 Task: Compose an email with the signature Marianna Clark with the subject Feedback on a business model canvas and the message Could you provide me with the technical specifications for the new software program? from softage.3@softage.net to softage.5@softage.net with an attached audio file Audio_news_report.mp3, change the font of the message to Garamond and change the font typography to bold and italics Send the email. Finally, move the email from Sent Items to the label Sales contracts
Action: Mouse moved to (102, 136)
Screenshot: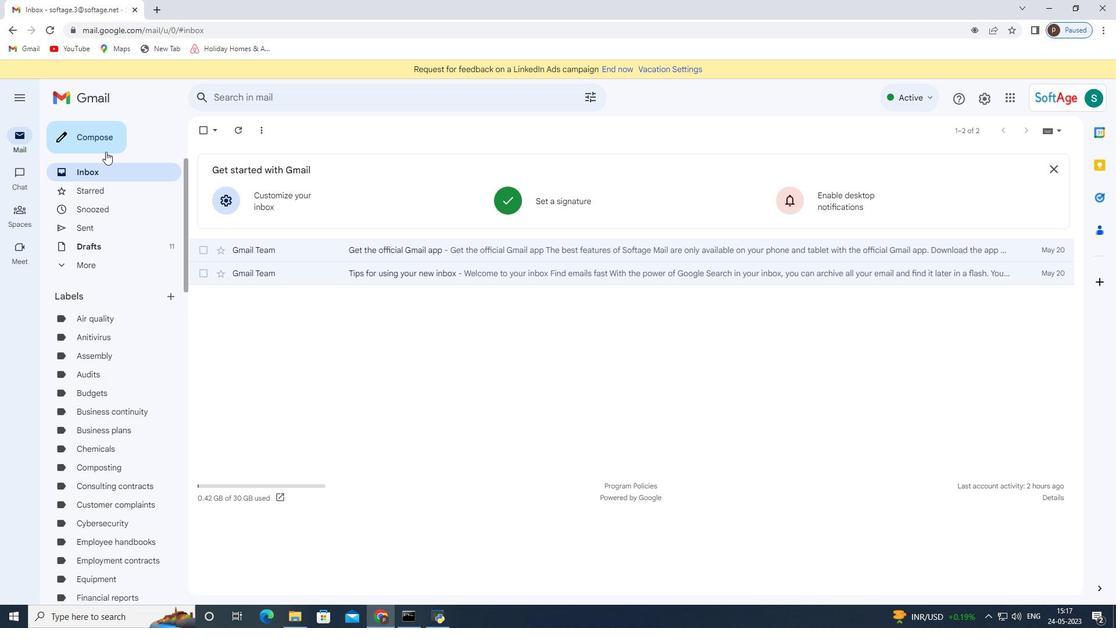 
Action: Mouse pressed left at (102, 136)
Screenshot: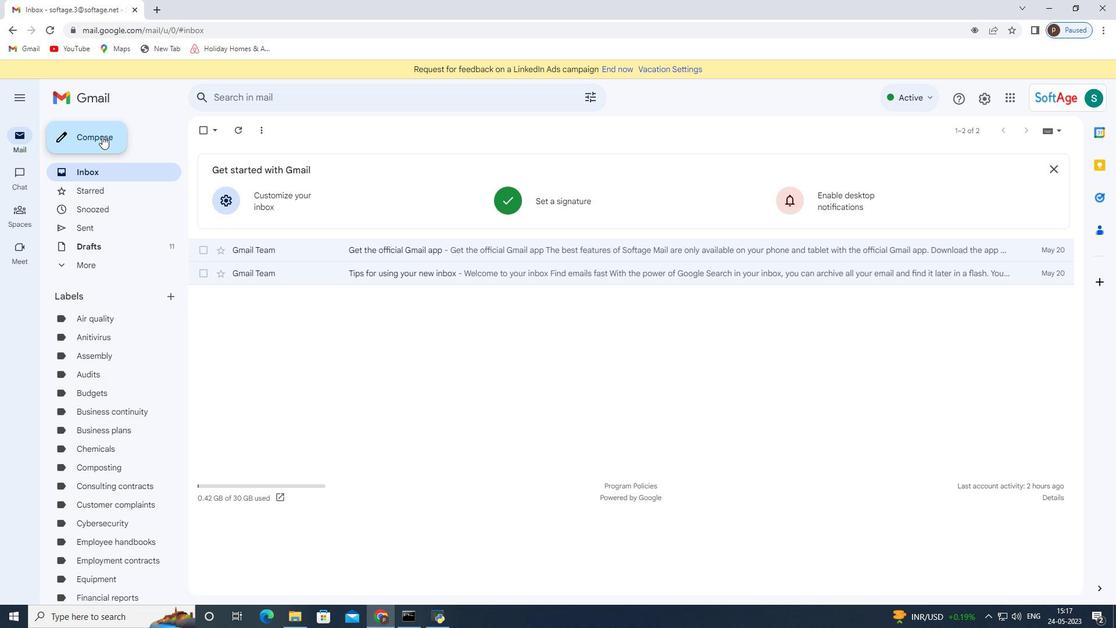 
Action: Mouse moved to (936, 588)
Screenshot: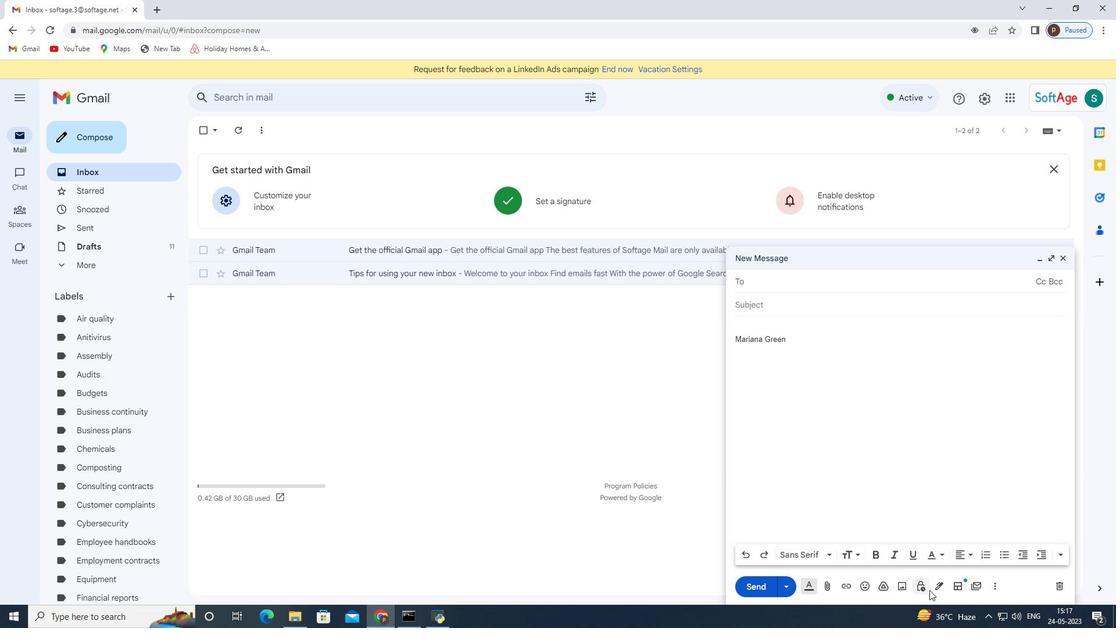 
Action: Mouse pressed left at (936, 588)
Screenshot: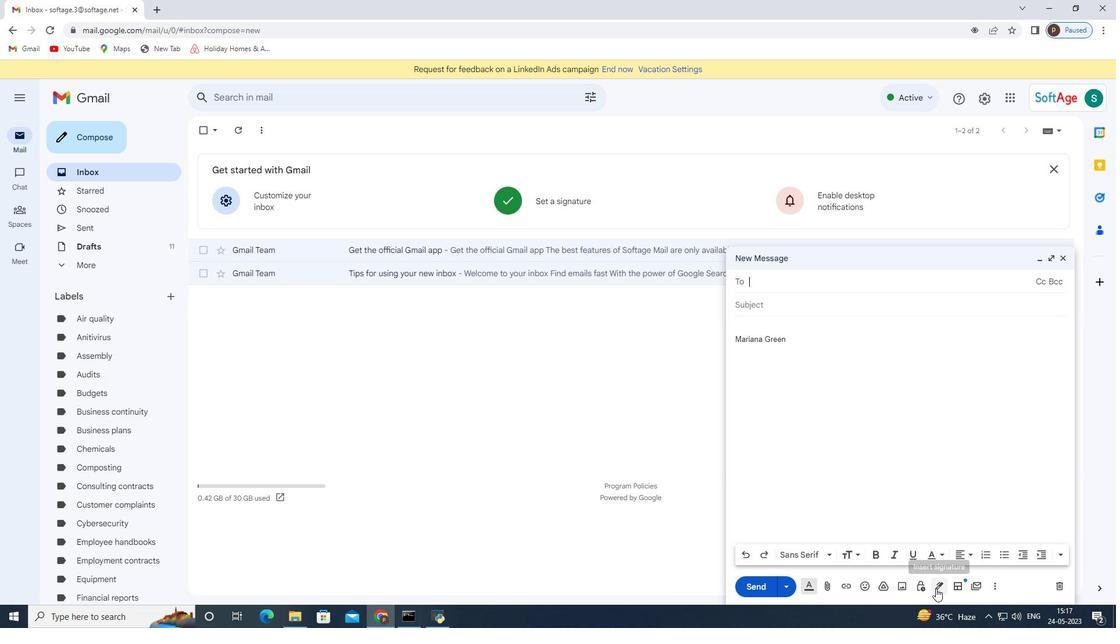 
Action: Mouse moved to (984, 525)
Screenshot: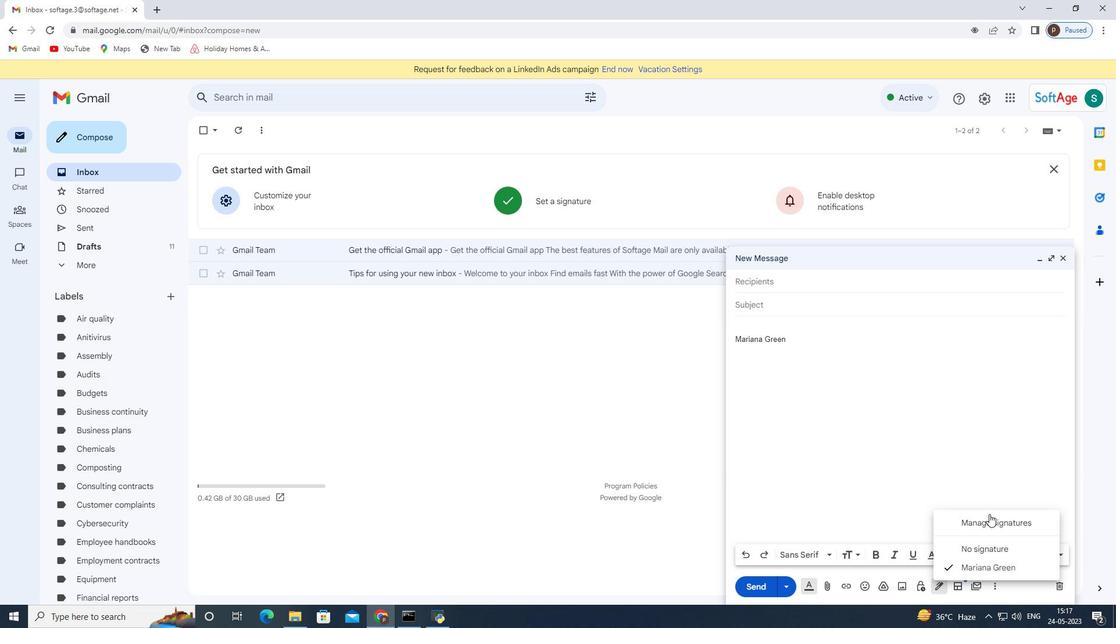 
Action: Mouse pressed left at (984, 525)
Screenshot: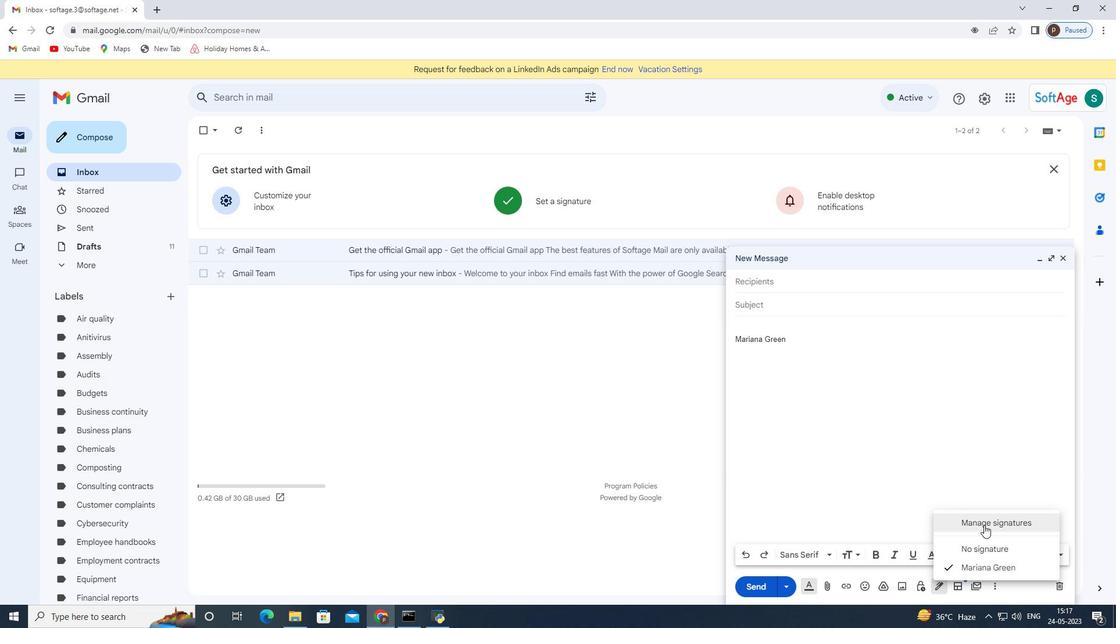 
Action: Mouse moved to (1064, 253)
Screenshot: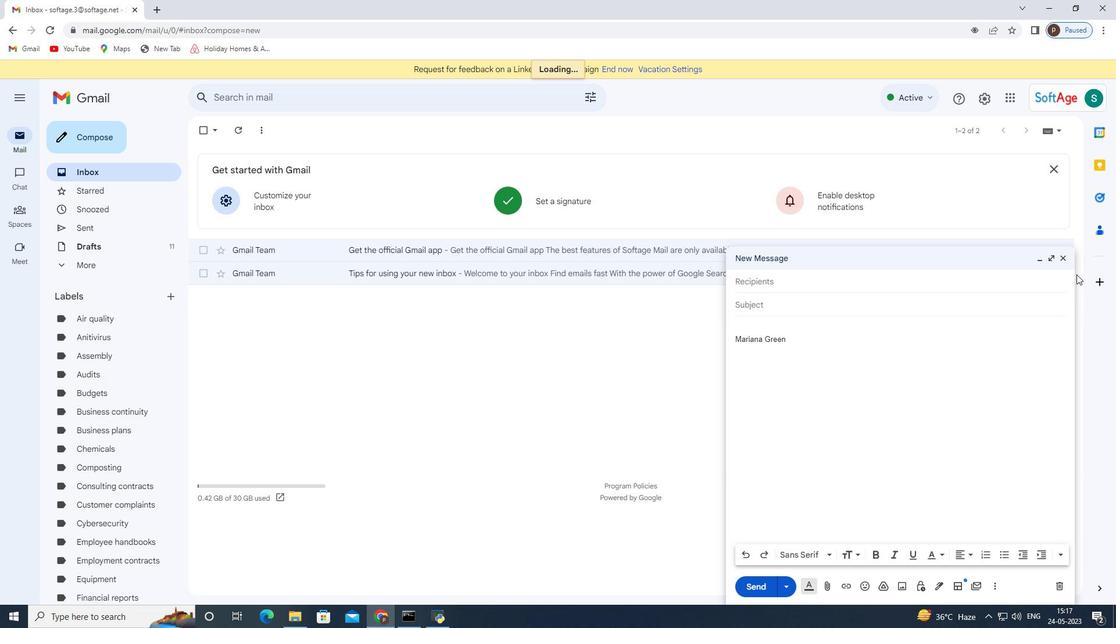 
Action: Mouse pressed left at (1064, 253)
Screenshot: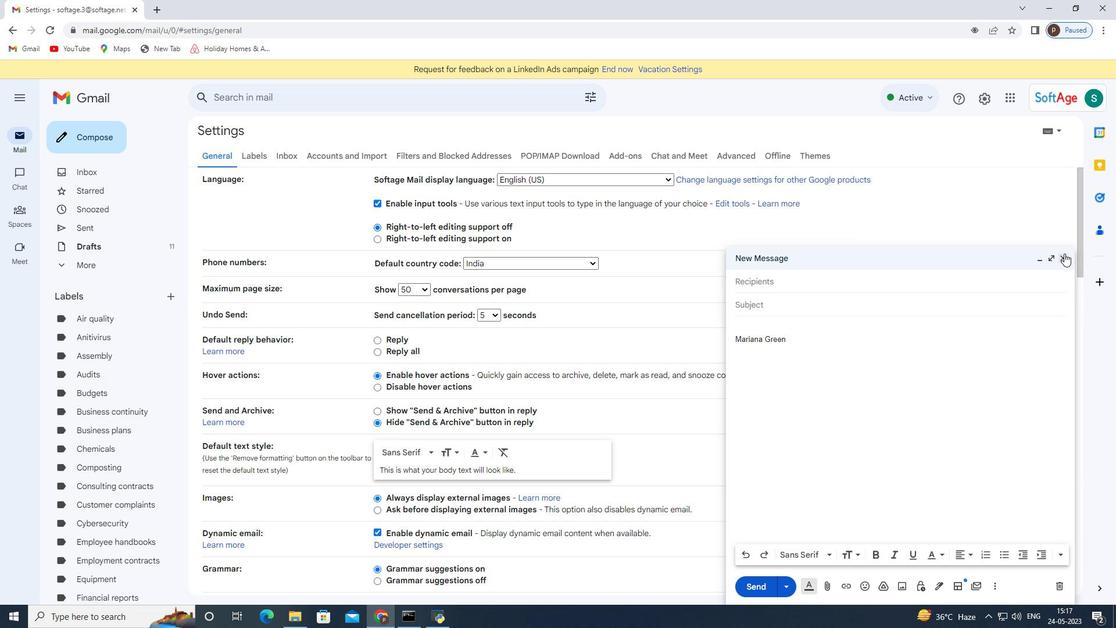 
Action: Mouse moved to (628, 346)
Screenshot: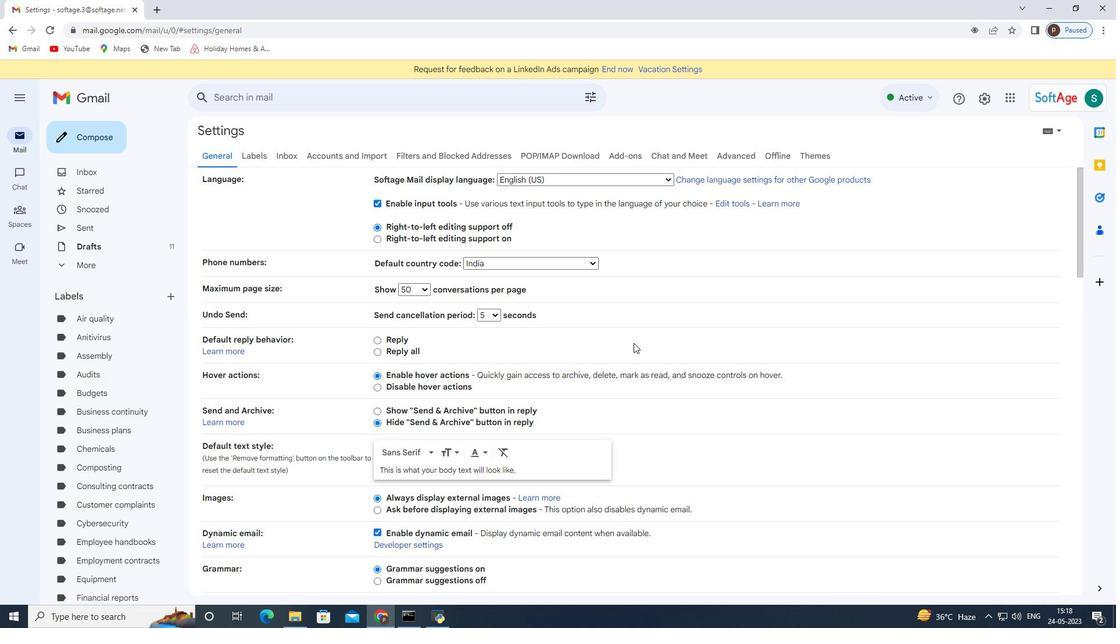 
Action: Mouse scrolled (628, 346) with delta (0, 0)
Screenshot: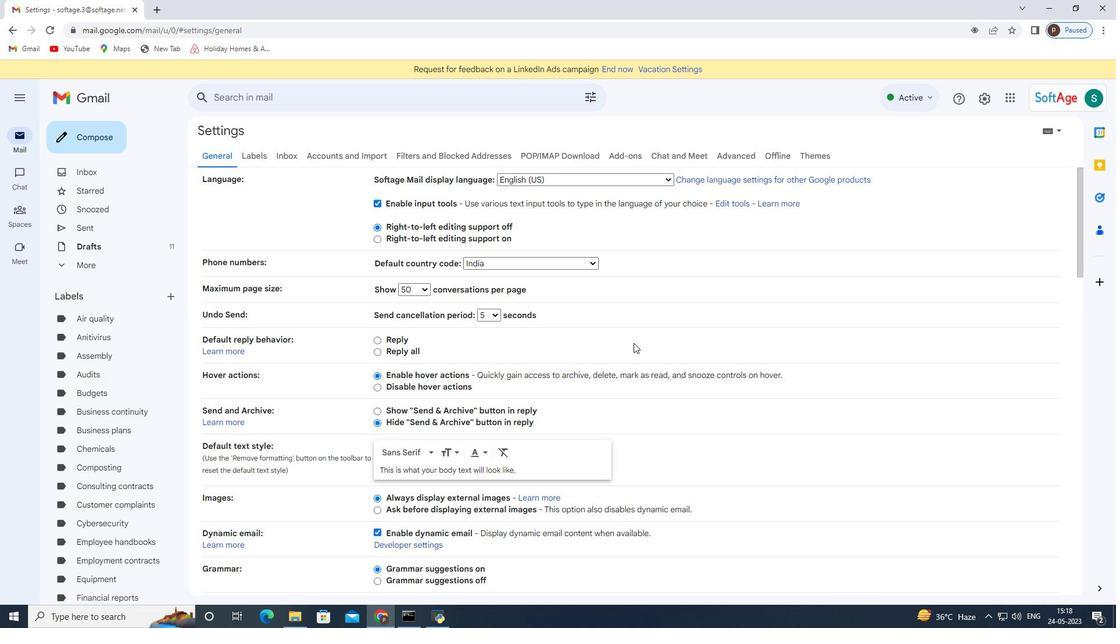 
Action: Mouse moved to (625, 348)
Screenshot: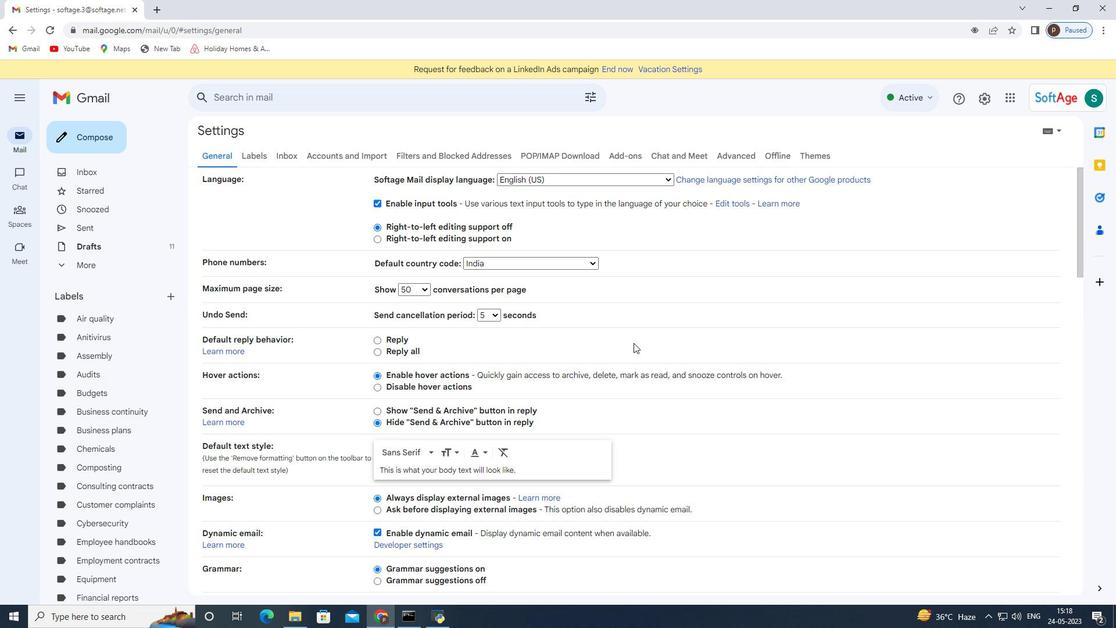 
Action: Mouse scrolled (625, 348) with delta (0, 0)
Screenshot: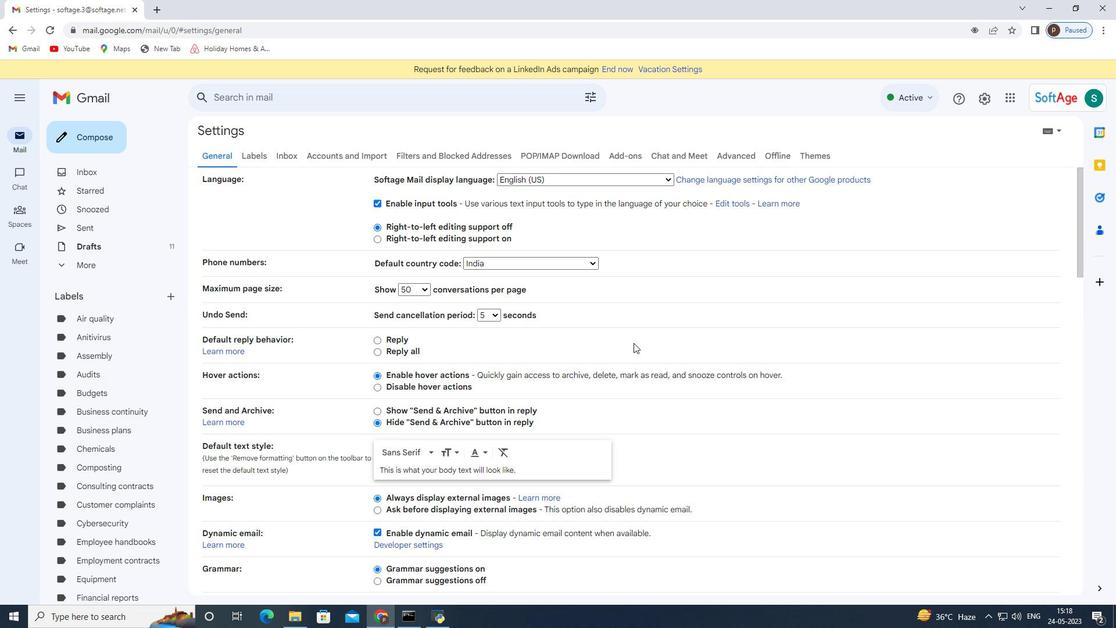
Action: Mouse moved to (624, 350)
Screenshot: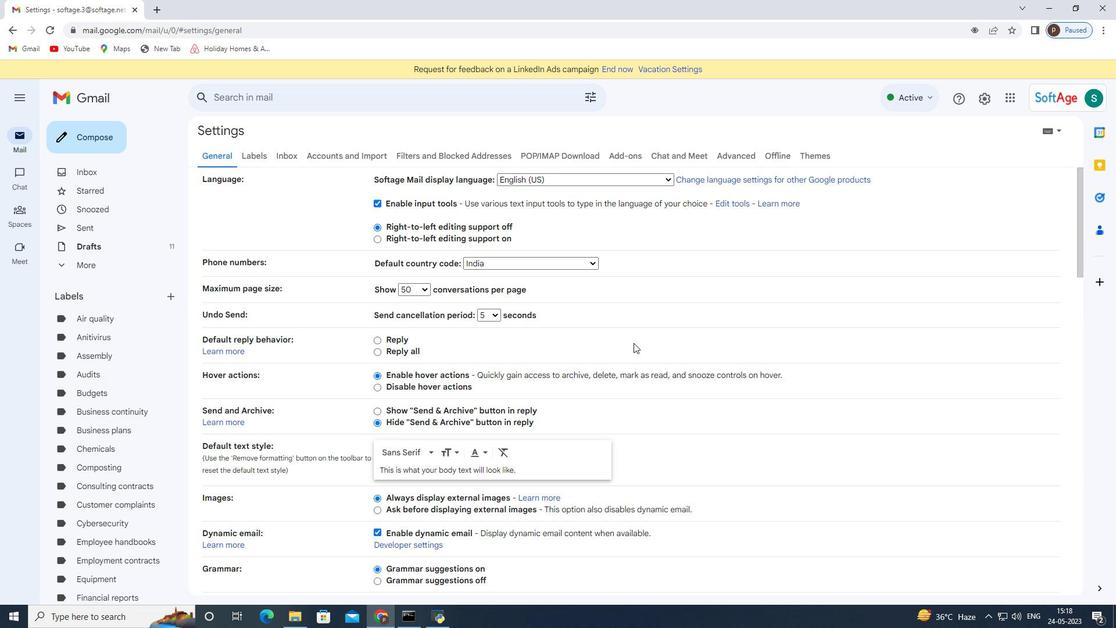 
Action: Mouse scrolled (624, 349) with delta (0, 0)
Screenshot: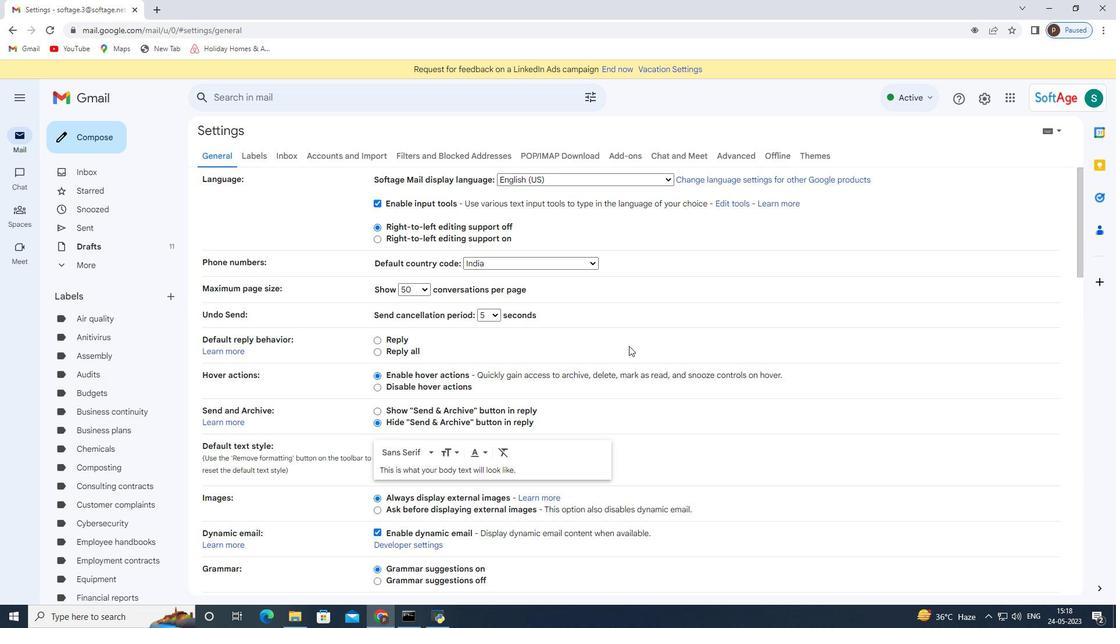 
Action: Mouse moved to (620, 353)
Screenshot: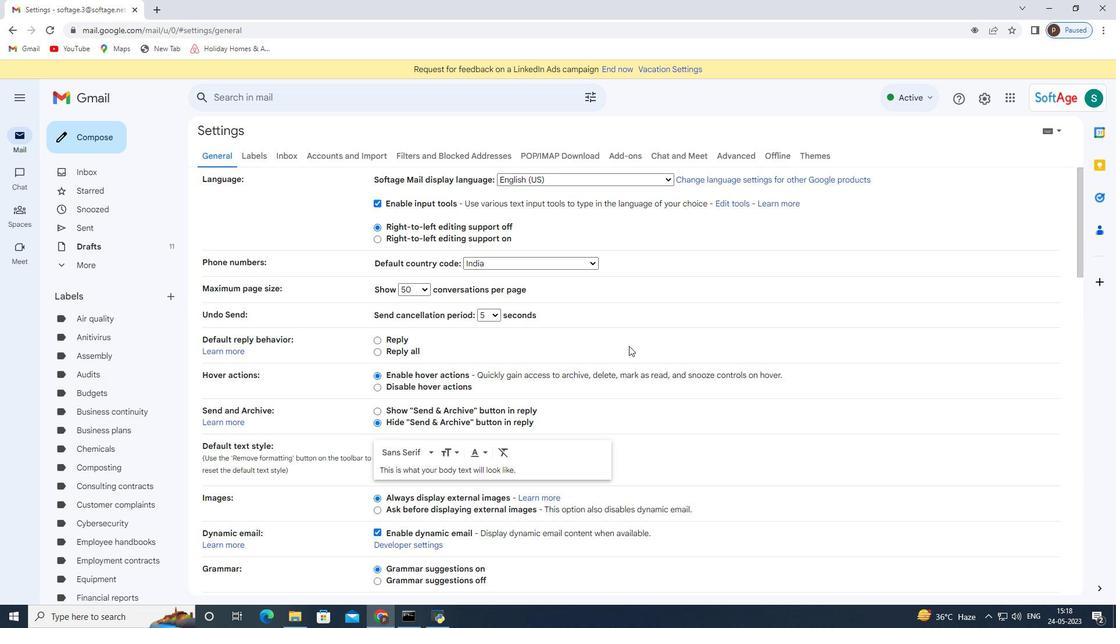 
Action: Mouse scrolled (620, 352) with delta (0, 0)
Screenshot: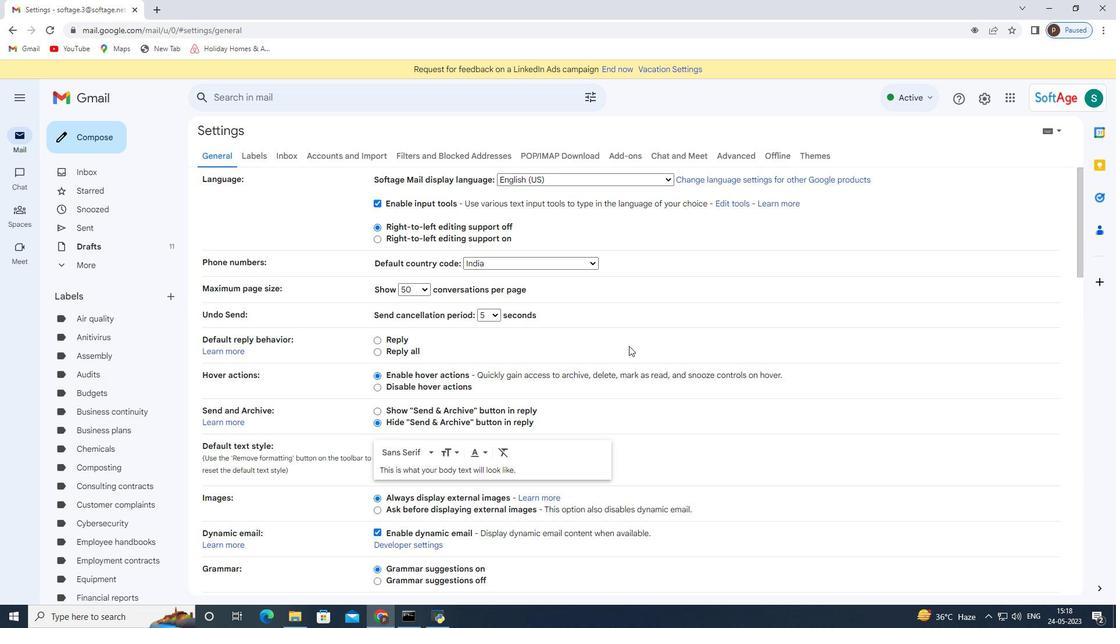 
Action: Mouse moved to (549, 366)
Screenshot: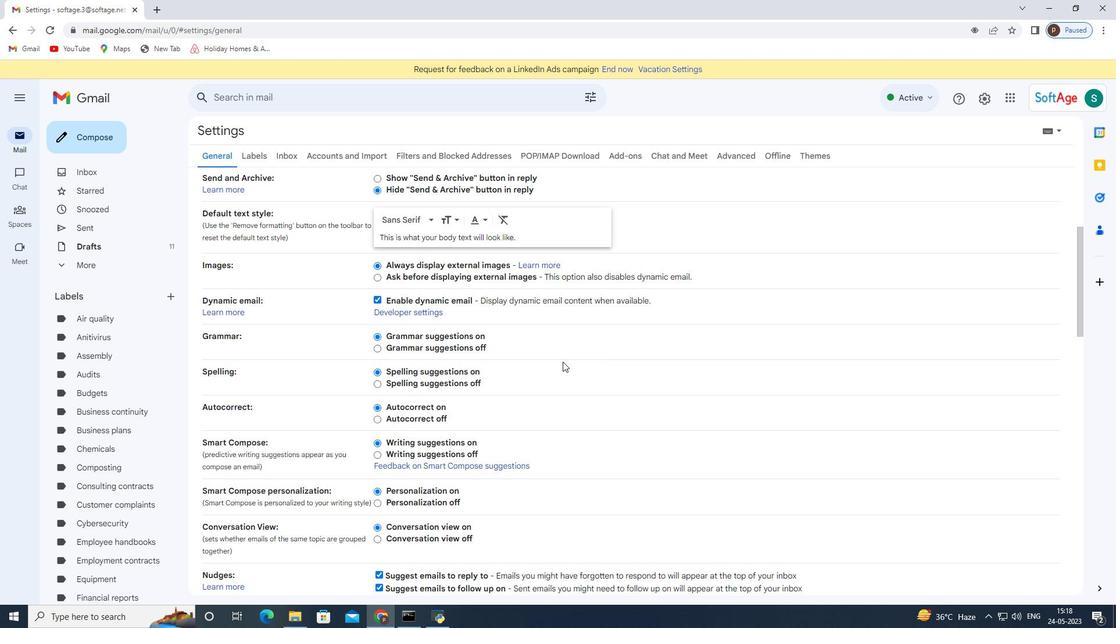 
Action: Mouse scrolled (558, 361) with delta (0, 0)
Screenshot: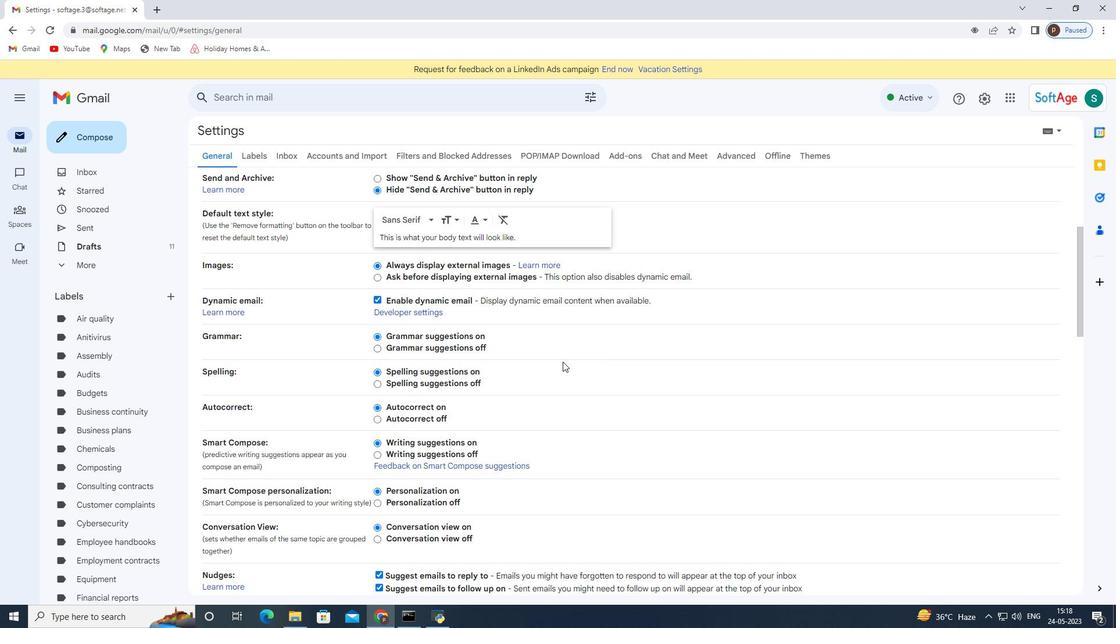 
Action: Mouse scrolled (557, 362) with delta (0, 0)
Screenshot: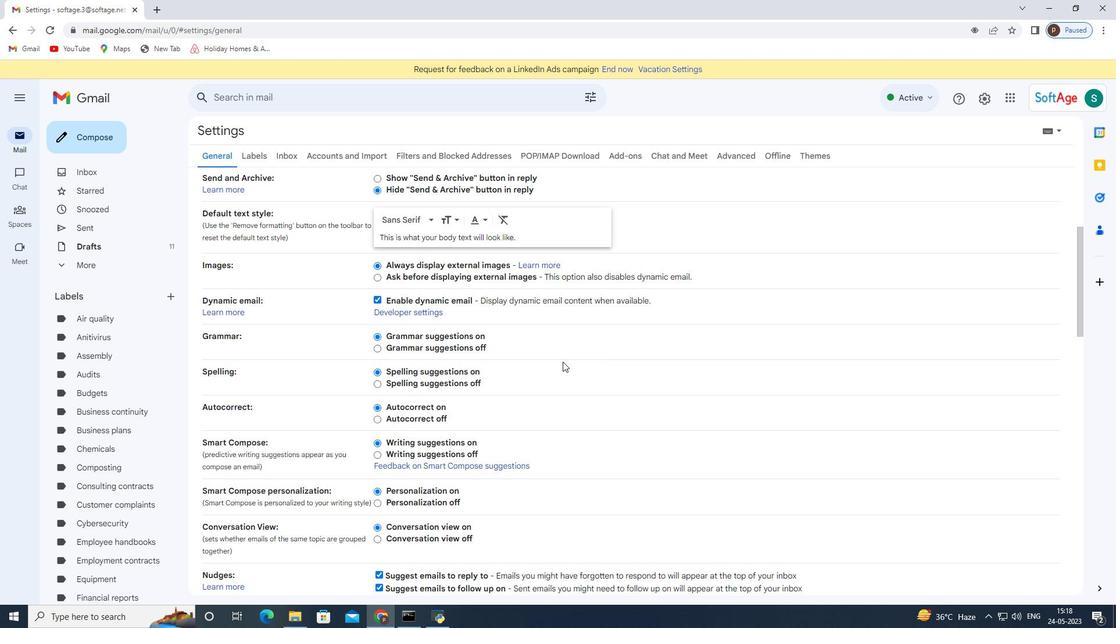
Action: Mouse scrolled (554, 363) with delta (0, 0)
Screenshot: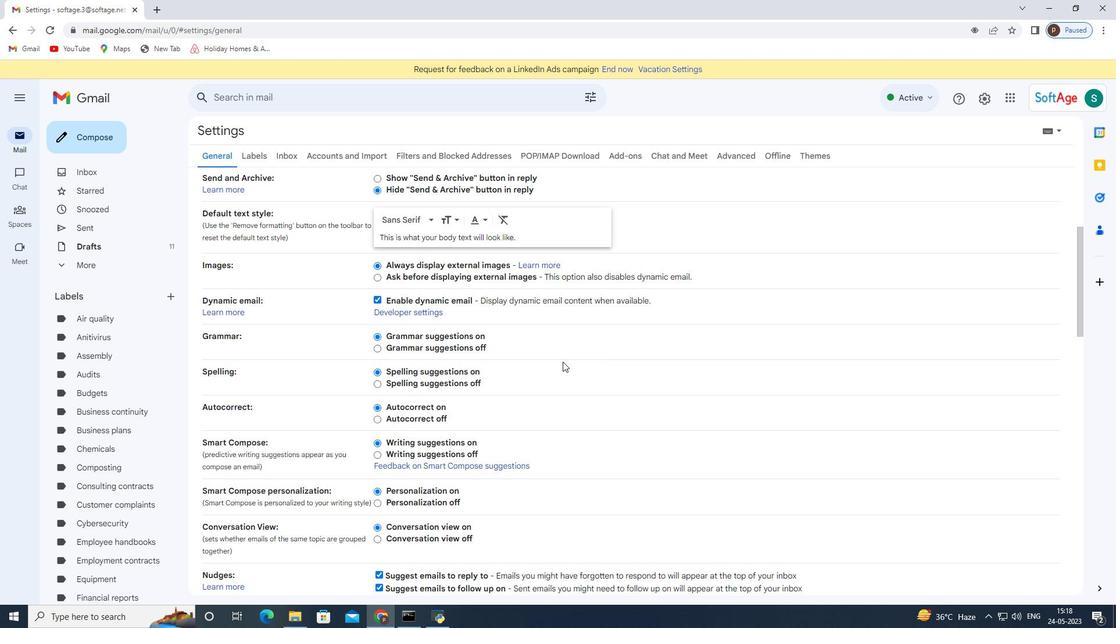 
Action: Mouse scrolled (552, 364) with delta (0, 0)
Screenshot: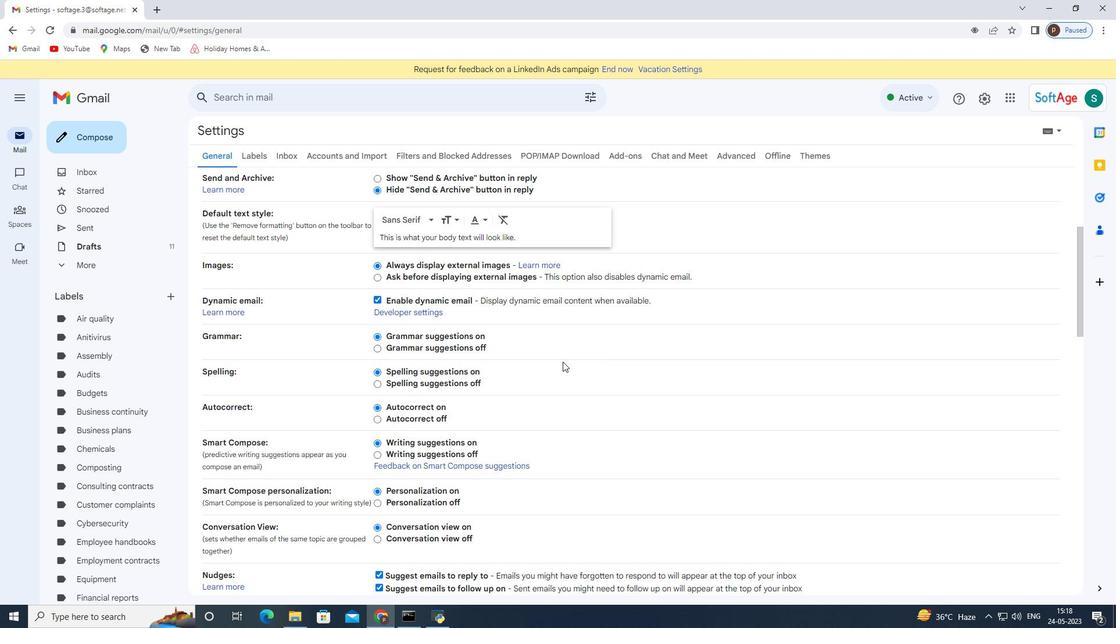 
Action: Mouse scrolled (550, 364) with delta (0, 0)
Screenshot: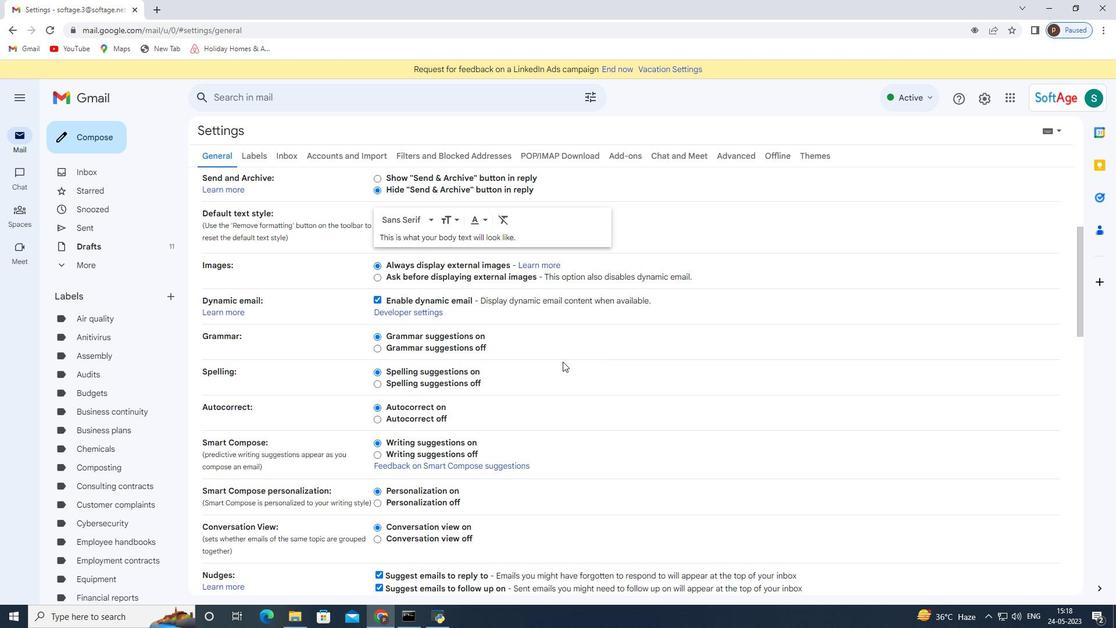 
Action: Mouse scrolled (549, 365) with delta (0, 0)
Screenshot: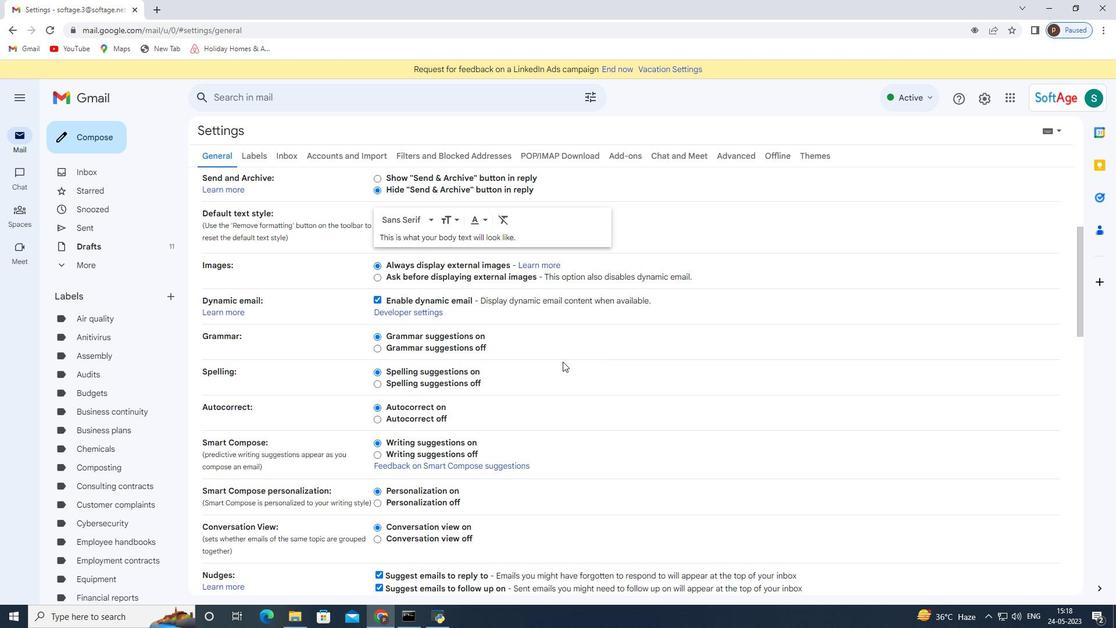 
Action: Mouse scrolled (549, 365) with delta (0, 0)
Screenshot: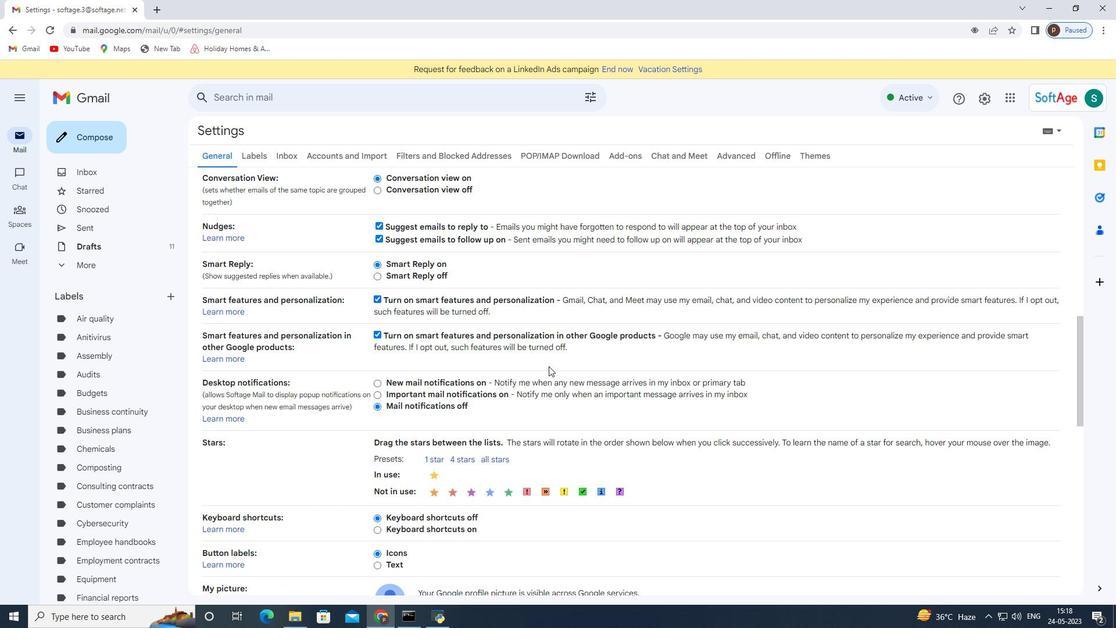 
Action: Mouse scrolled (549, 365) with delta (0, 0)
Screenshot: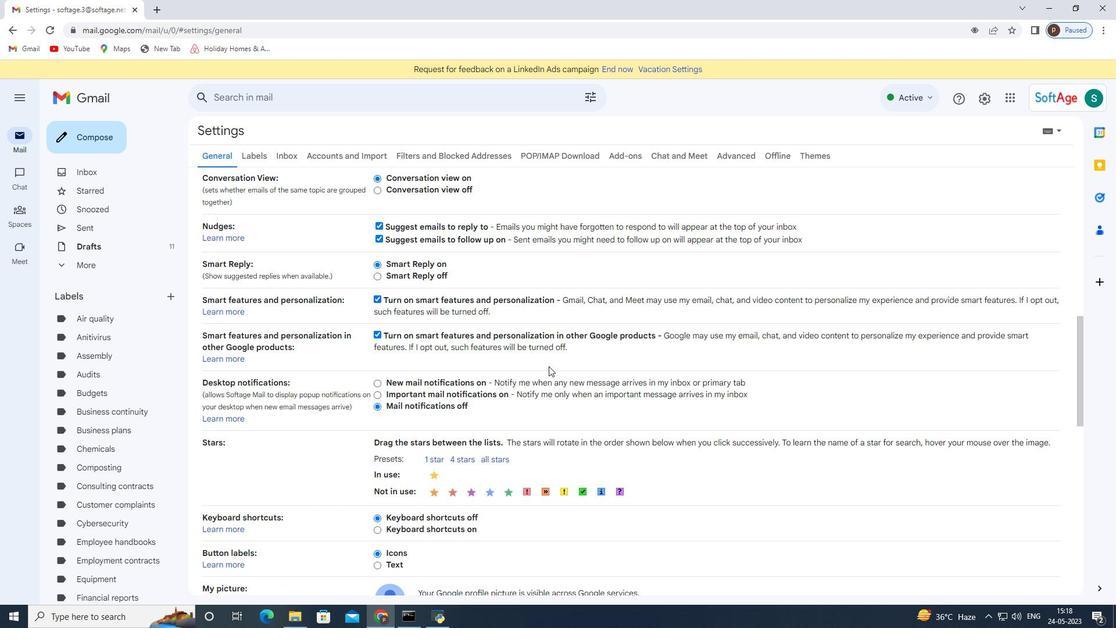 
Action: Mouse scrolled (549, 365) with delta (0, 0)
Screenshot: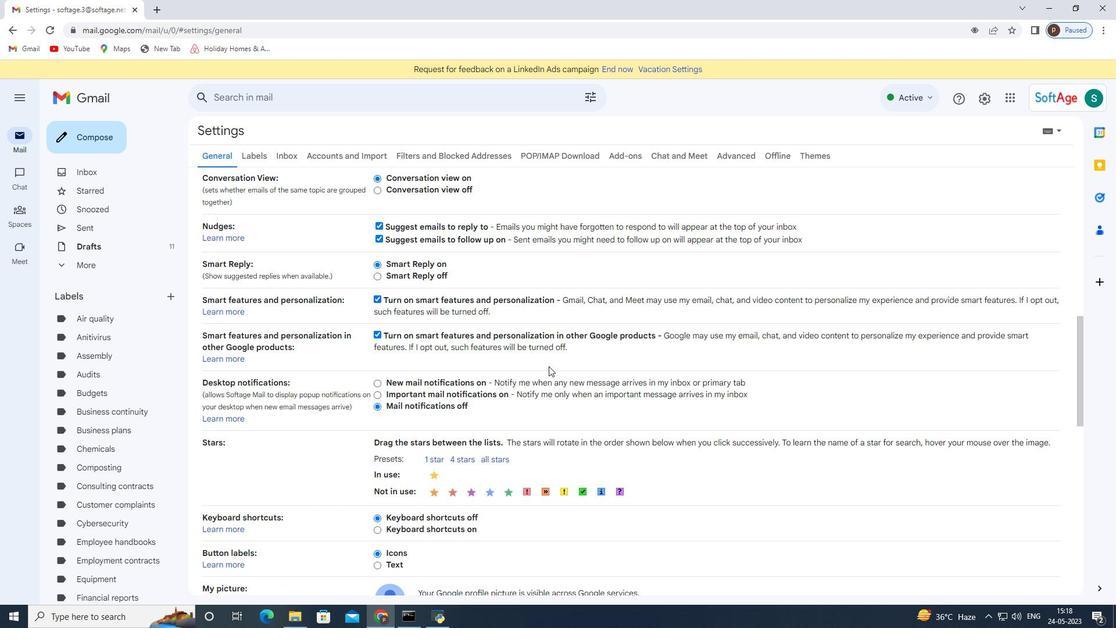 
Action: Mouse scrolled (549, 365) with delta (0, 0)
Screenshot: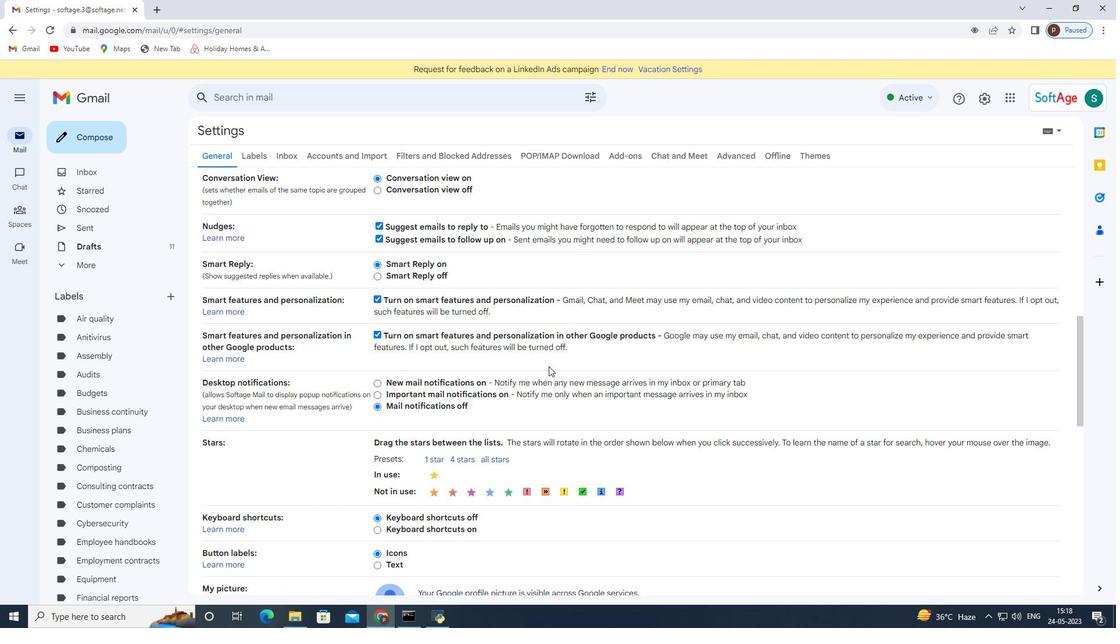 
Action: Mouse scrolled (549, 365) with delta (0, 0)
Screenshot: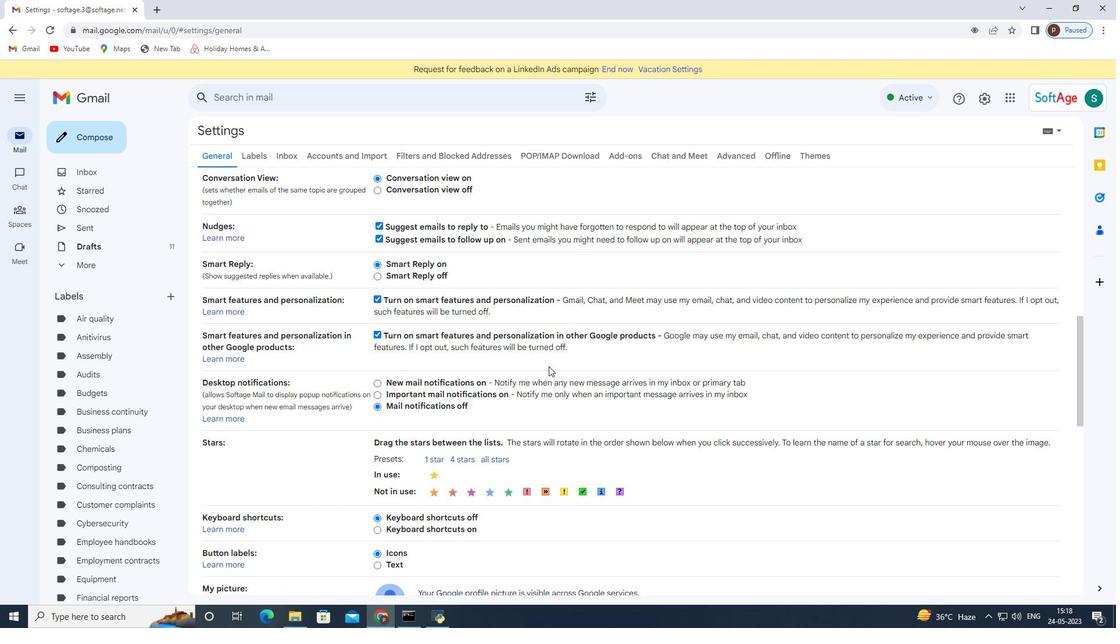 
Action: Mouse scrolled (549, 365) with delta (0, 0)
Screenshot: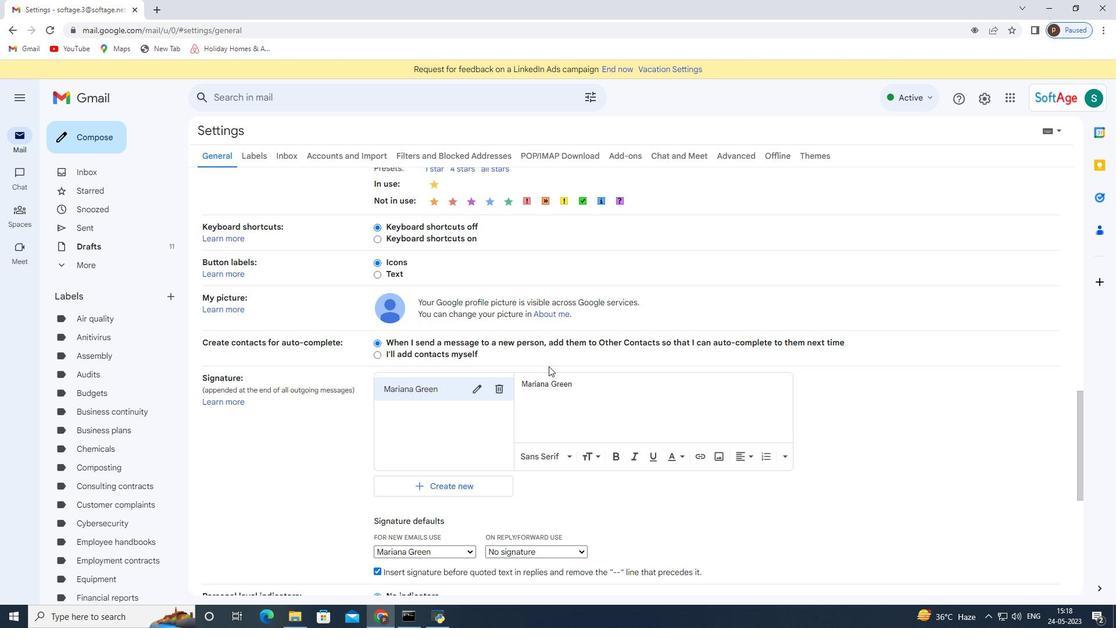 
Action: Mouse scrolled (549, 365) with delta (0, 0)
Screenshot: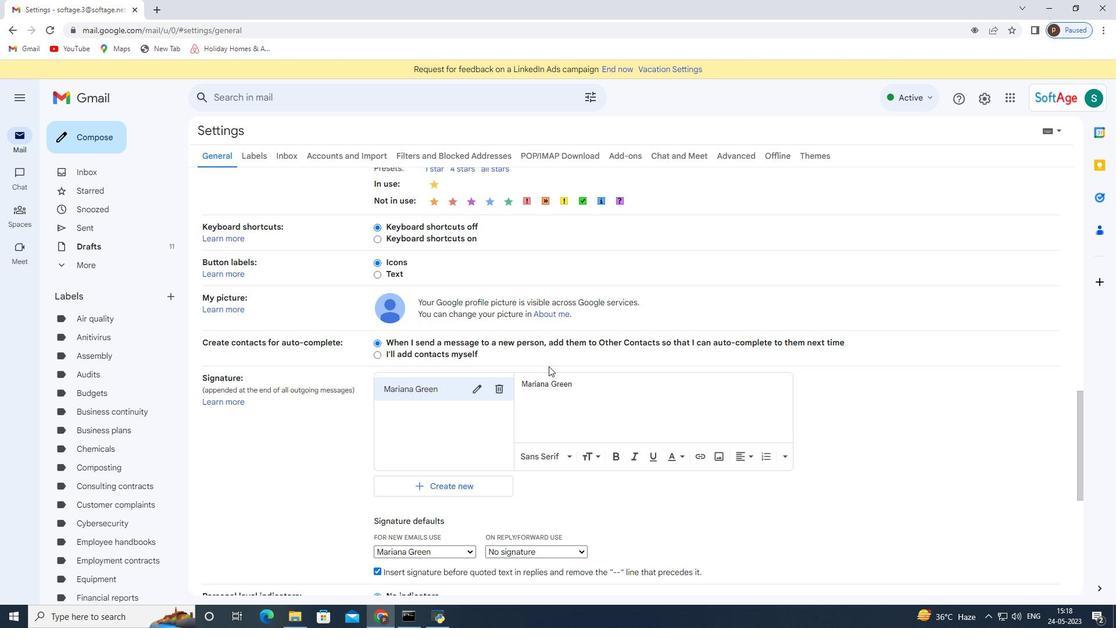 
Action: Mouse moved to (507, 272)
Screenshot: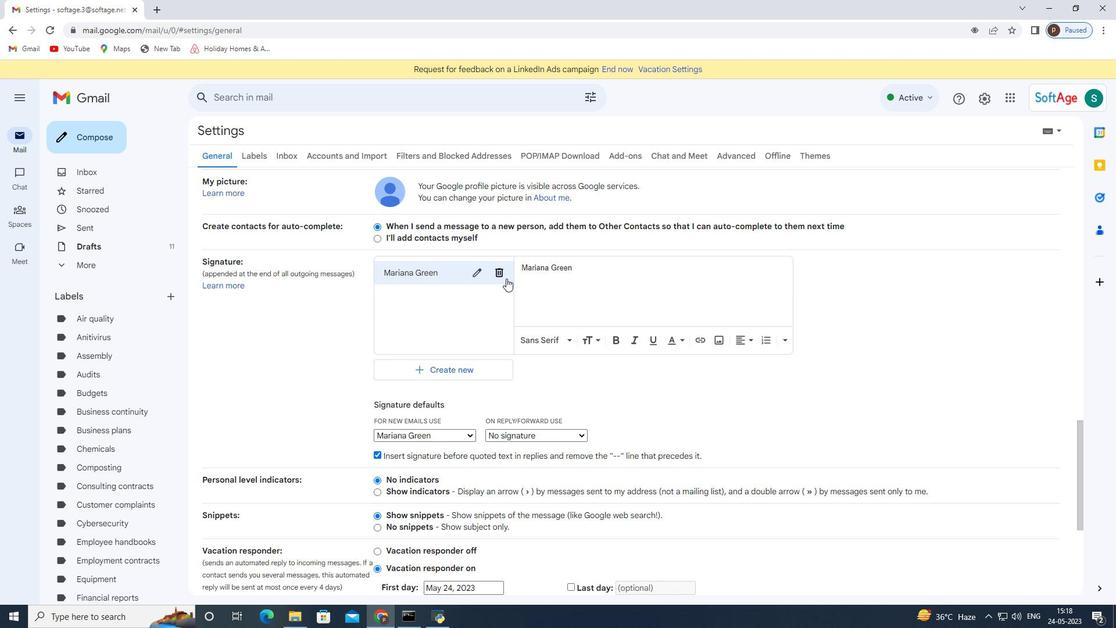 
Action: Mouse pressed left at (507, 272)
Screenshot: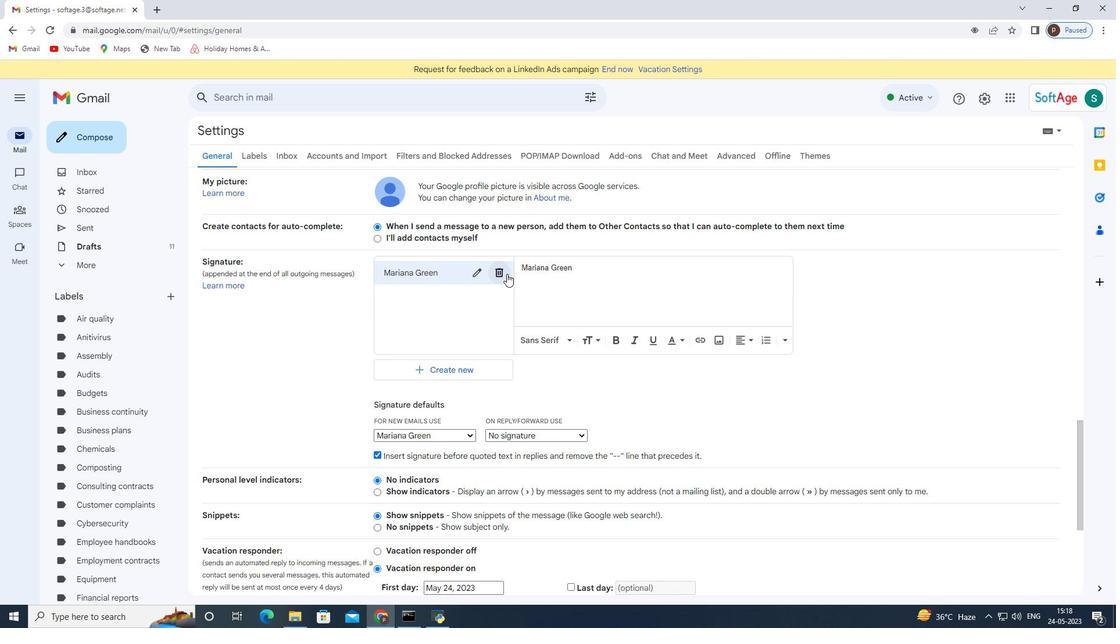 
Action: Mouse moved to (667, 350)
Screenshot: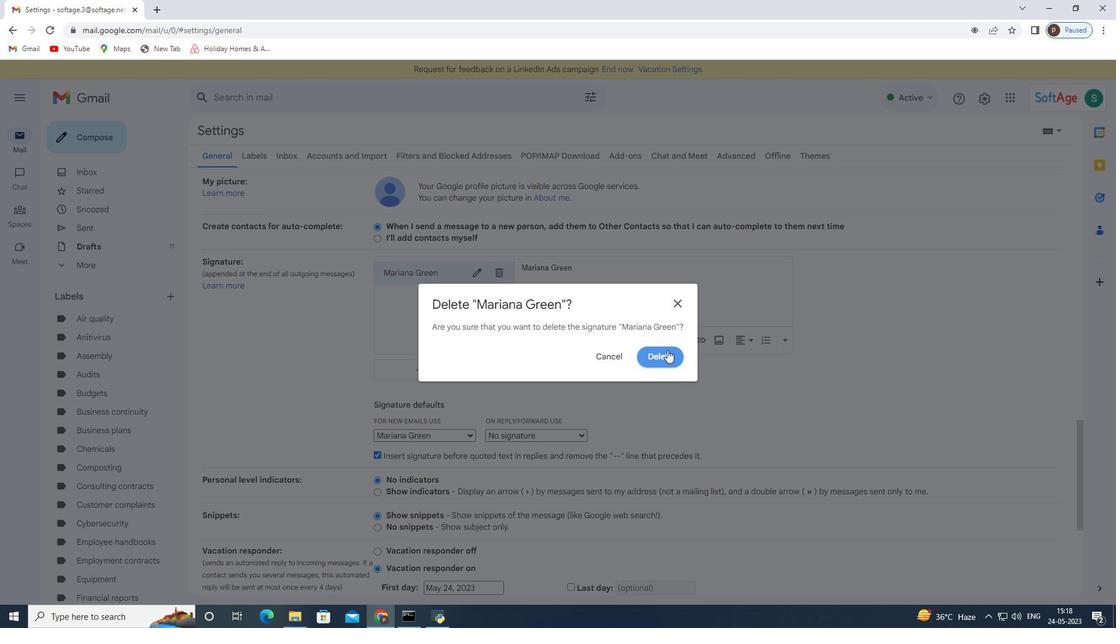 
Action: Mouse pressed left at (667, 350)
Screenshot: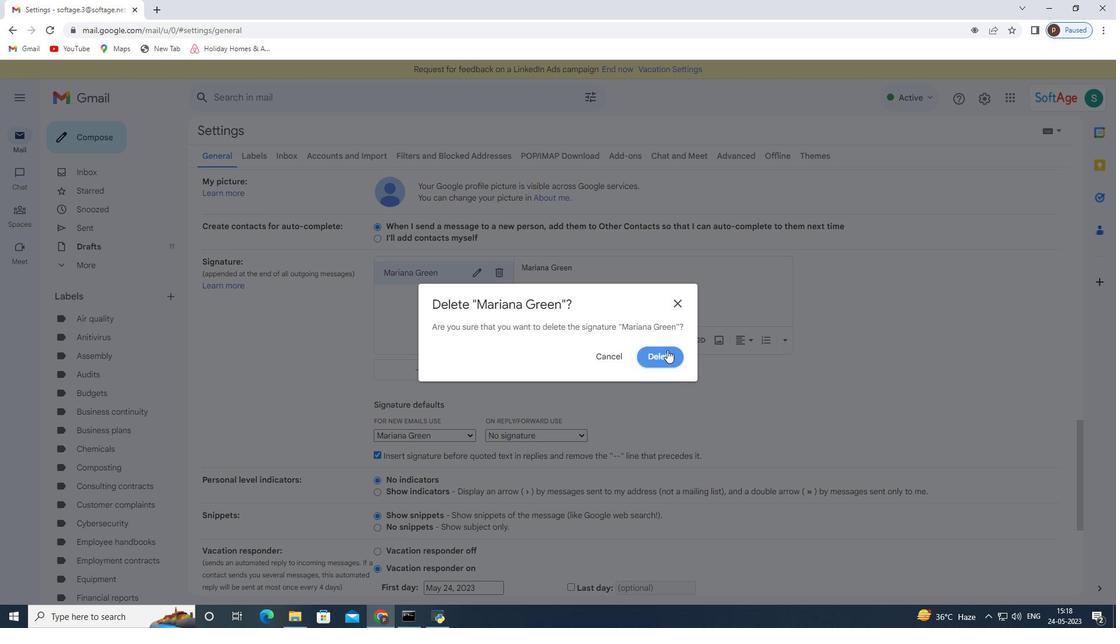 
Action: Mouse moved to (415, 281)
Screenshot: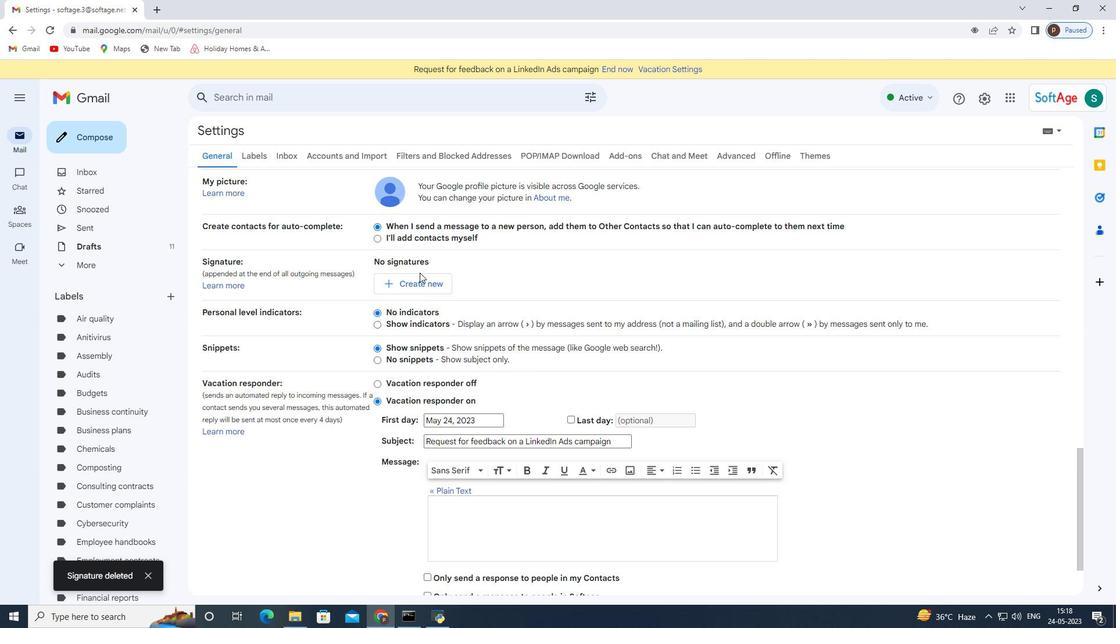 
Action: Mouse pressed left at (415, 281)
Screenshot: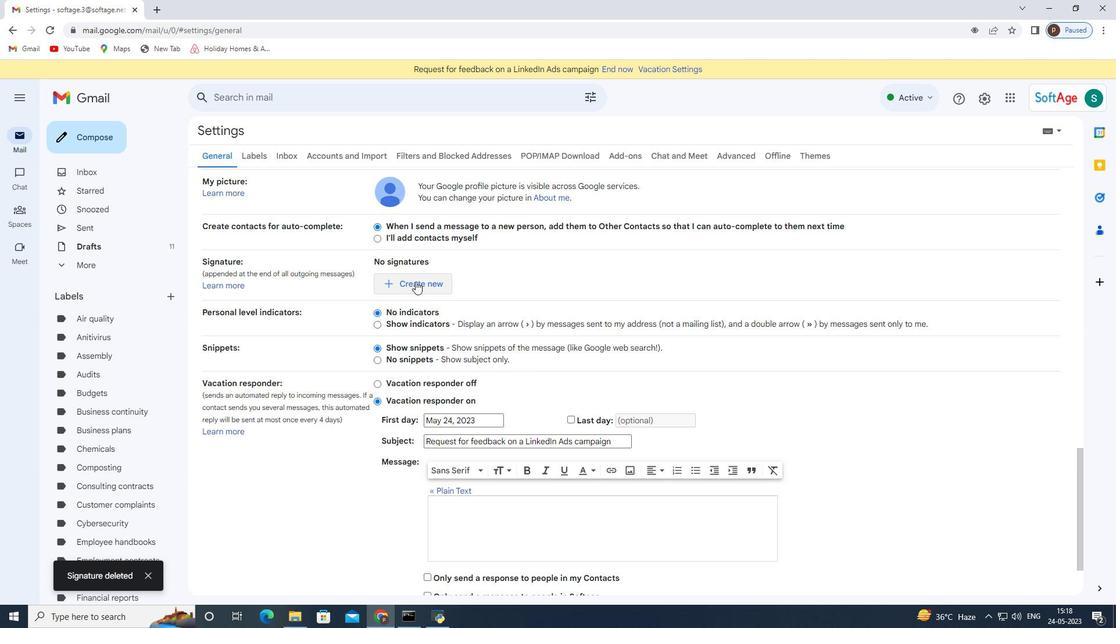 
Action: Mouse moved to (471, 327)
Screenshot: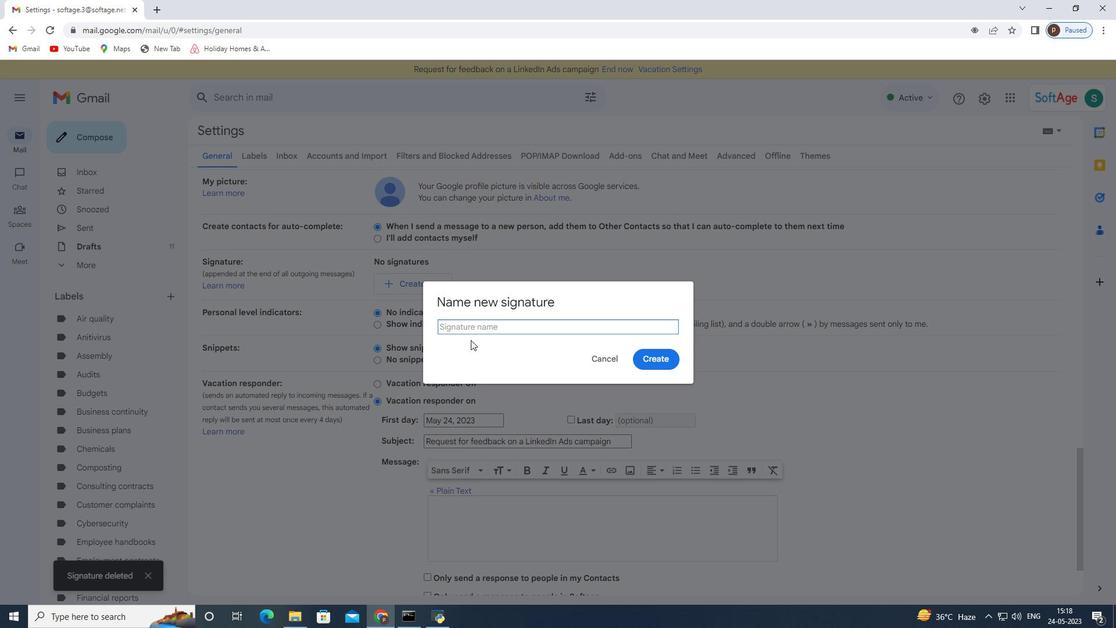 
Action: Mouse pressed left at (471, 327)
Screenshot: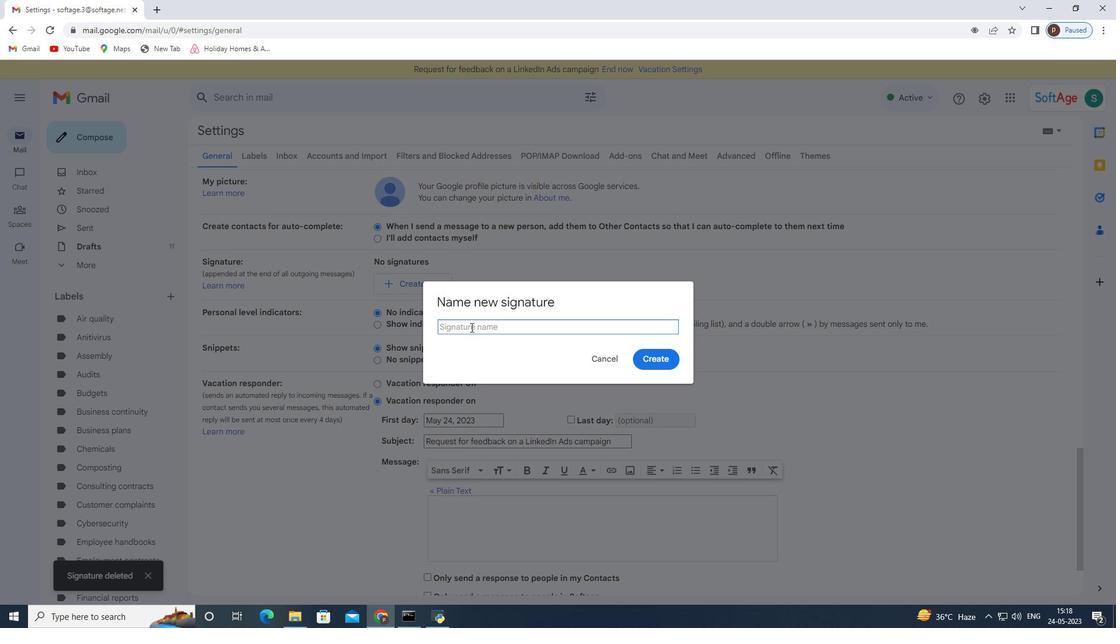 
Action: Key pressed <Key.shift><Key.shift>Marianna<Key.space><Key.shift>Clark
Screenshot: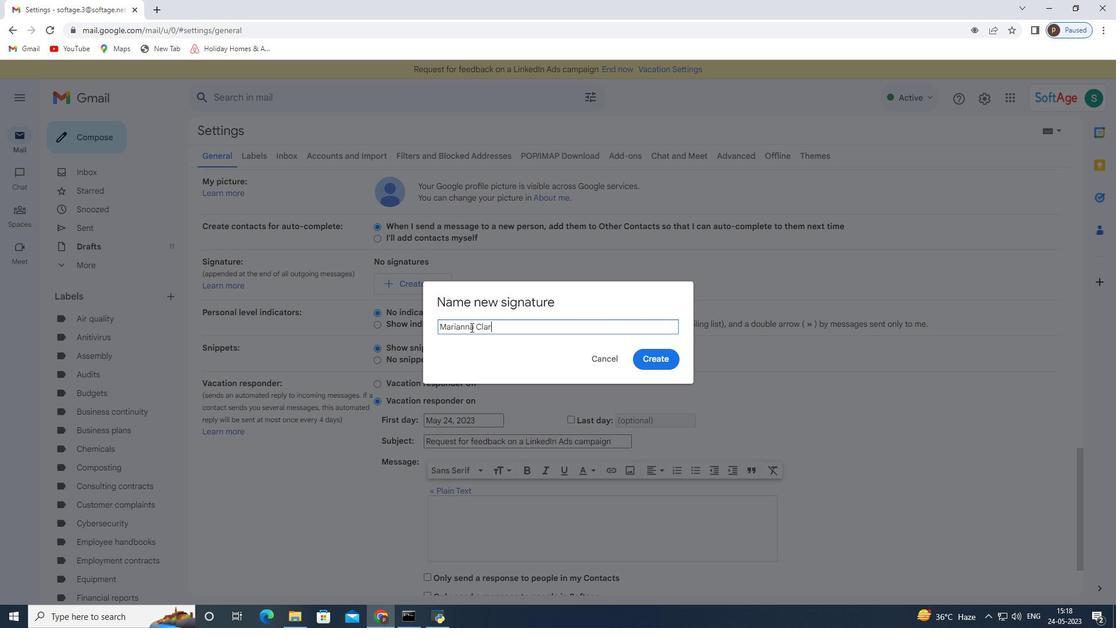 
Action: Mouse moved to (672, 355)
Screenshot: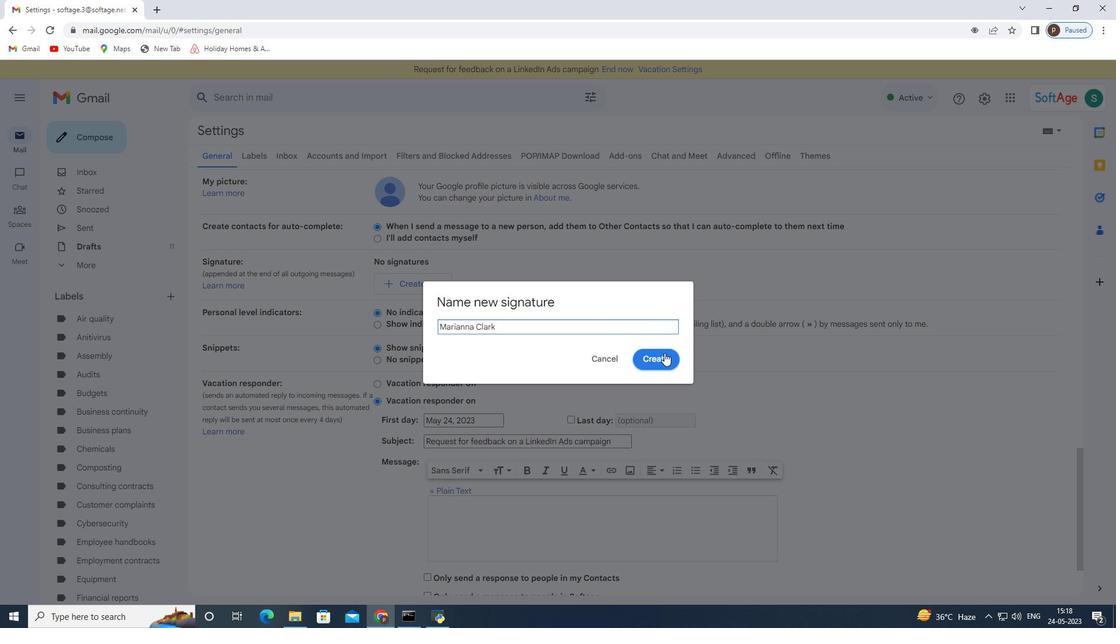 
Action: Mouse pressed left at (672, 355)
Screenshot: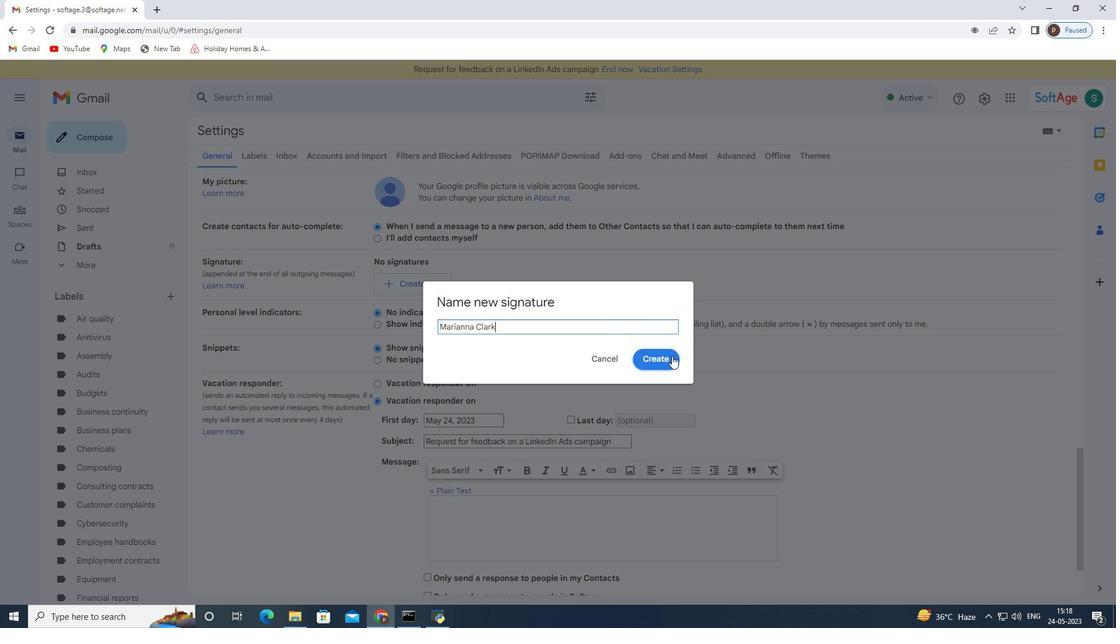 
Action: Mouse moved to (542, 272)
Screenshot: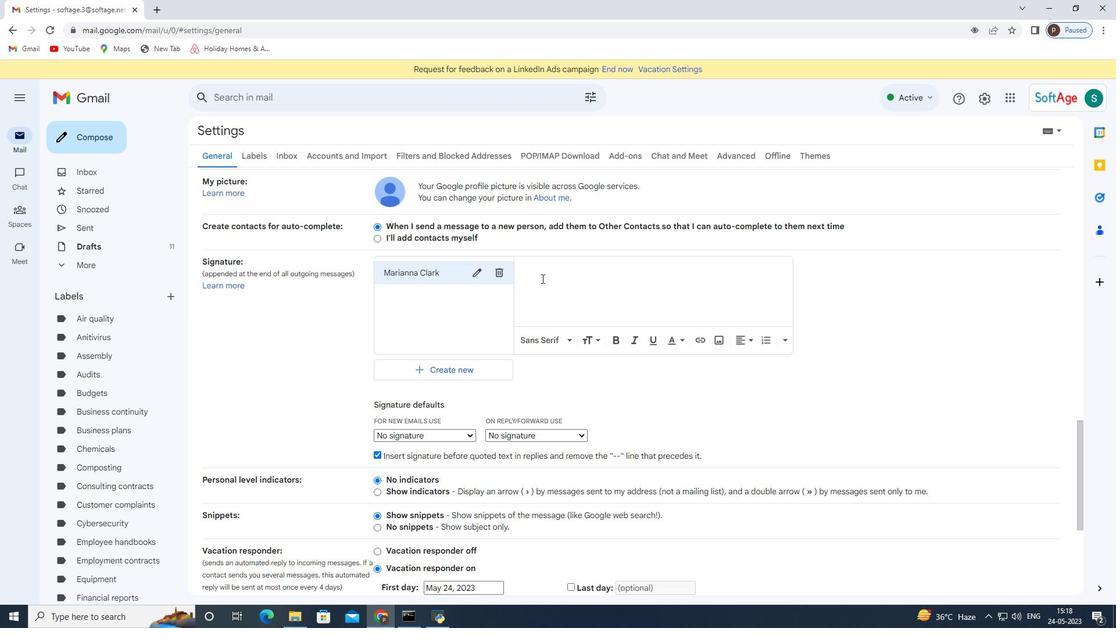 
Action: Mouse pressed left at (542, 272)
Screenshot: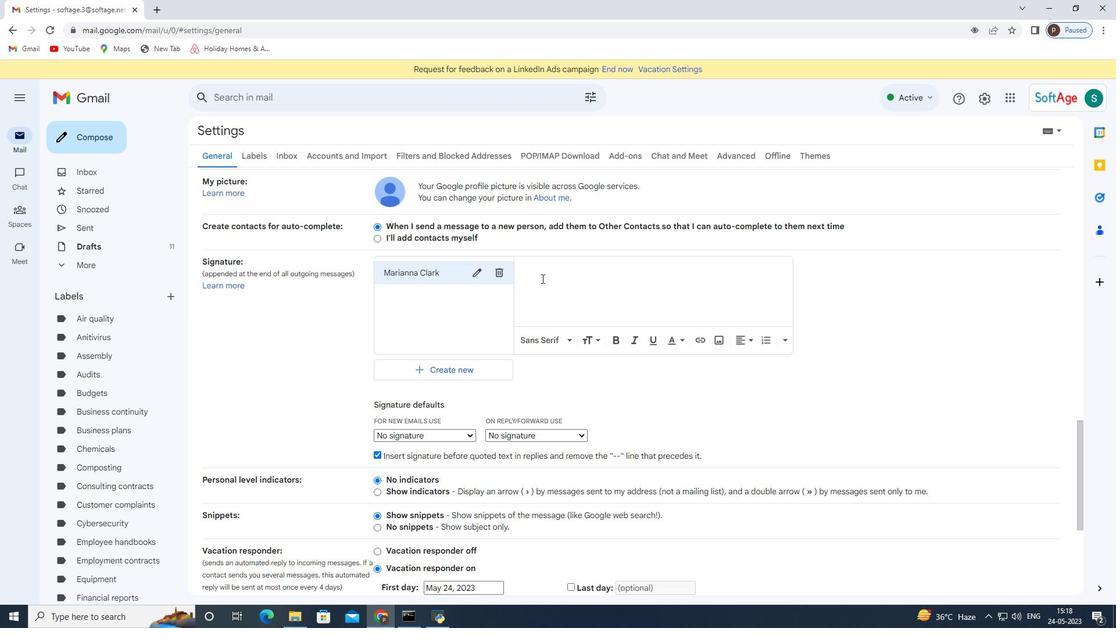 
Action: Key pressed <Key.shift>Marianna<Key.space><Key.shift>Clark
Screenshot: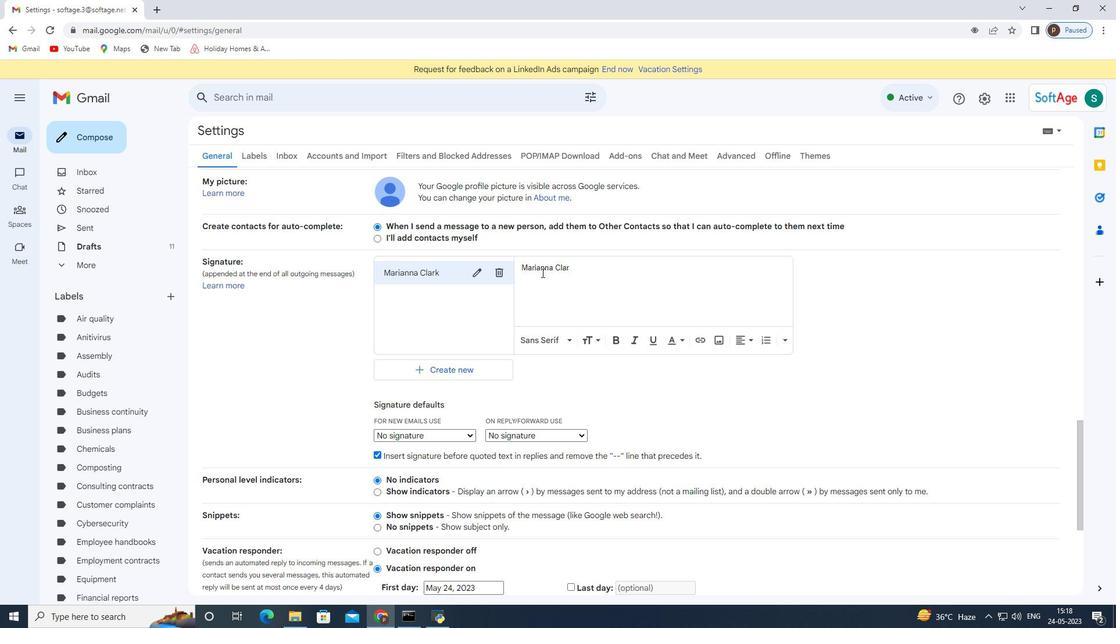 
Action: Mouse moved to (548, 268)
Screenshot: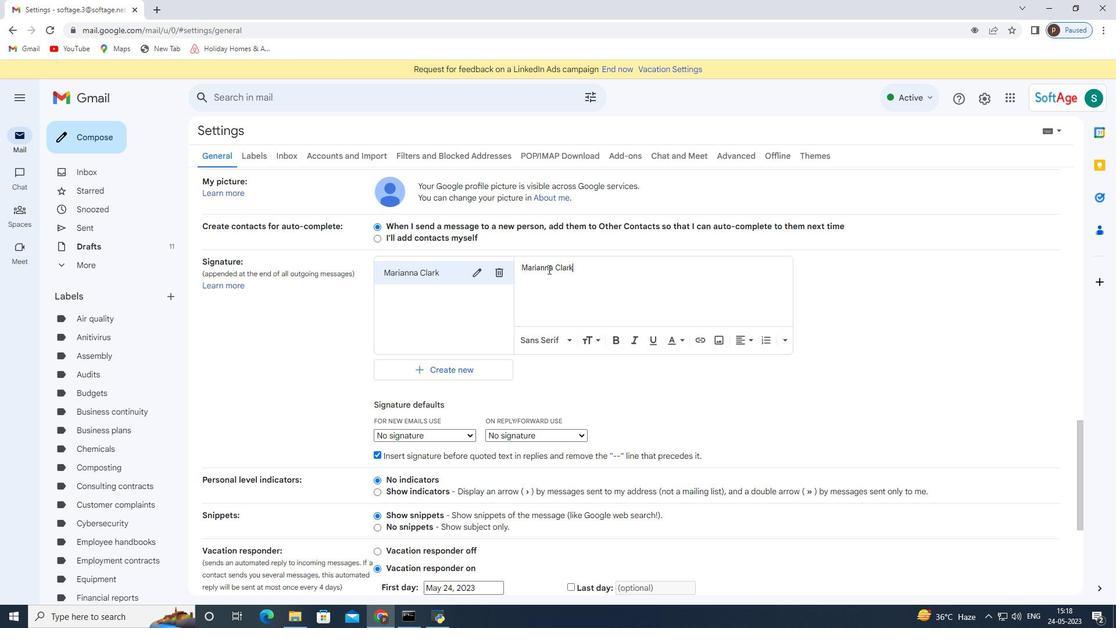 
Action: Mouse scrolled (548, 268) with delta (0, 0)
Screenshot: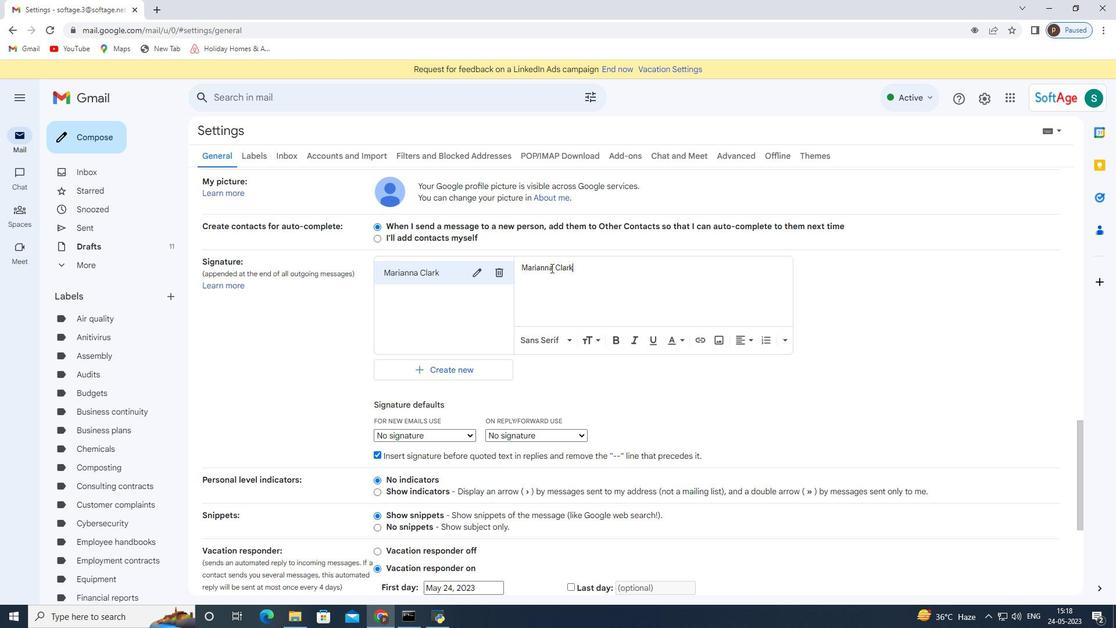 
Action: Mouse moved to (422, 375)
Screenshot: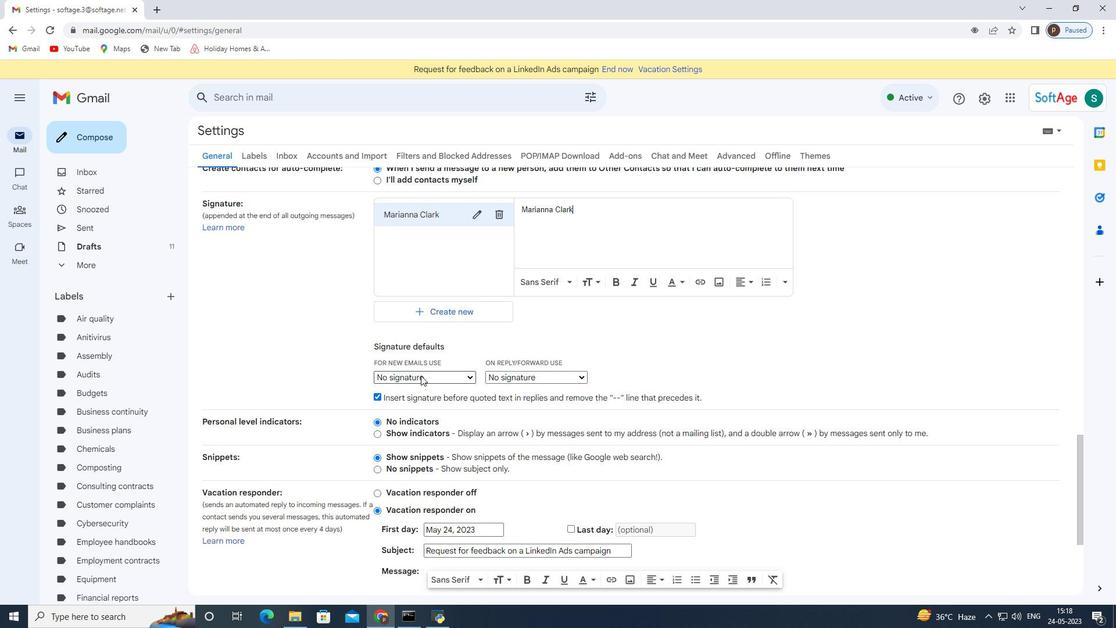 
Action: Mouse pressed left at (422, 375)
Screenshot: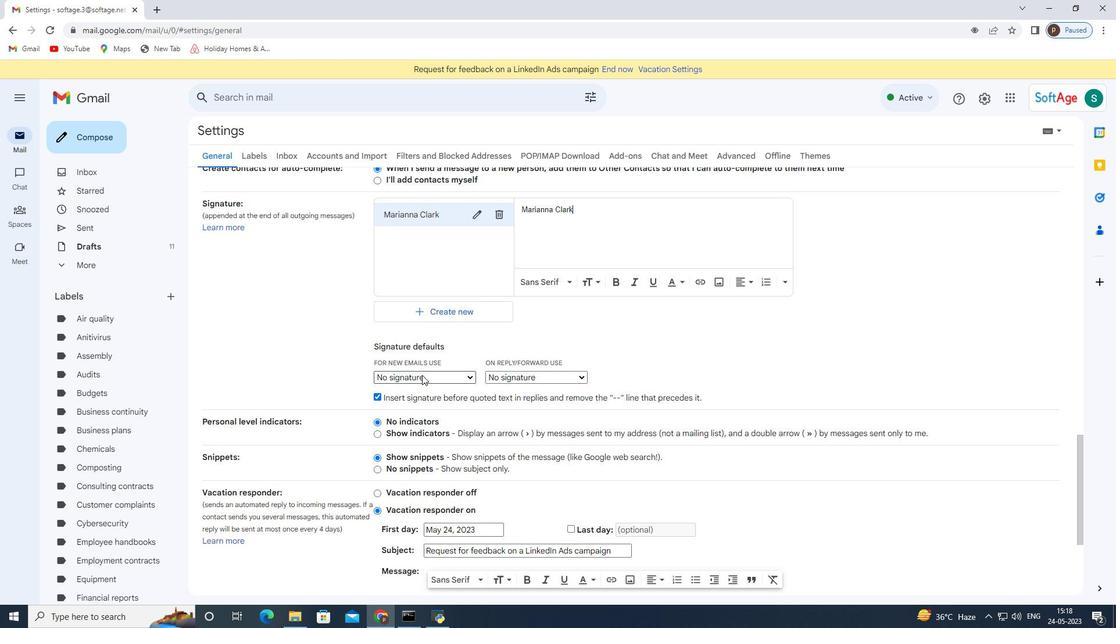 
Action: Mouse moved to (410, 402)
Screenshot: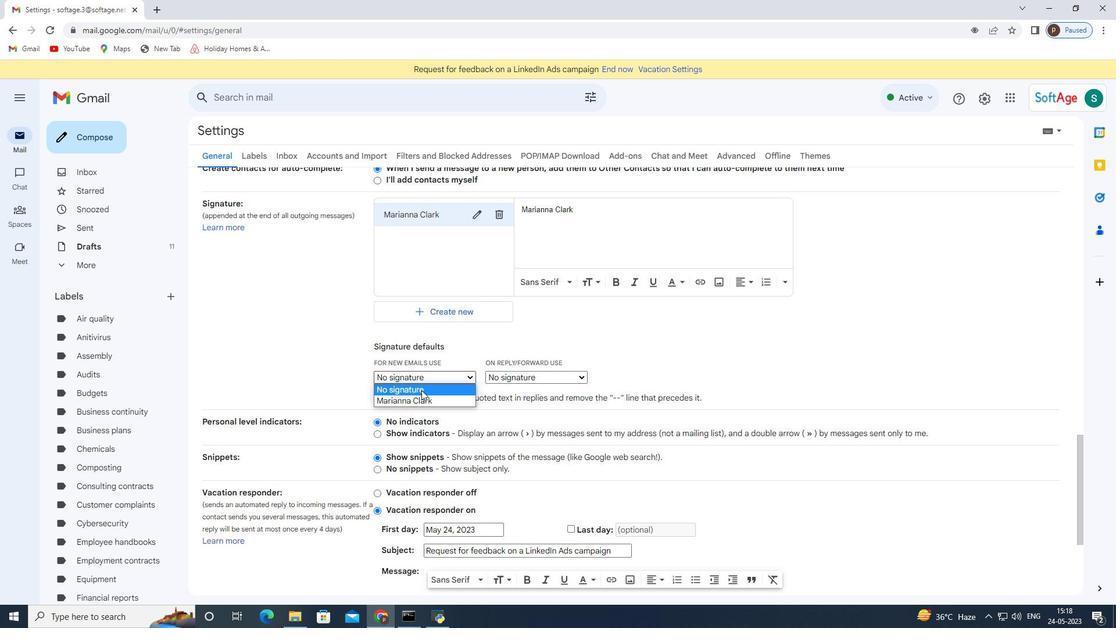
Action: Mouse pressed left at (410, 402)
Screenshot: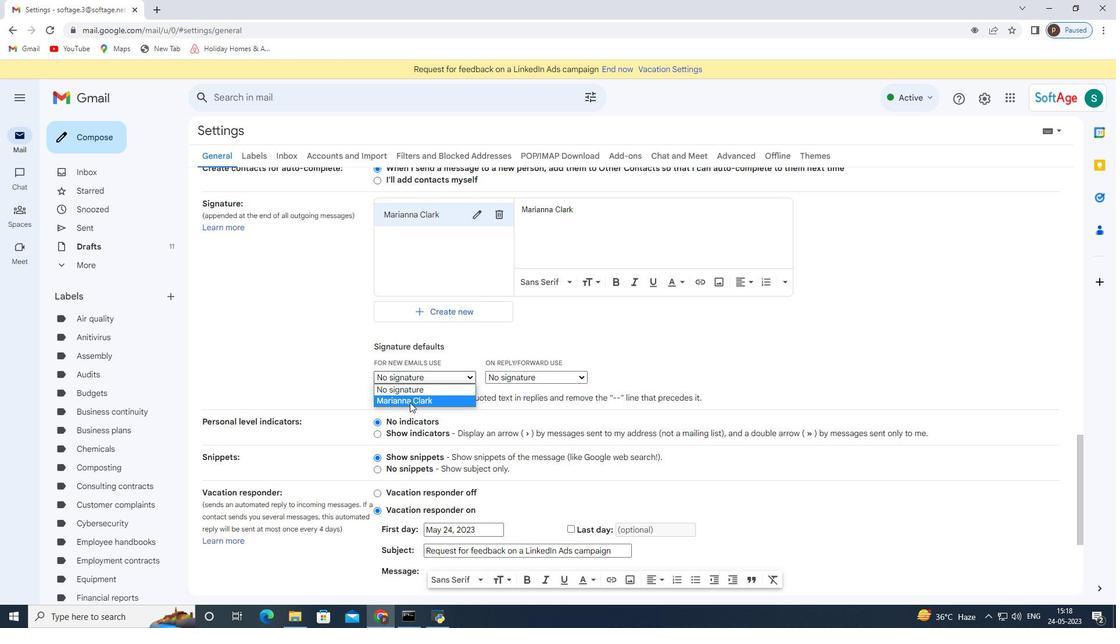 
Action: Mouse scrolled (410, 401) with delta (0, 0)
Screenshot: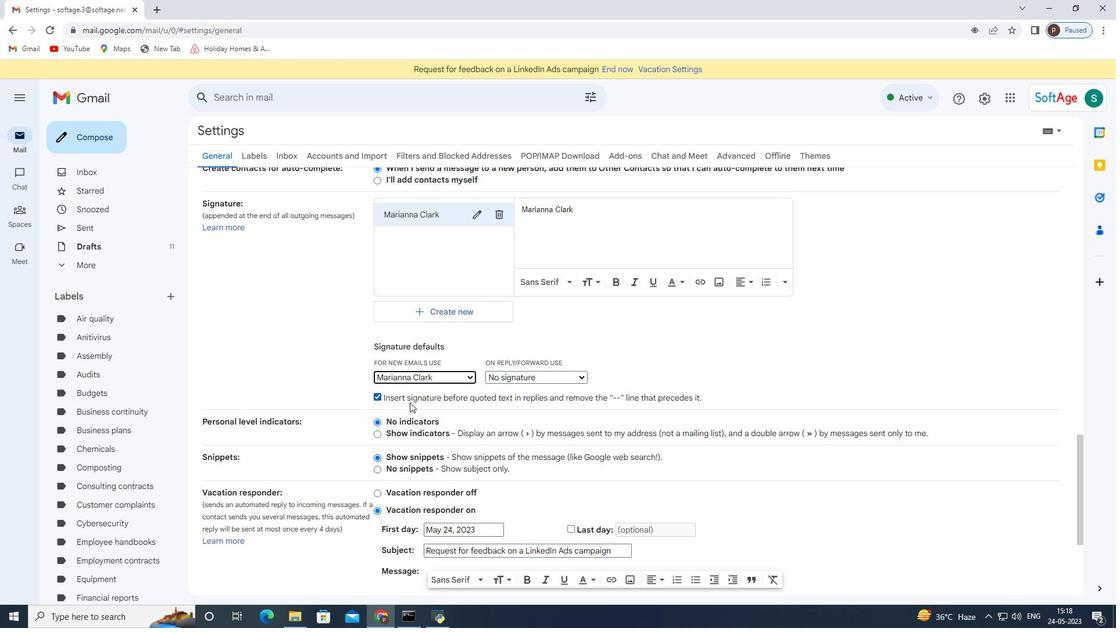 
Action: Mouse scrolled (410, 401) with delta (0, 0)
Screenshot: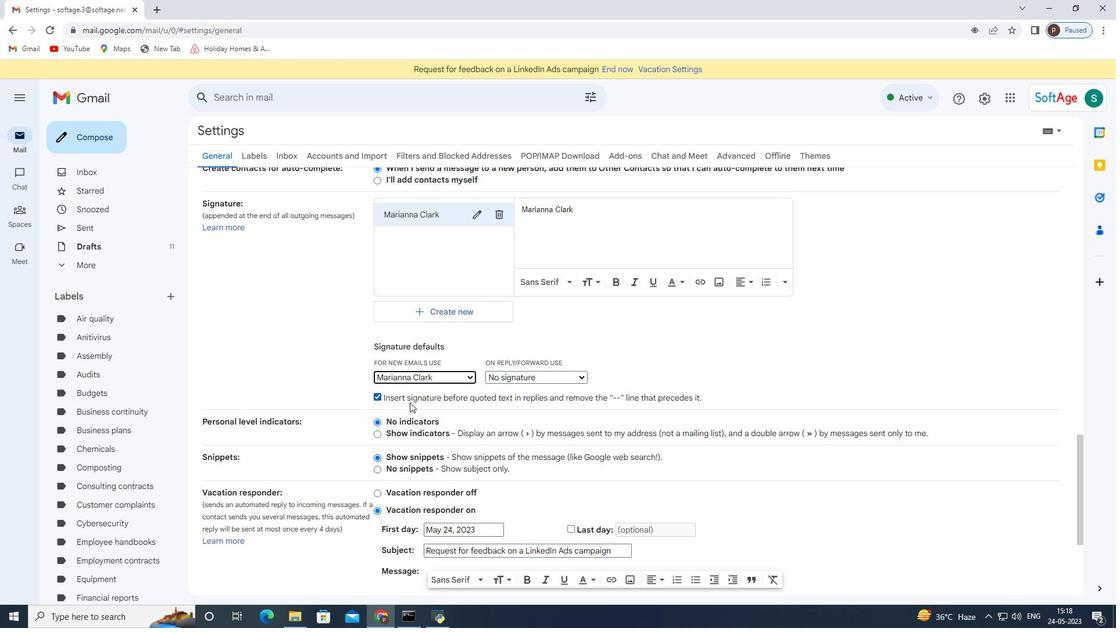
Action: Mouse scrolled (410, 401) with delta (0, 0)
Screenshot: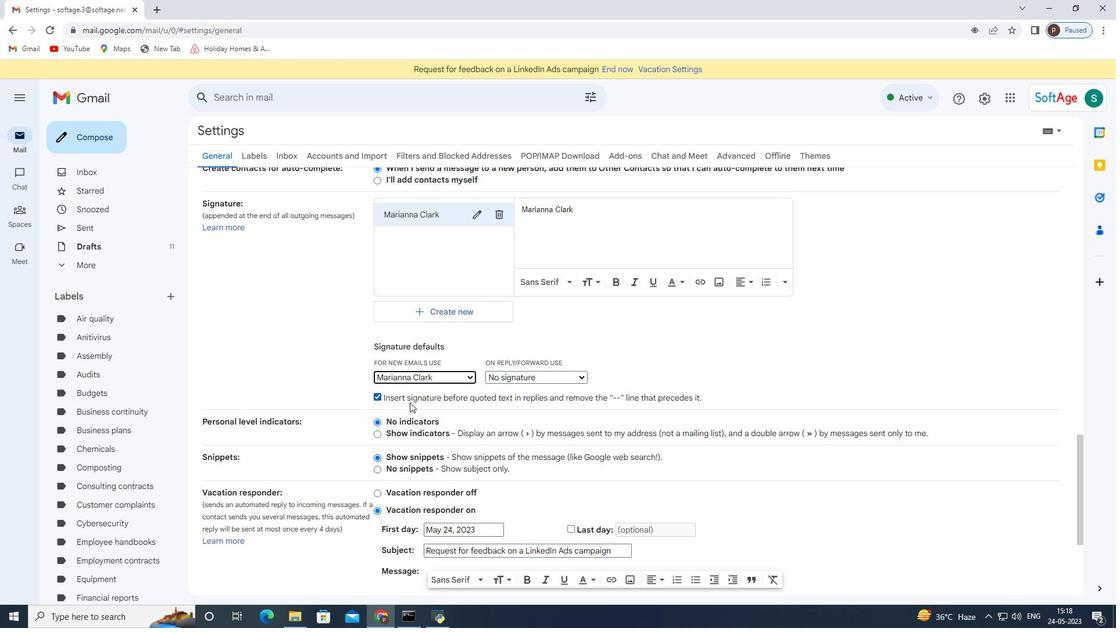 
Action: Mouse scrolled (410, 401) with delta (0, 0)
Screenshot: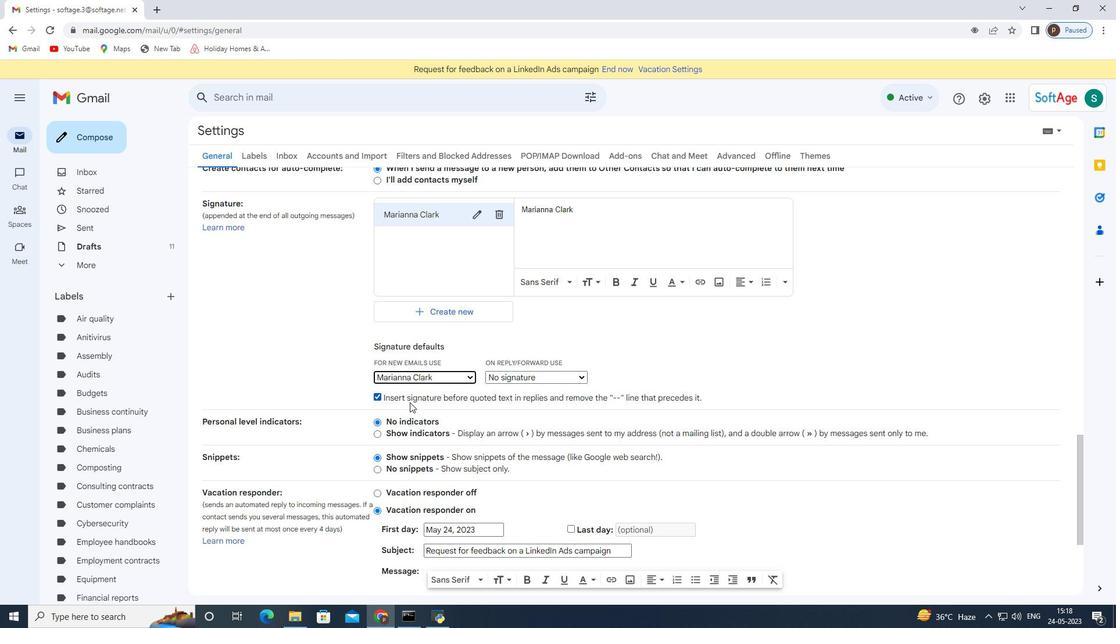 
Action: Mouse scrolled (410, 401) with delta (0, 0)
Screenshot: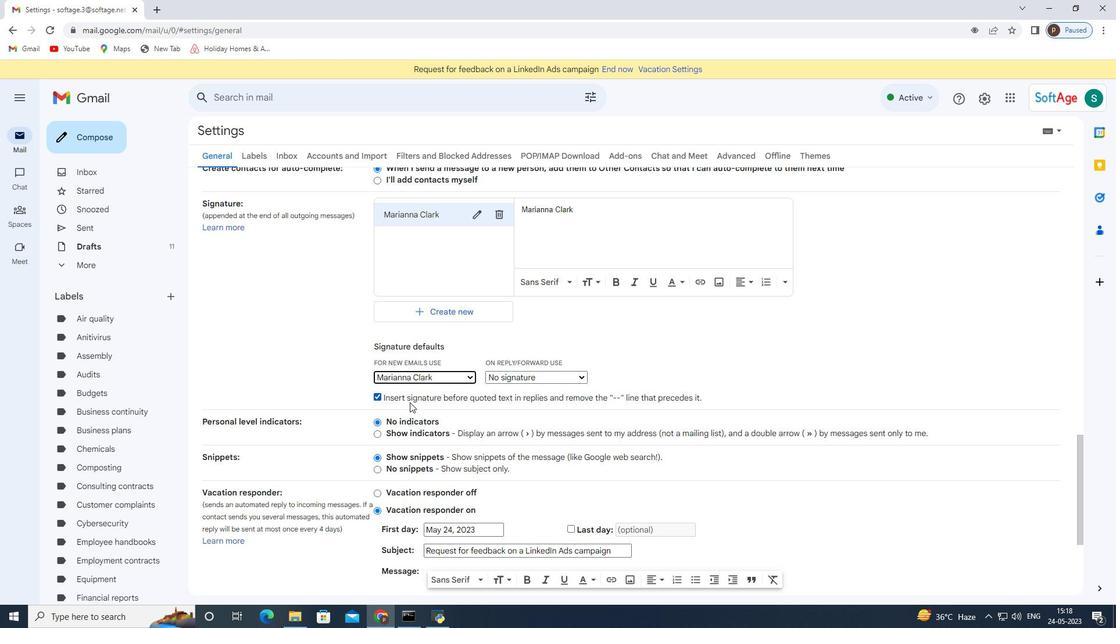 
Action: Mouse scrolled (410, 401) with delta (0, 0)
Screenshot: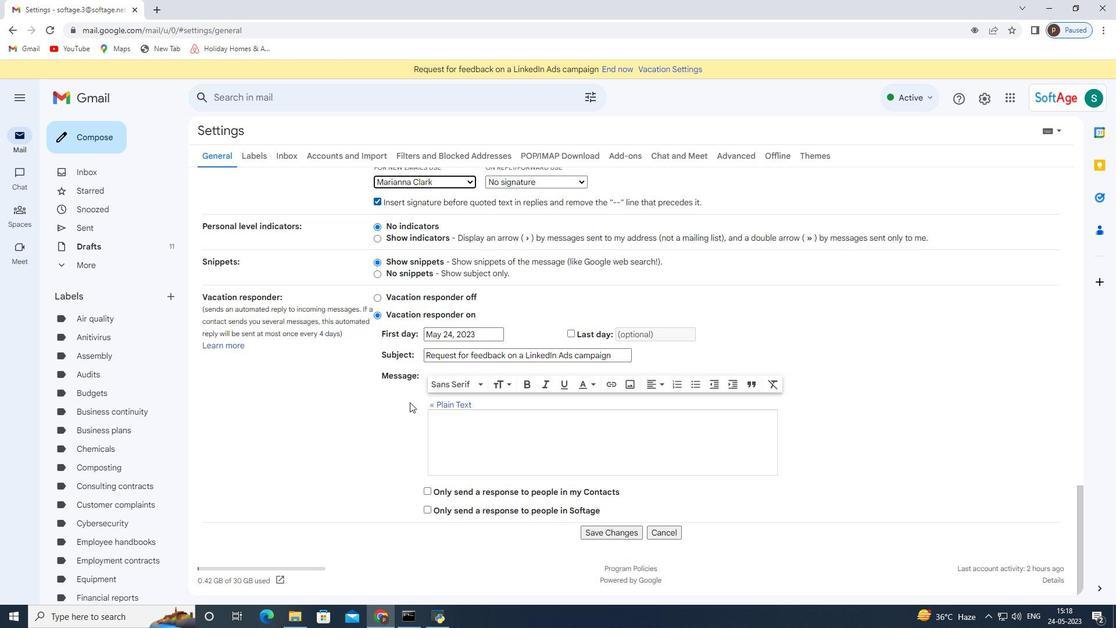 
Action: Mouse scrolled (410, 401) with delta (0, 0)
Screenshot: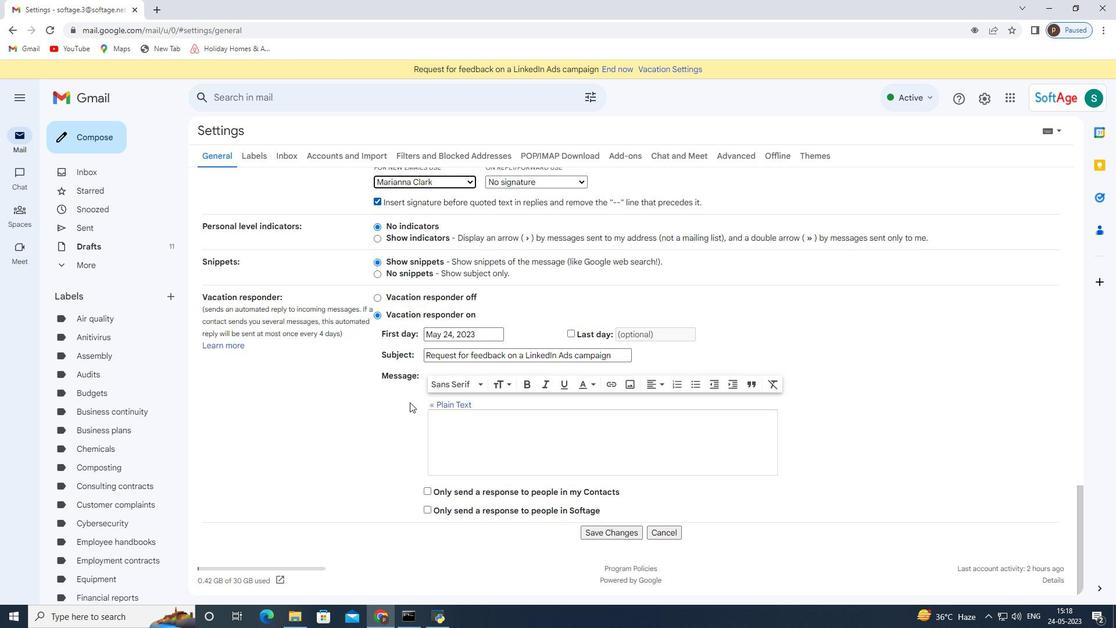 
Action: Mouse scrolled (410, 401) with delta (0, 0)
Screenshot: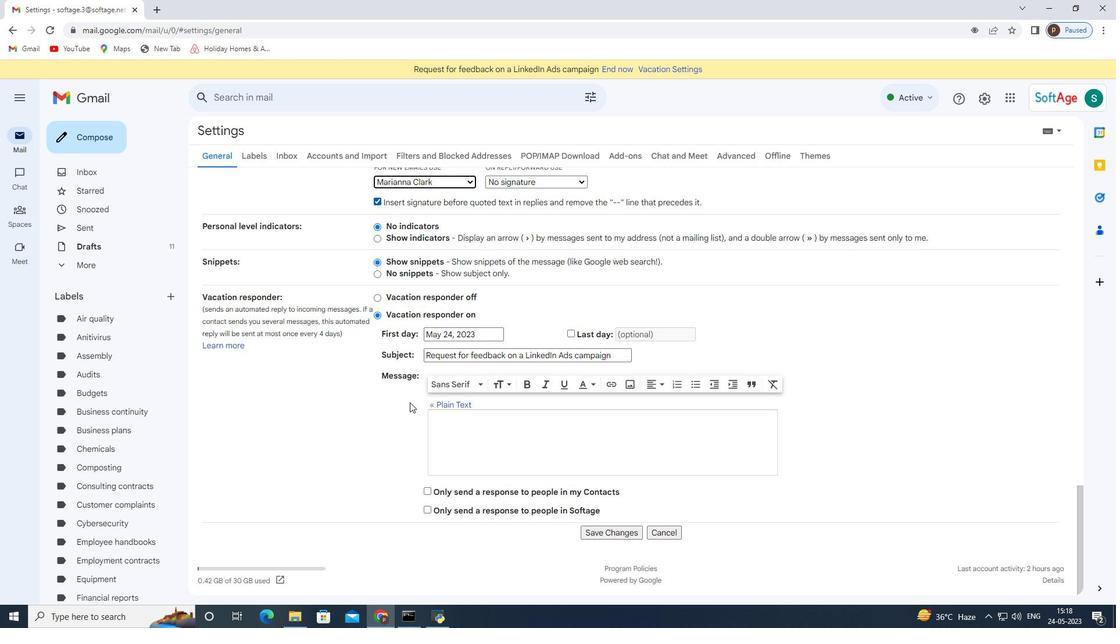 
Action: Mouse scrolled (410, 401) with delta (0, 0)
Screenshot: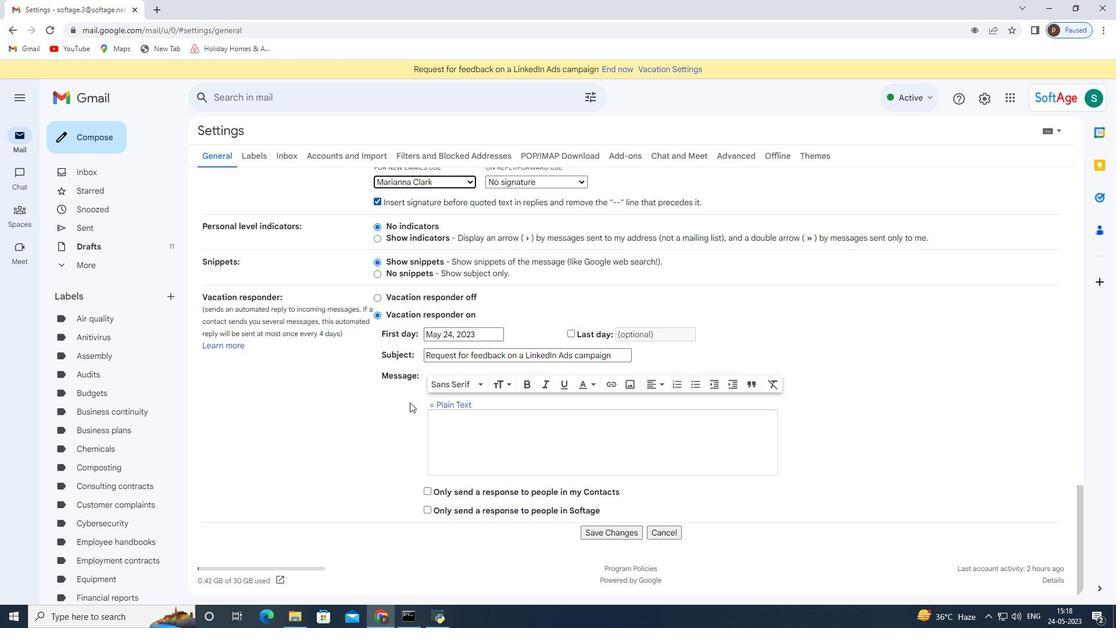 
Action: Mouse moved to (616, 530)
Screenshot: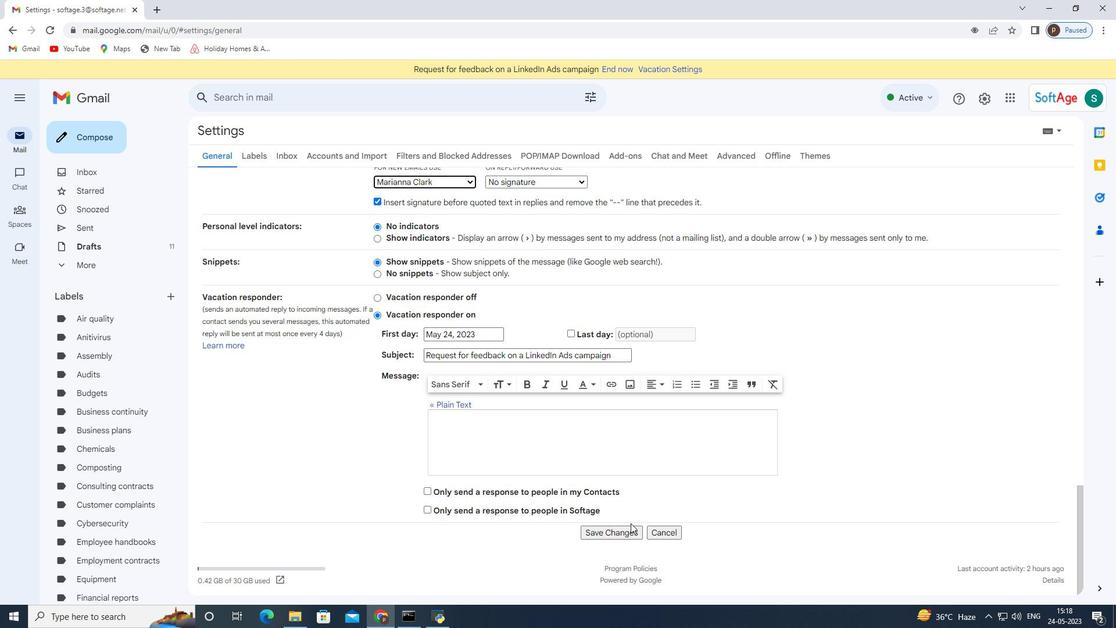 
Action: Mouse pressed left at (616, 530)
Screenshot: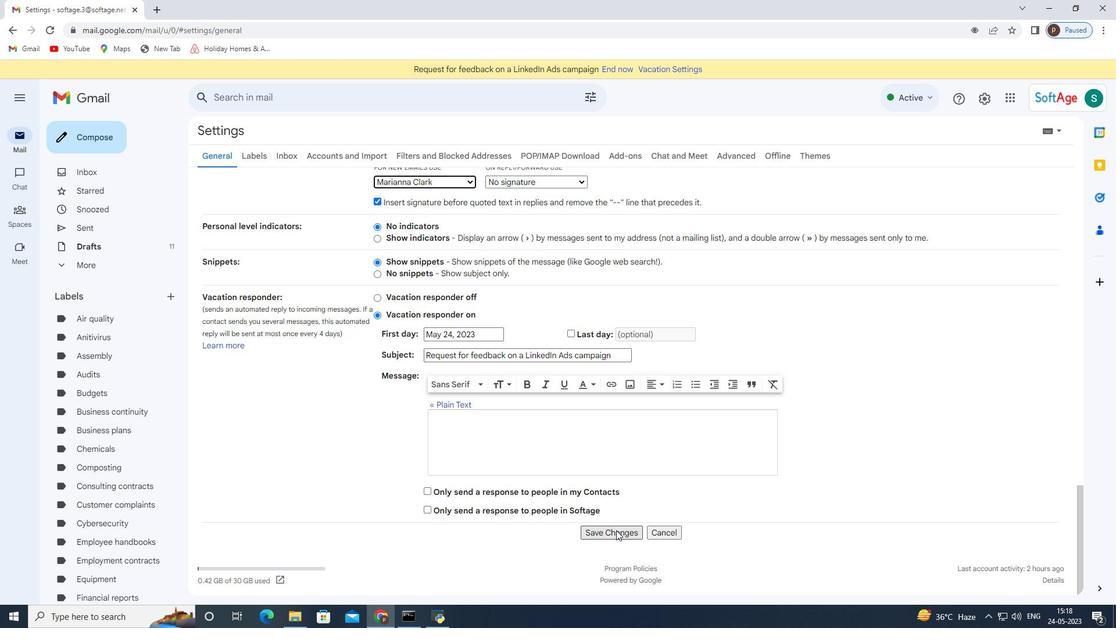 
Action: Mouse moved to (502, 469)
Screenshot: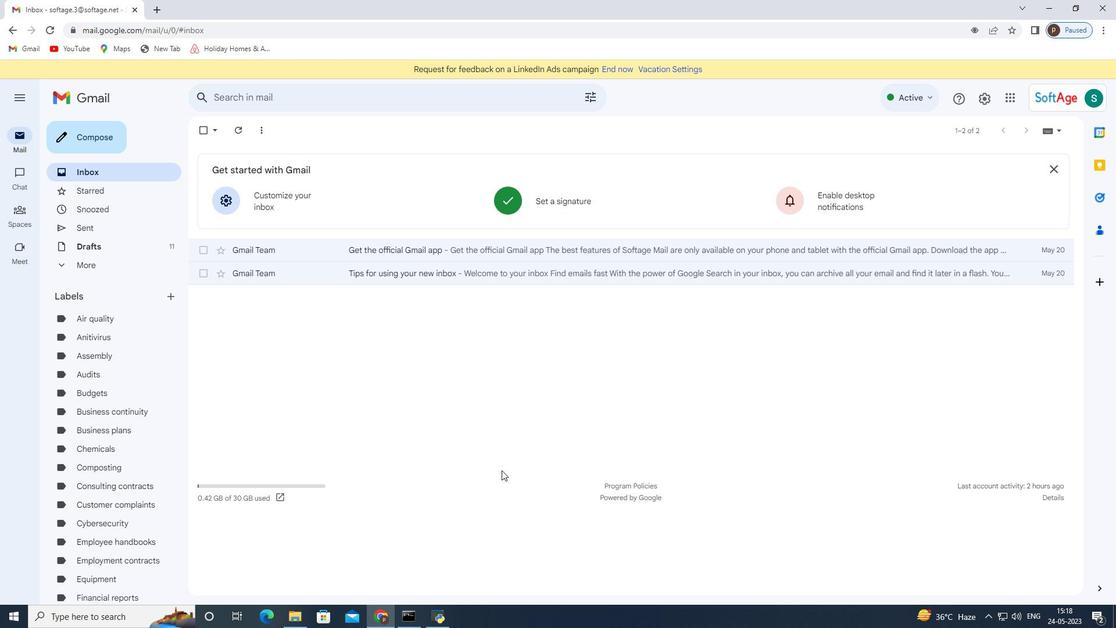 
Action: Mouse scrolled (502, 470) with delta (0, 0)
Screenshot: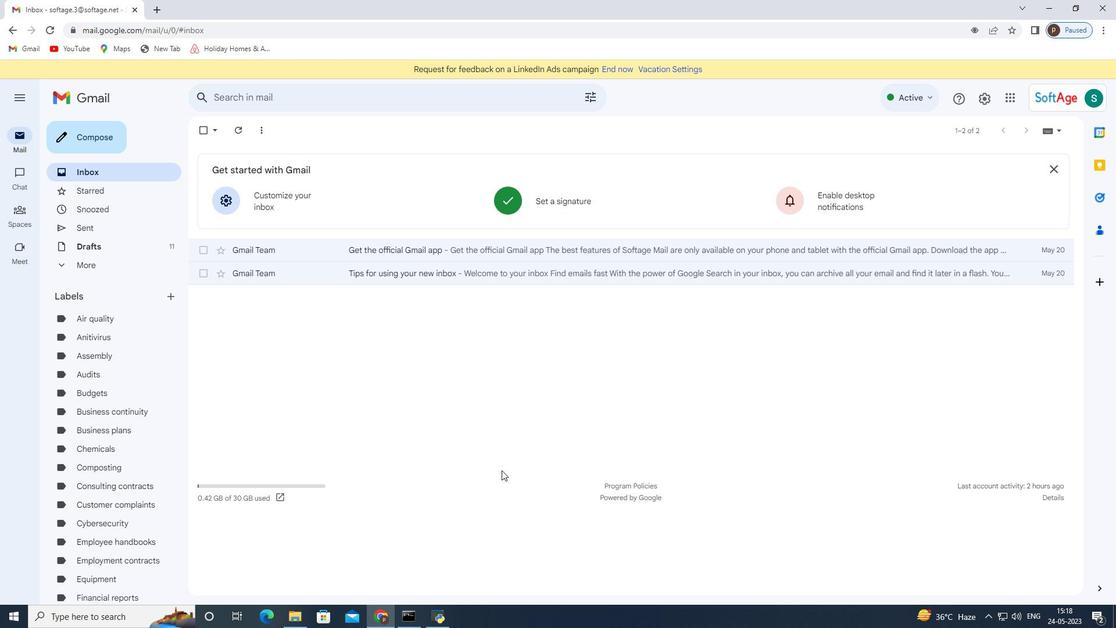 
Action: Mouse scrolled (502, 470) with delta (0, 0)
Screenshot: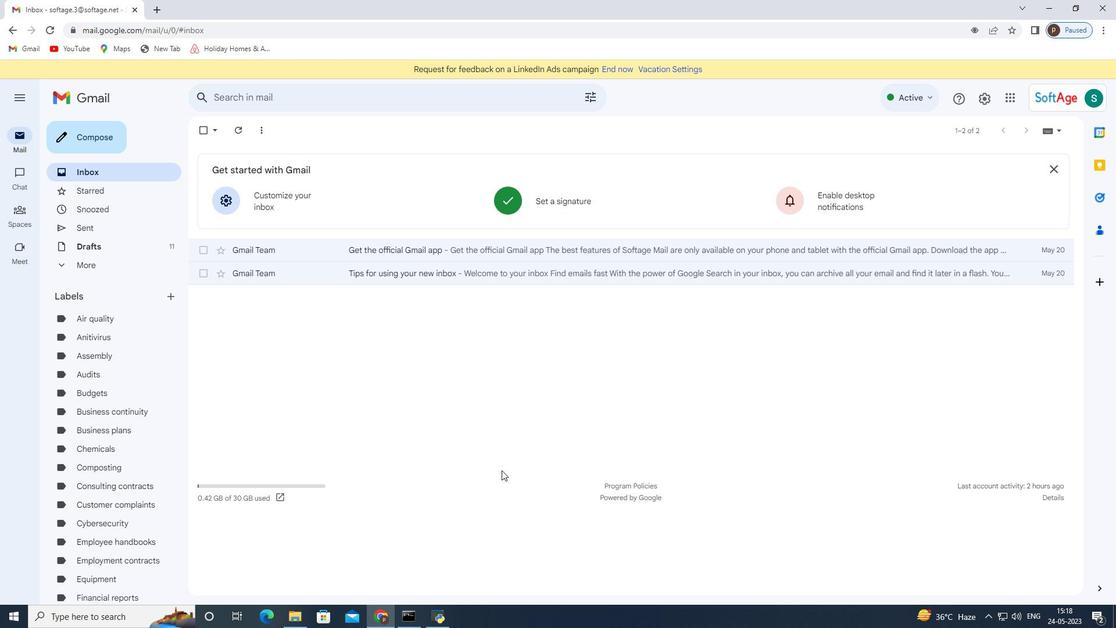 
Action: Mouse moved to (82, 139)
Screenshot: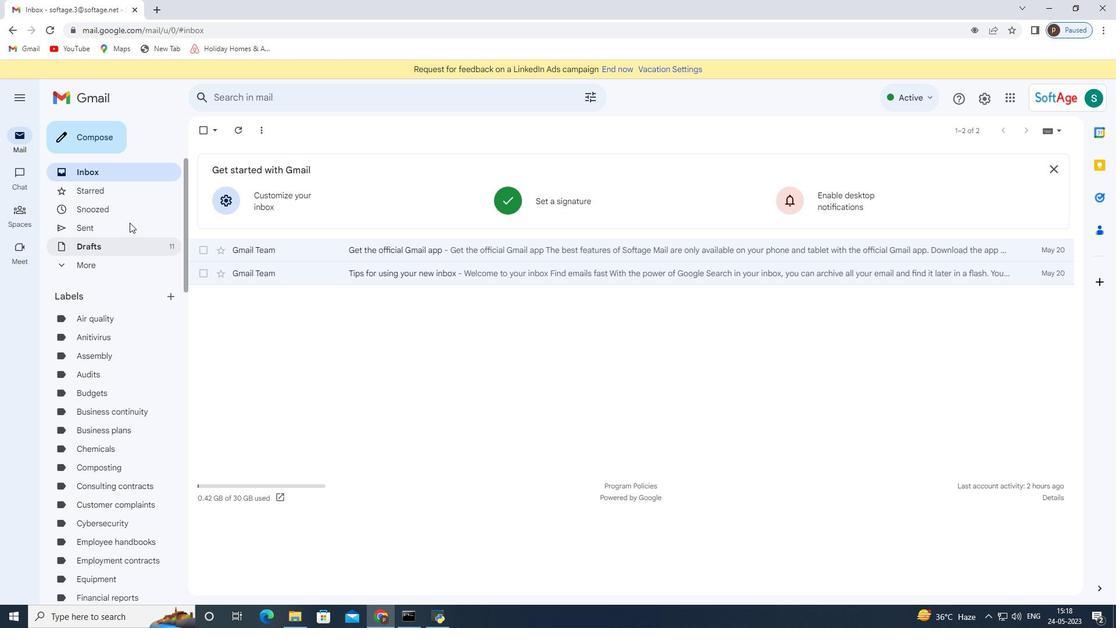 
Action: Mouse pressed left at (82, 139)
Screenshot: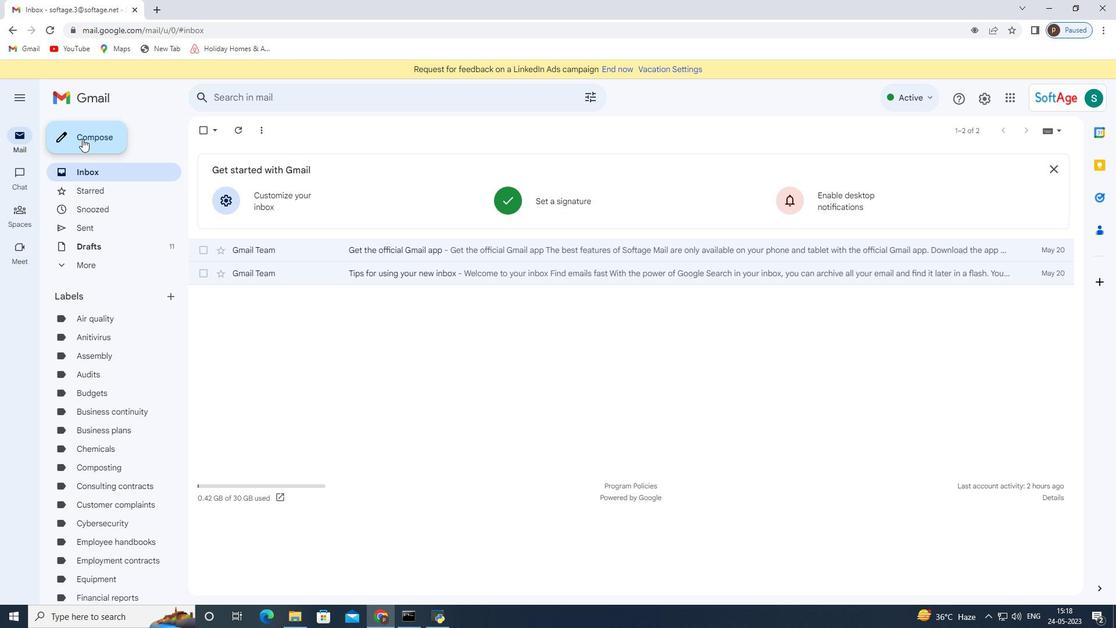 
Action: Mouse moved to (746, 301)
Screenshot: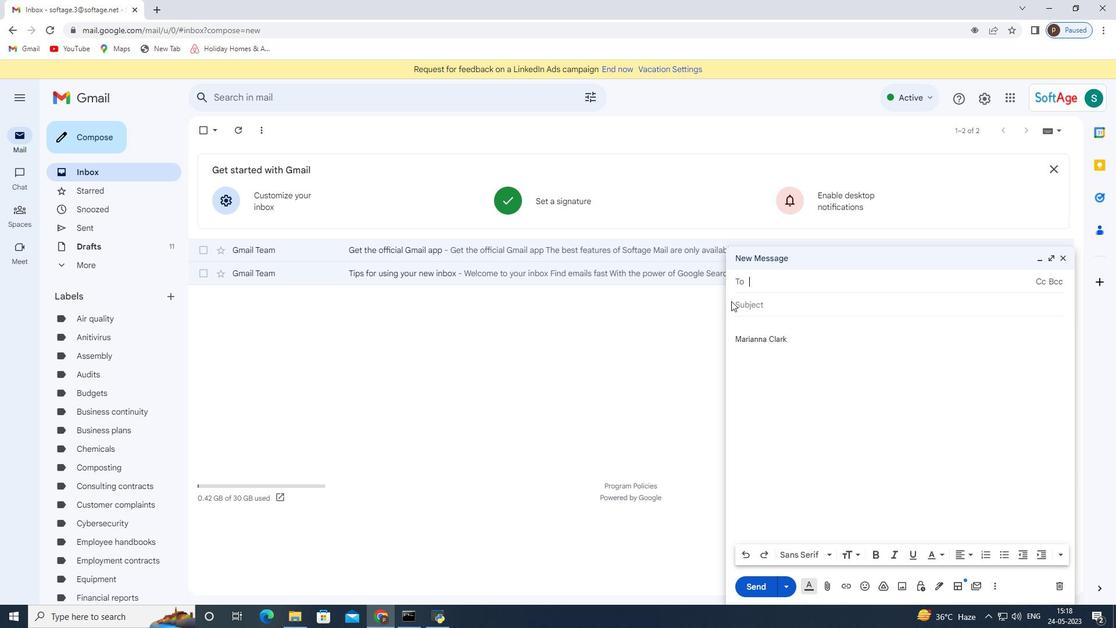 
Action: Mouse pressed left at (746, 301)
Screenshot: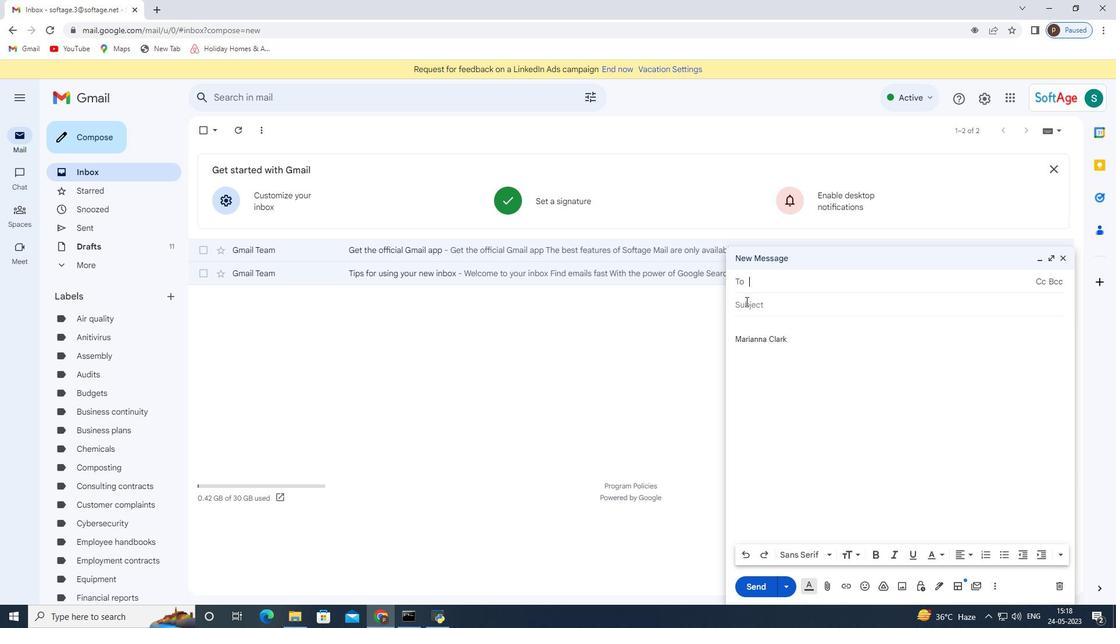 
Action: Mouse moved to (747, 300)
Screenshot: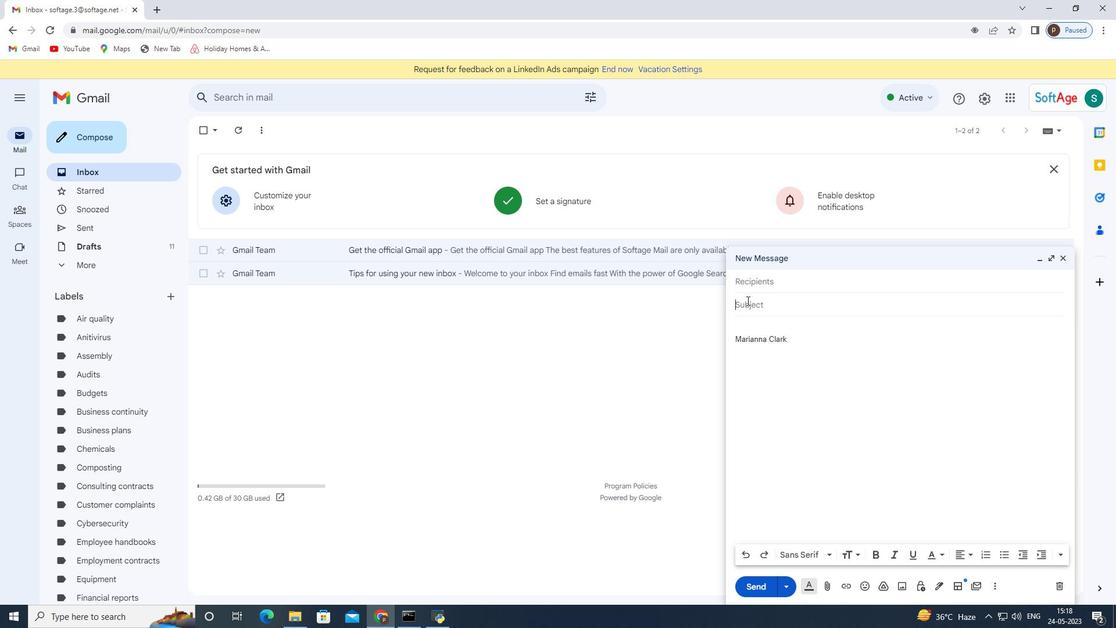 
Action: Key pressed <Key.shift>Feedback<Key.space>on<Key.space>a<Key.space>business<Key.space>model<Key.space>canvad<Key.backspace>s<Key.tab><Key.shift>Could<Key.space>you<Key.space>provide<Key.space>me<Key.space>with<Key.space>the<Key.space>technical<Key.space>specifications<Key.space>for<Key.space>the<Key.space>new<Key.space>software<Key.space>program<Key.shift_r><Key.shift_r><Key.shift_r>?<Key.enter>
Screenshot: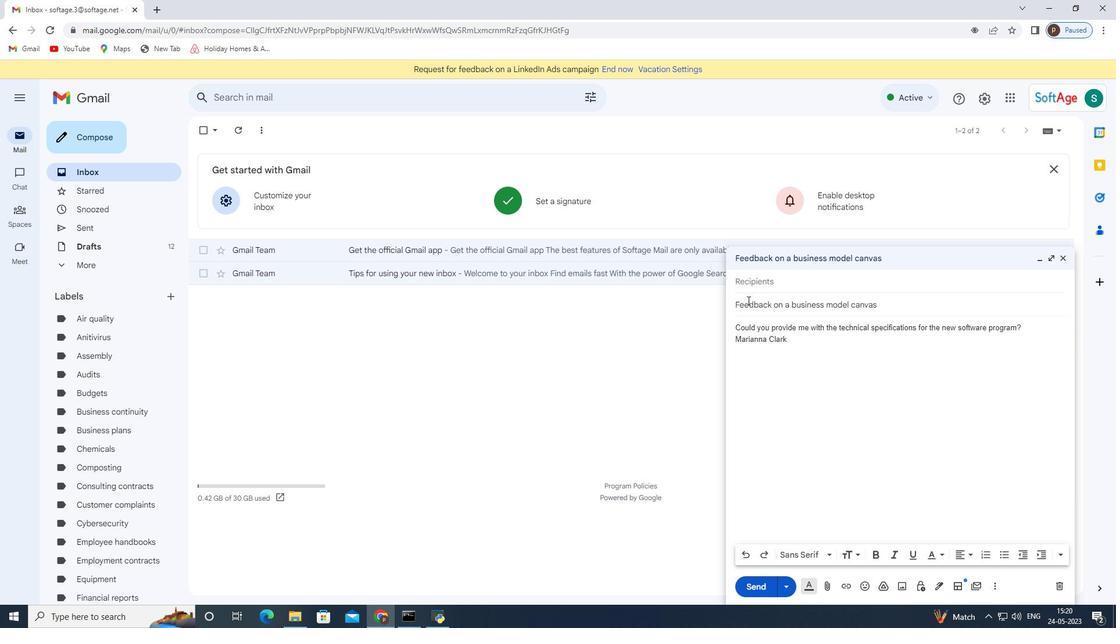 
Action: Mouse moved to (782, 285)
Screenshot: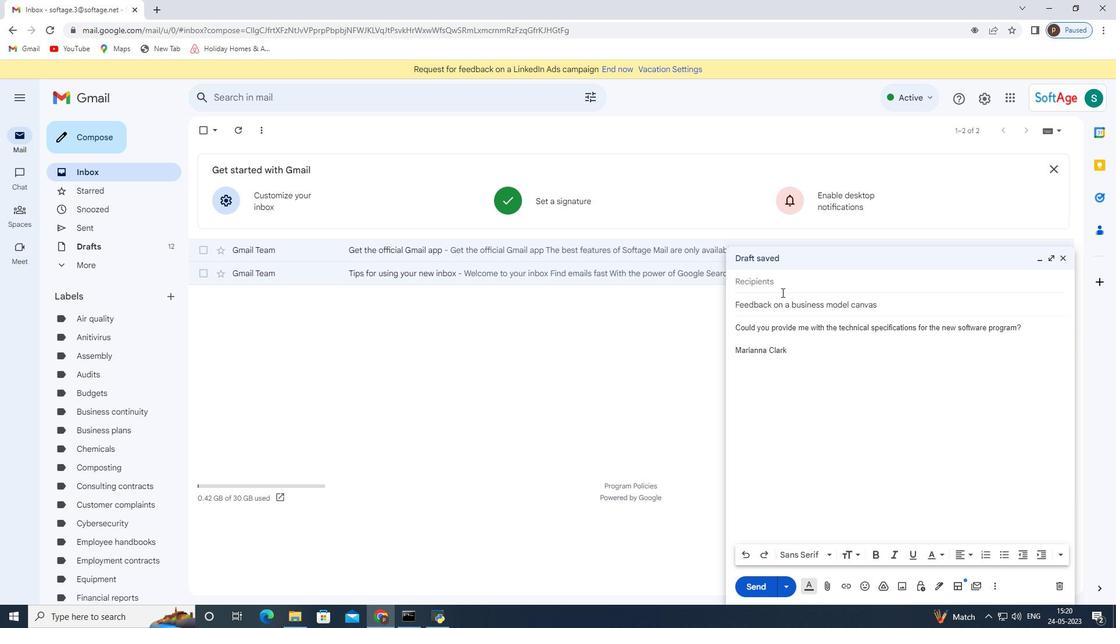 
Action: Mouse pressed left at (782, 285)
Screenshot: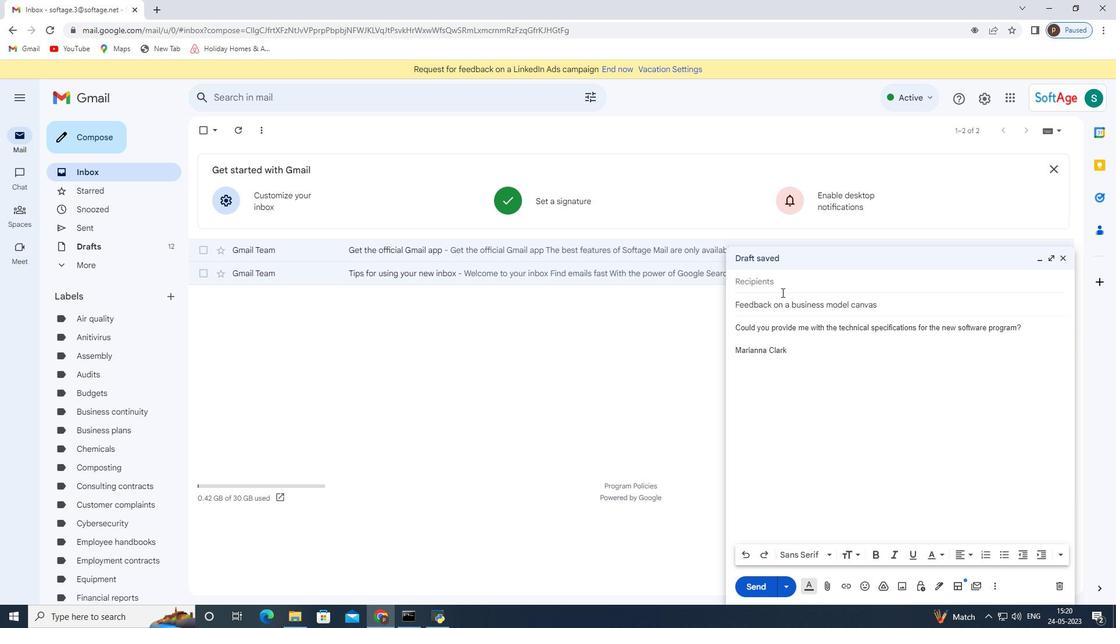 
Action: Mouse moved to (782, 285)
Screenshot: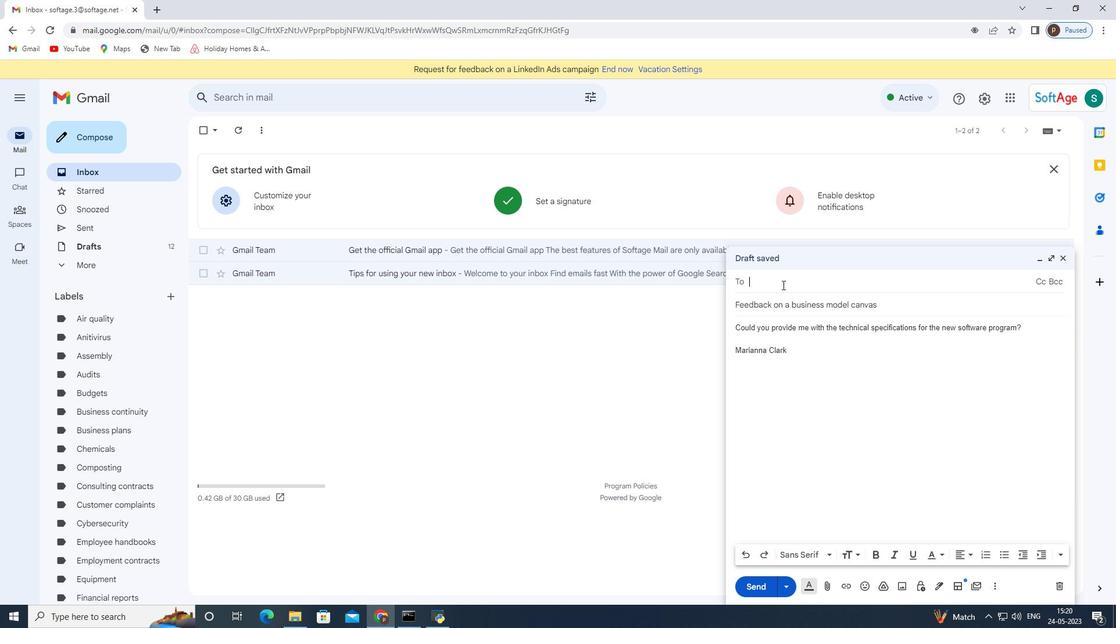 
Action: Key pressed softage.
Screenshot: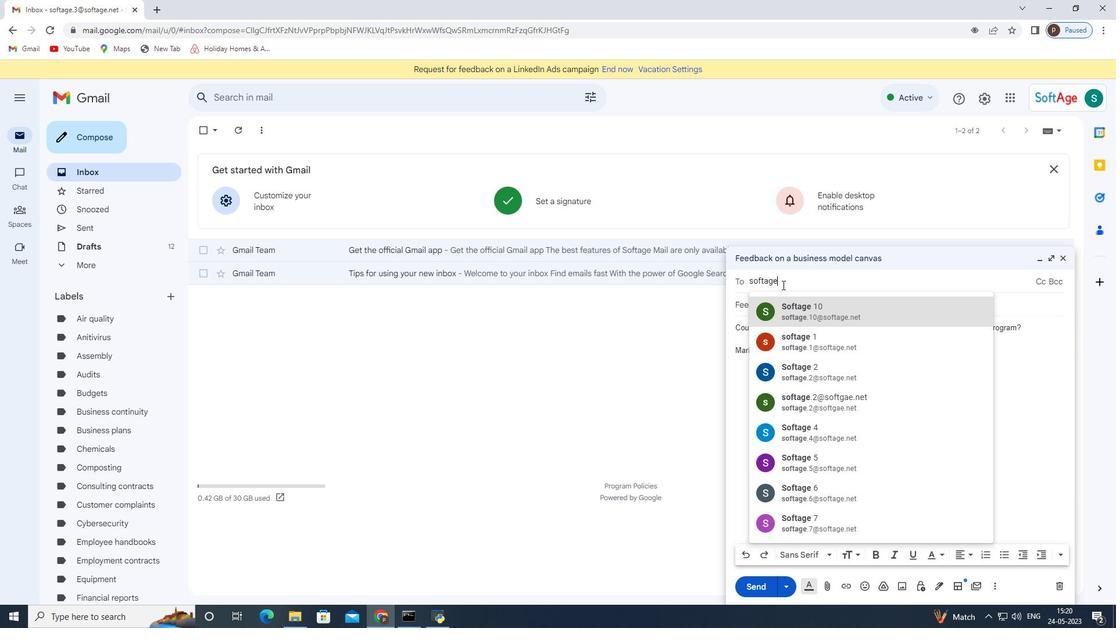 
Action: Mouse moved to (782, 285)
Screenshot: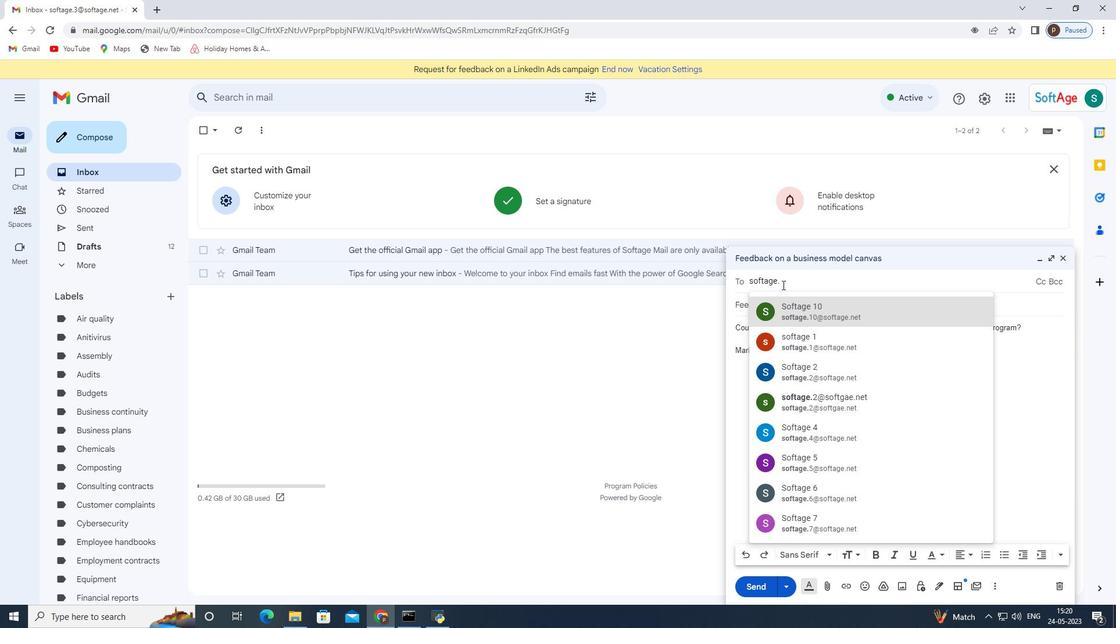 
Action: Key pressed 5<Key.shift>@softage.net<Key.enter>
Screenshot: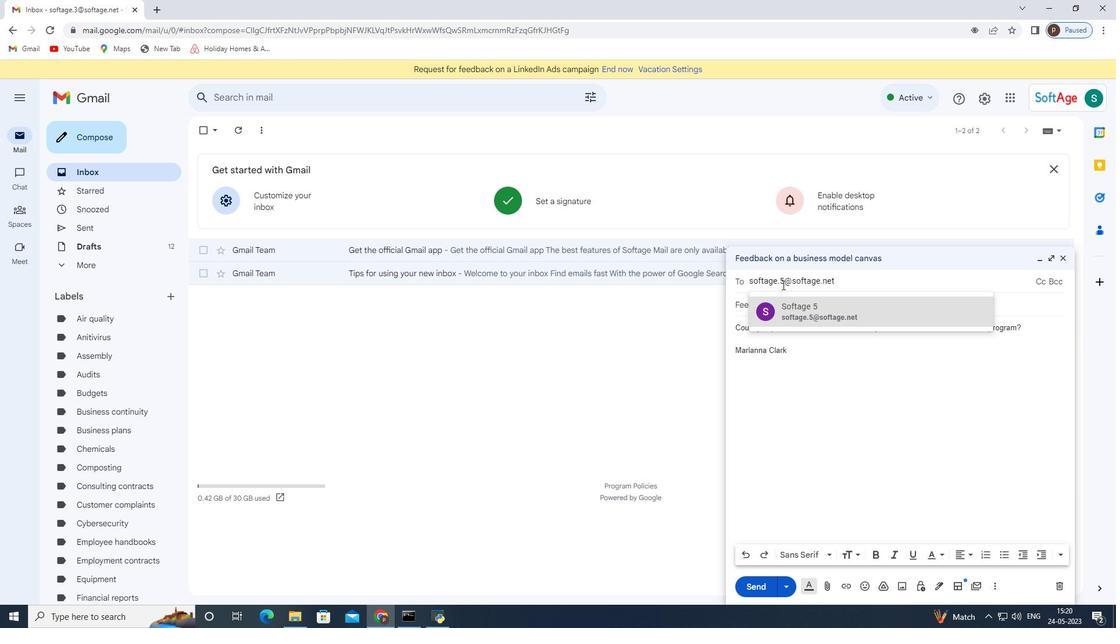 
Action: Mouse moved to (831, 592)
Screenshot: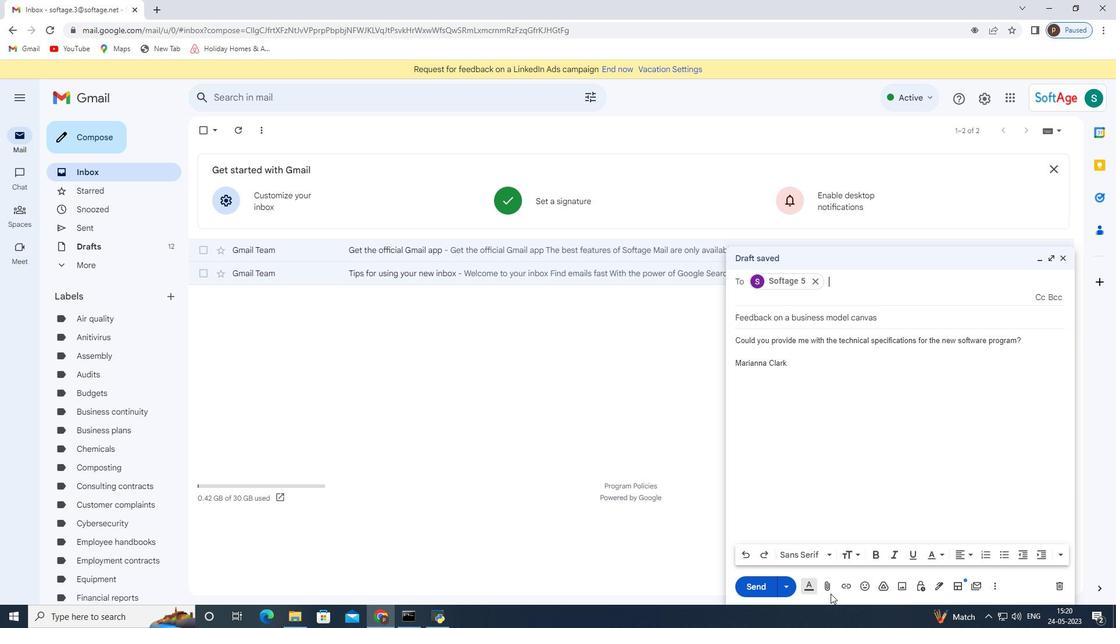 
Action: Mouse pressed left at (831, 592)
Screenshot: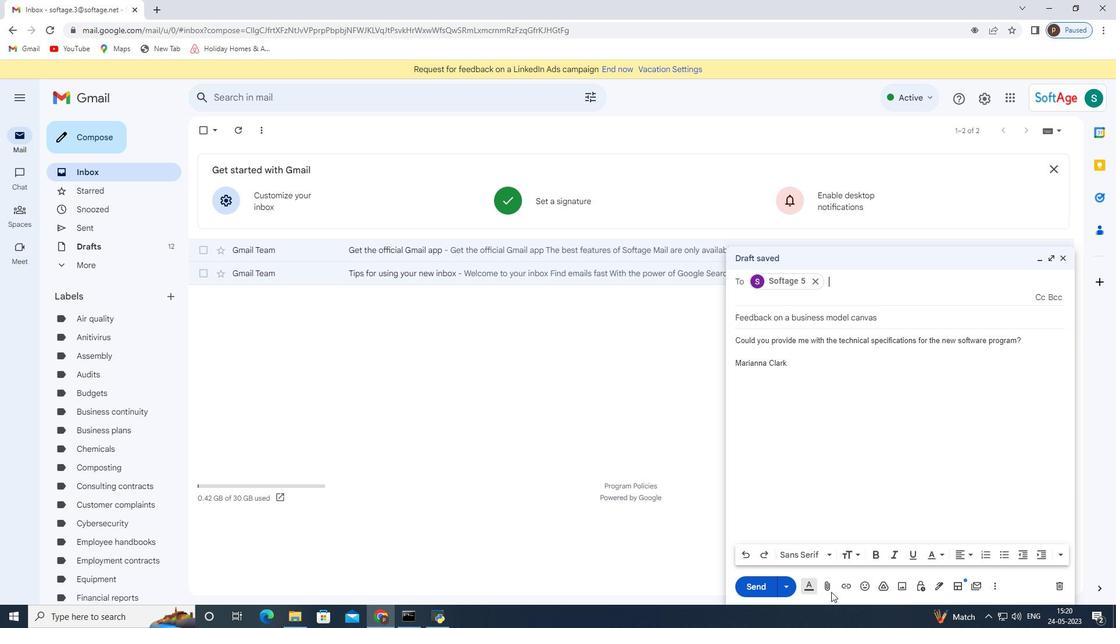
Action: Mouse moved to (829, 586)
Screenshot: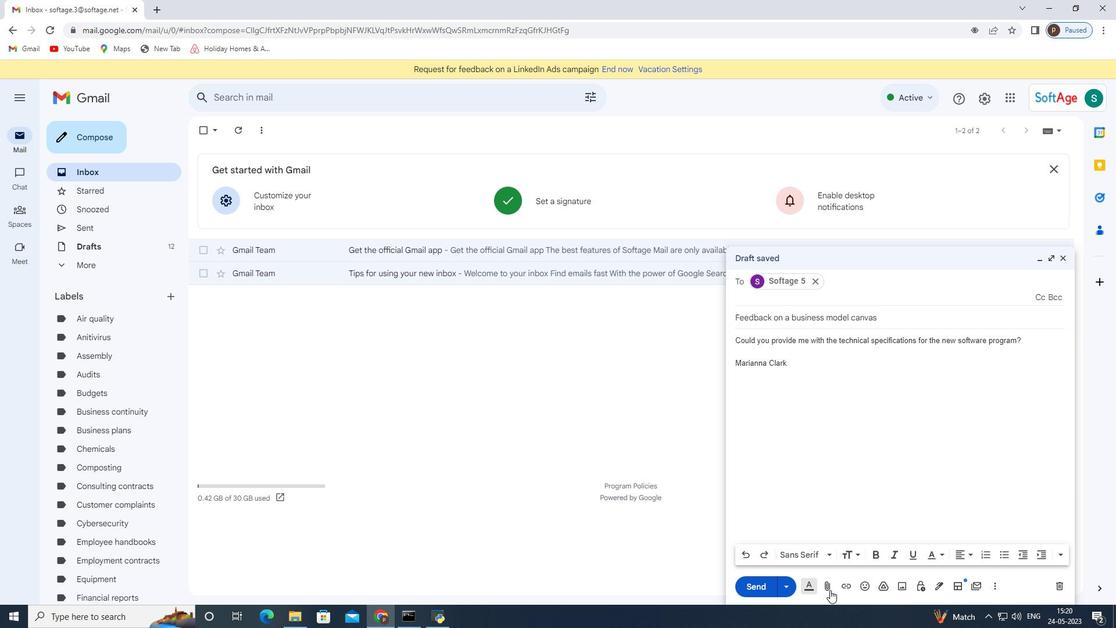 
Action: Mouse pressed left at (829, 586)
Screenshot: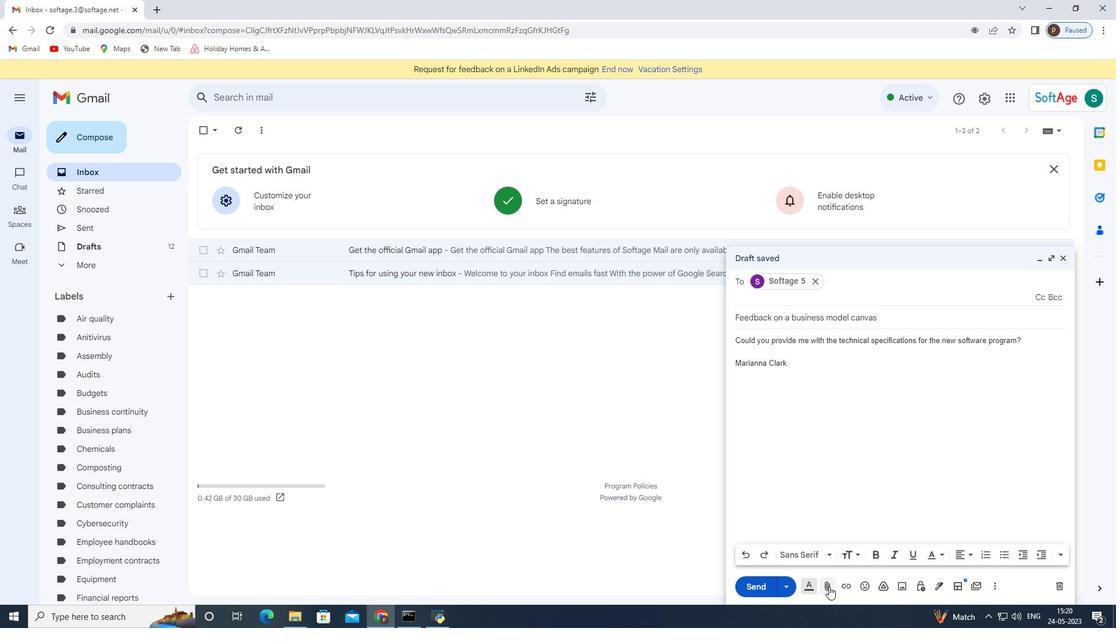 
Action: Mouse moved to (157, 98)
Screenshot: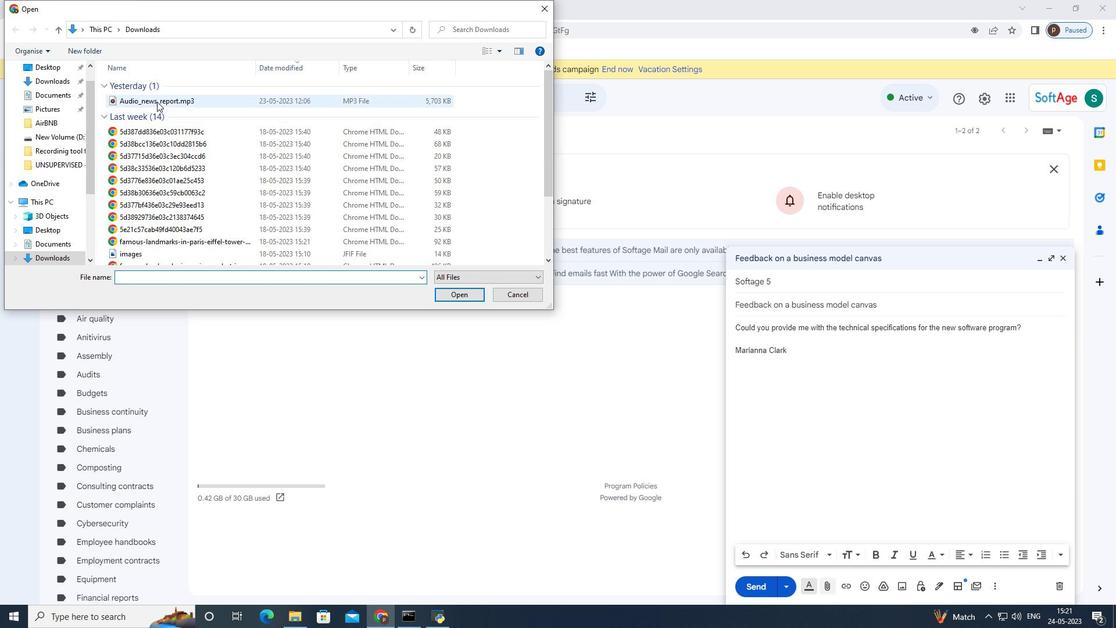 
Action: Mouse pressed left at (157, 98)
Screenshot: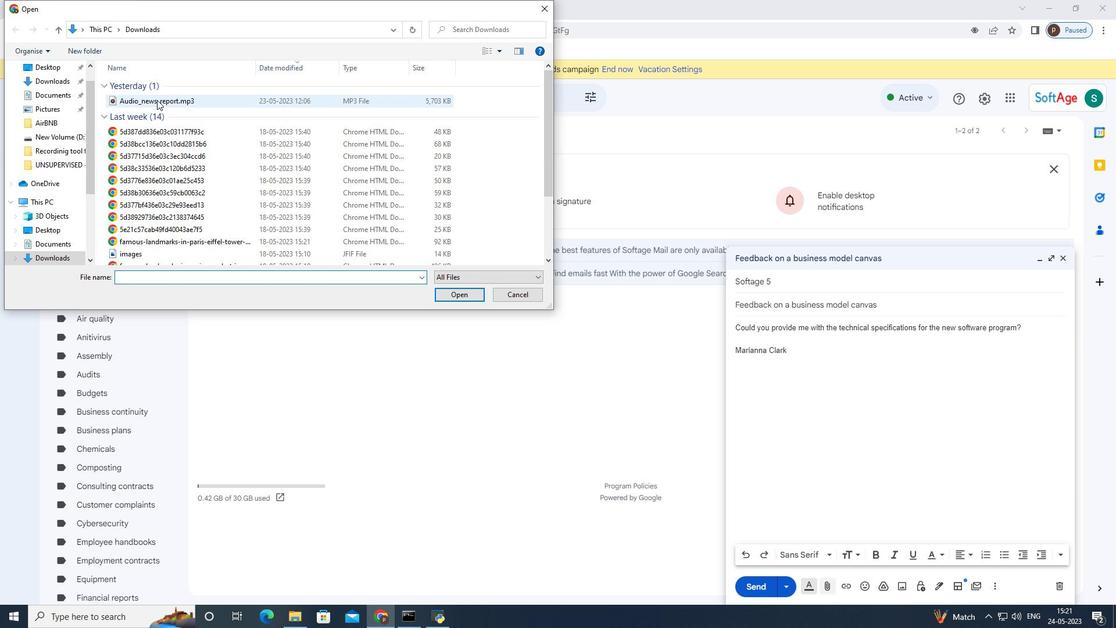 
Action: Mouse moved to (452, 293)
Screenshot: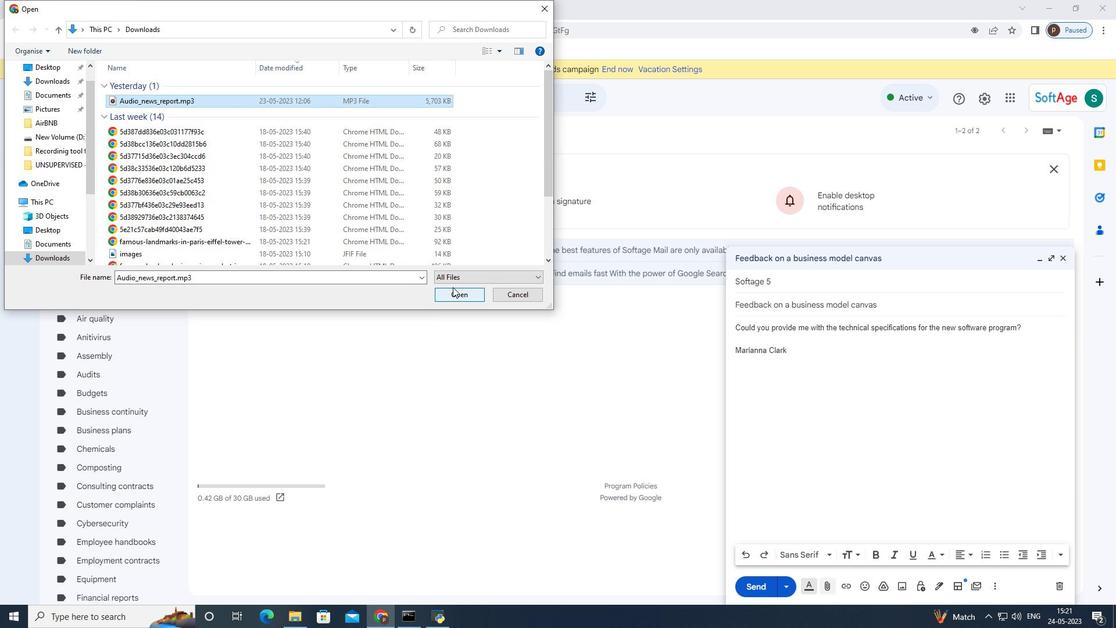 
Action: Mouse pressed left at (452, 293)
Screenshot: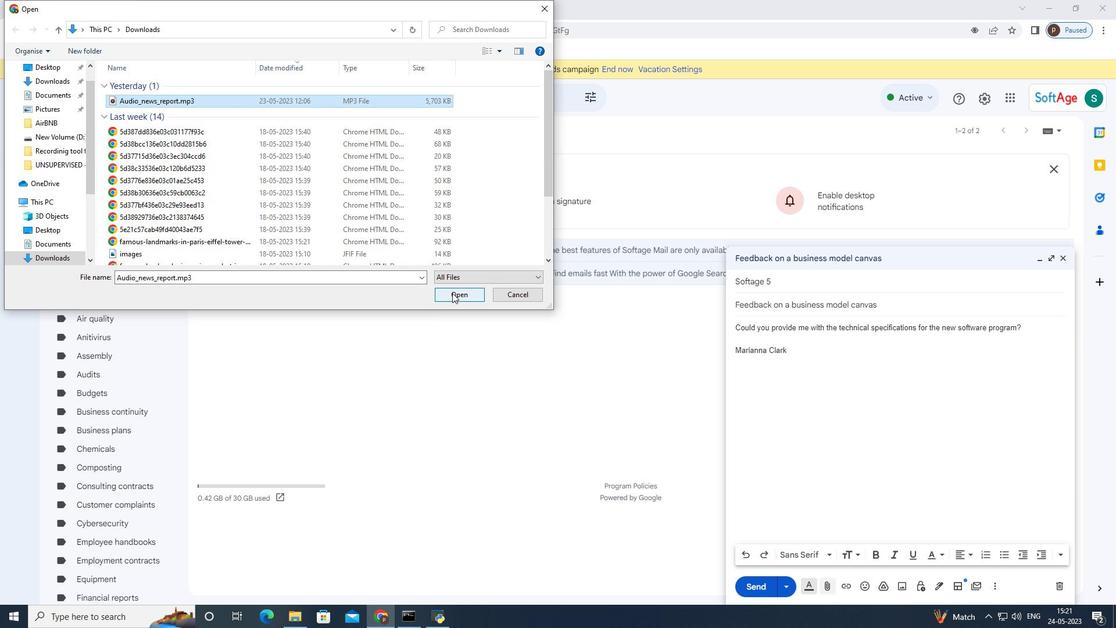 
Action: Mouse moved to (796, 326)
Screenshot: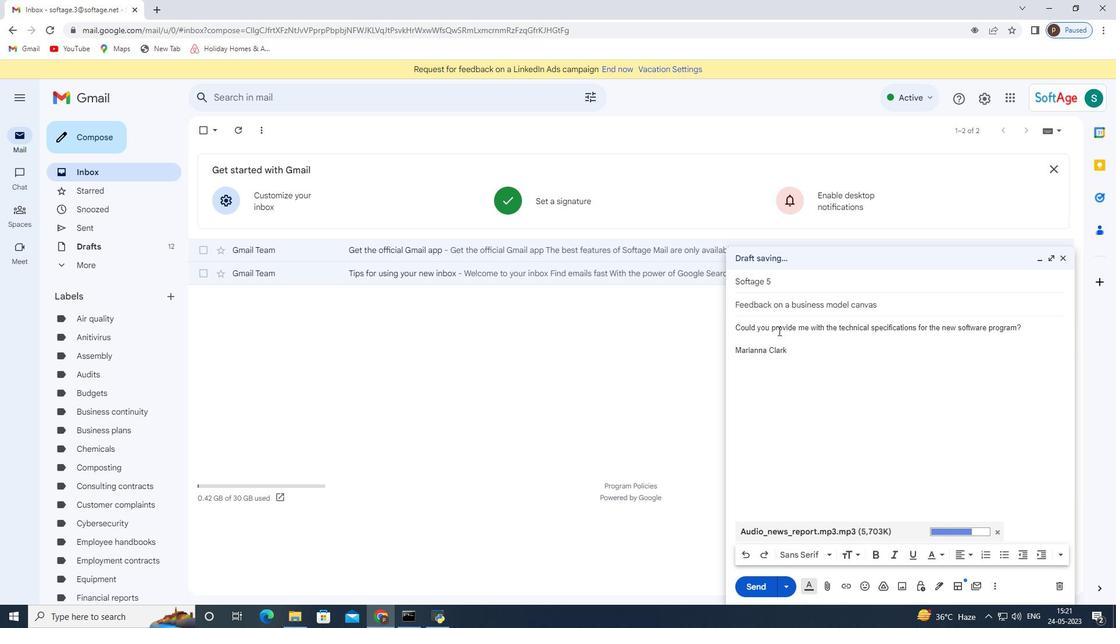 
Action: Mouse pressed left at (796, 326)
Screenshot: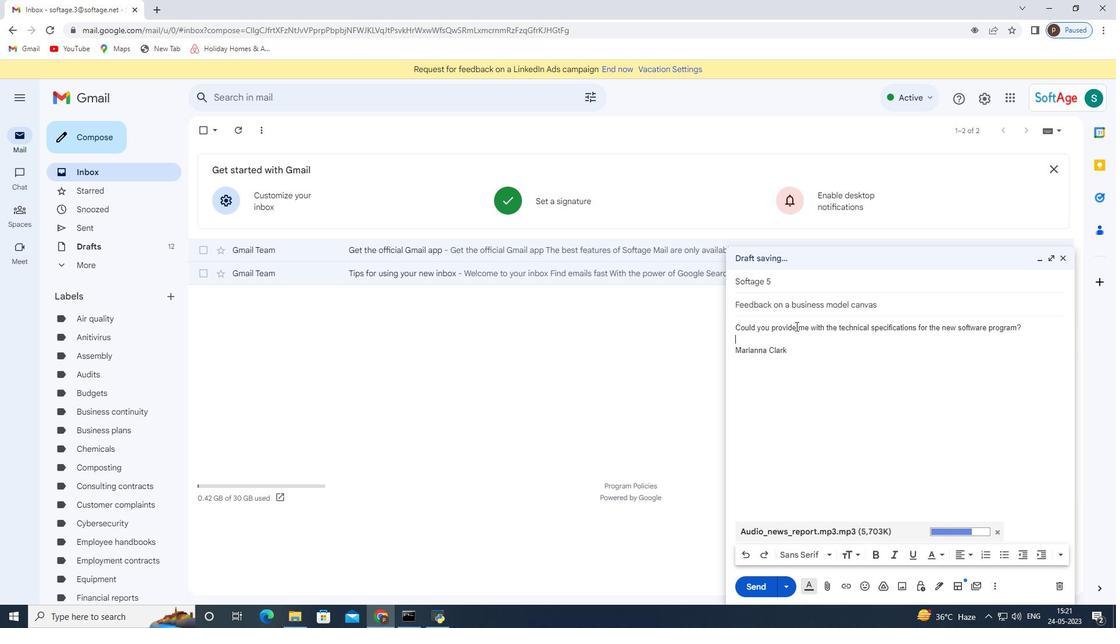 
Action: Mouse pressed left at (796, 326)
Screenshot: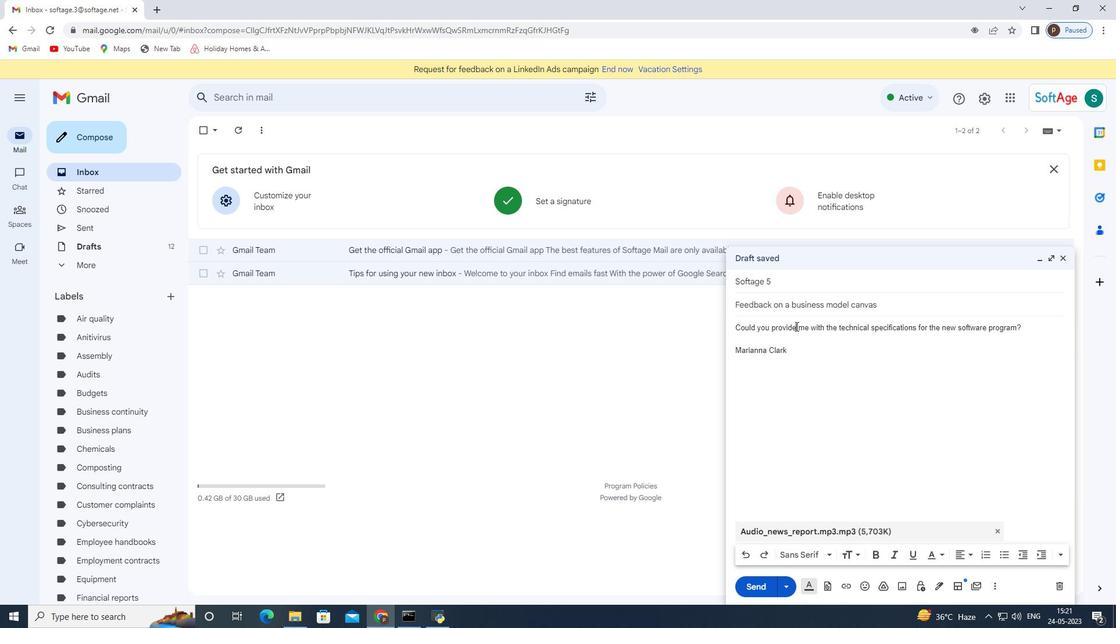 
Action: Mouse pressed left at (796, 326)
Screenshot: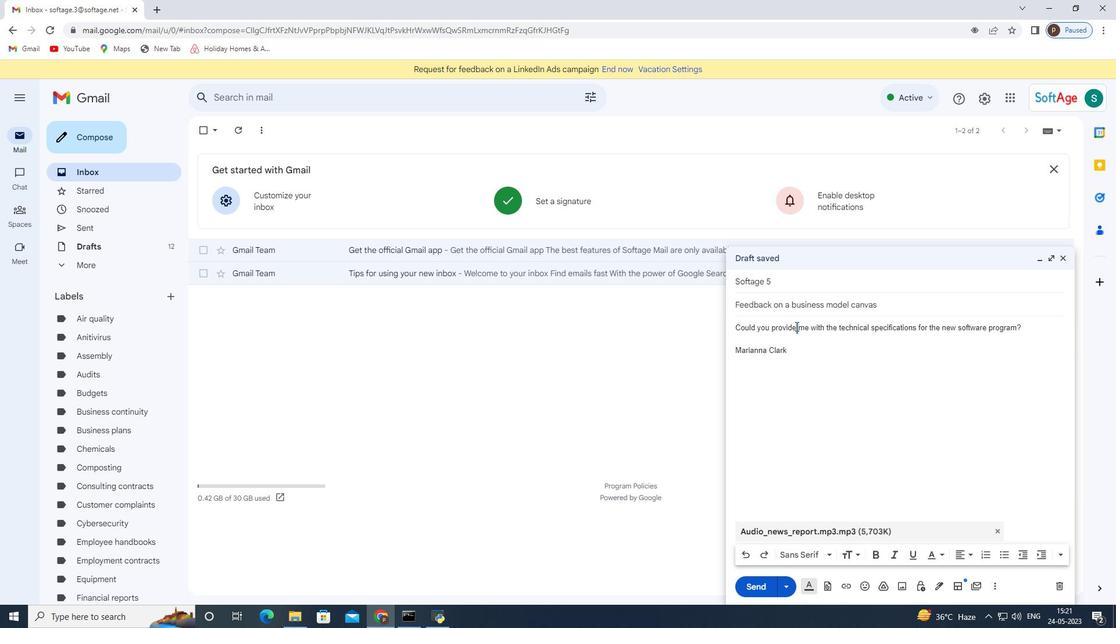 
Action: Mouse moved to (828, 552)
Screenshot: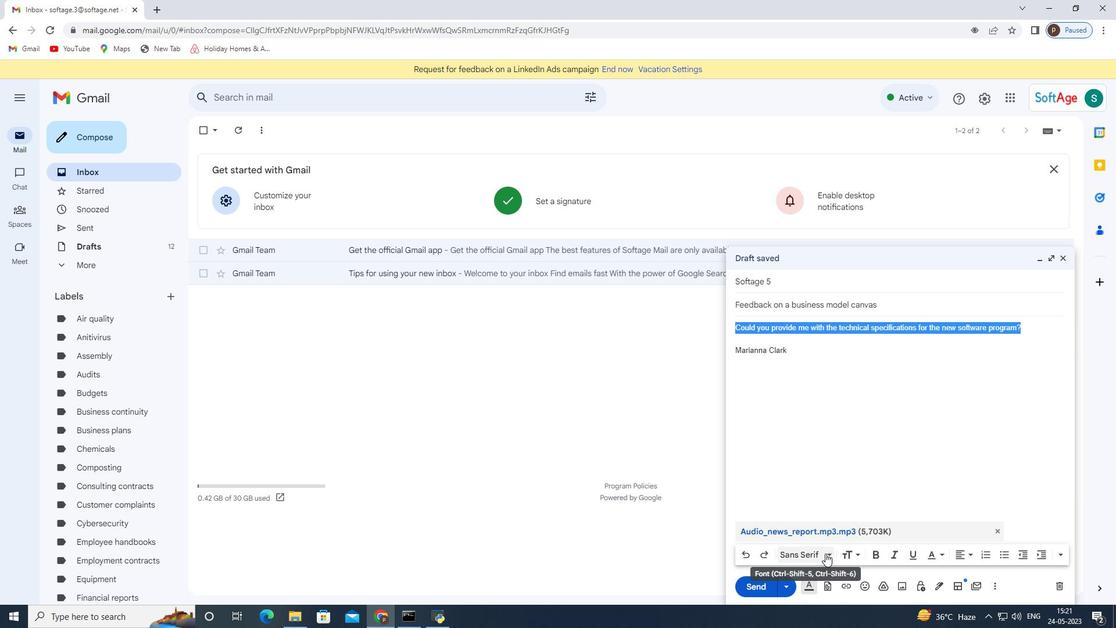 
Action: Mouse pressed left at (828, 552)
Screenshot: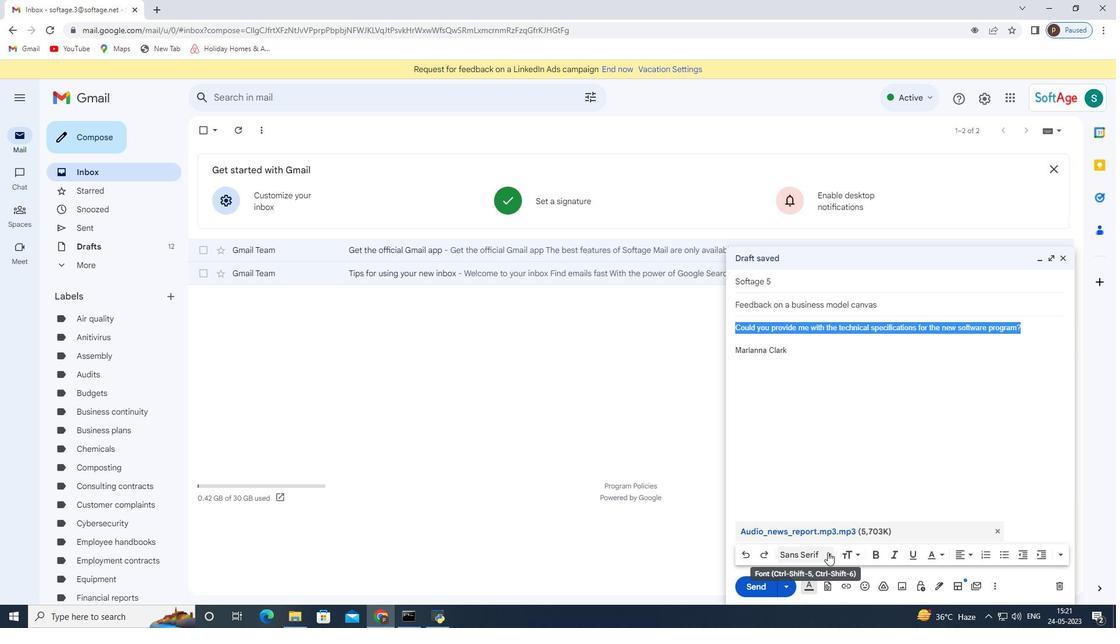 
Action: Mouse moved to (829, 457)
Screenshot: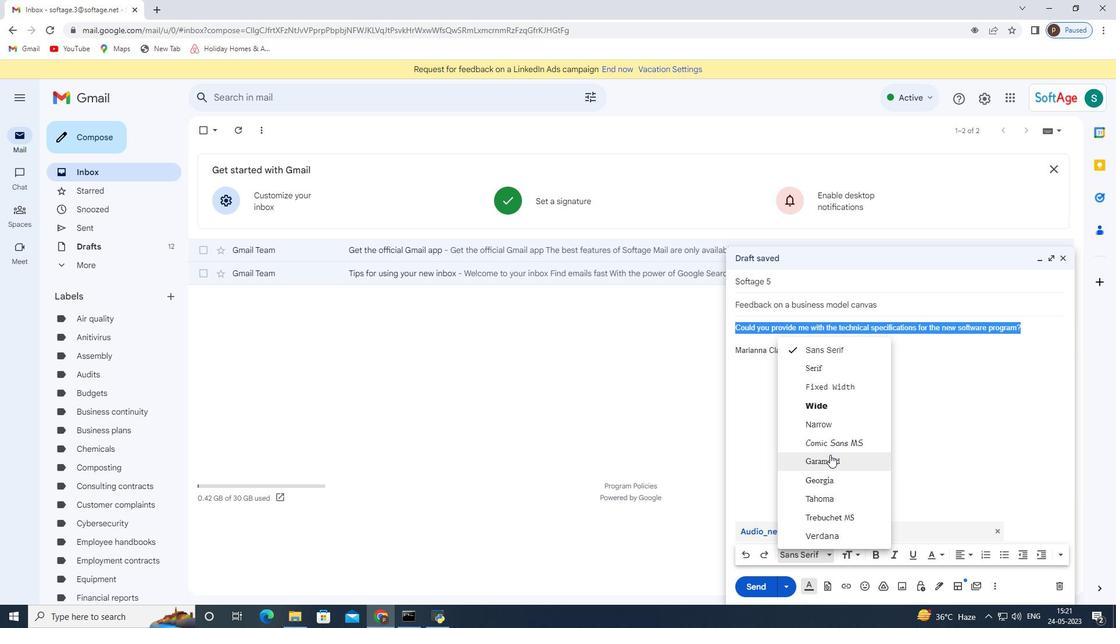 
Action: Mouse pressed left at (829, 457)
Screenshot: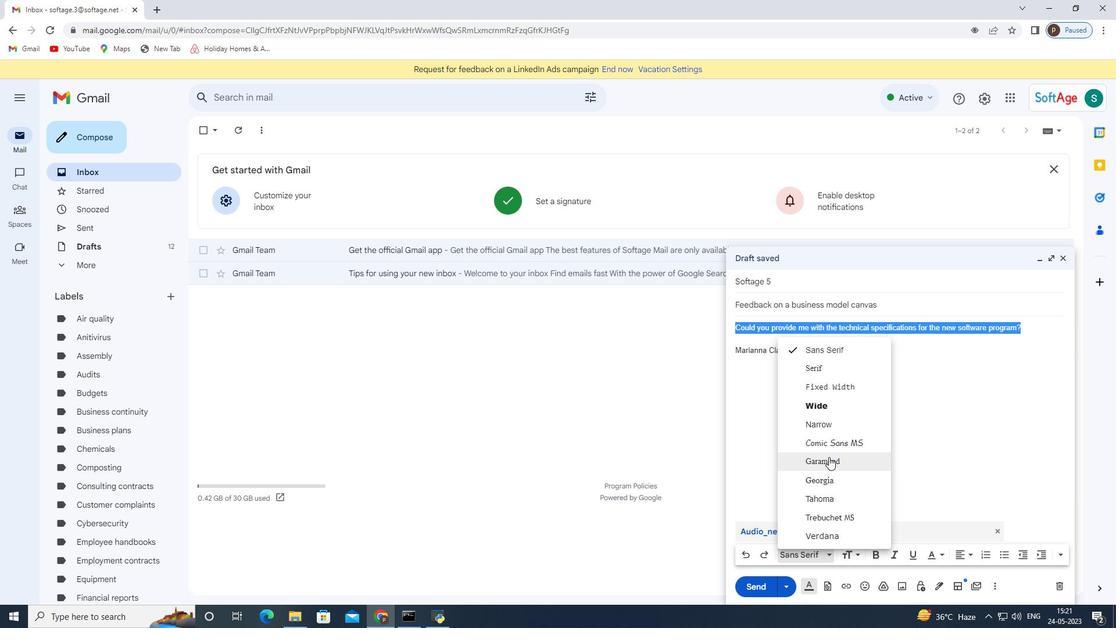 
Action: Mouse moved to (877, 555)
Screenshot: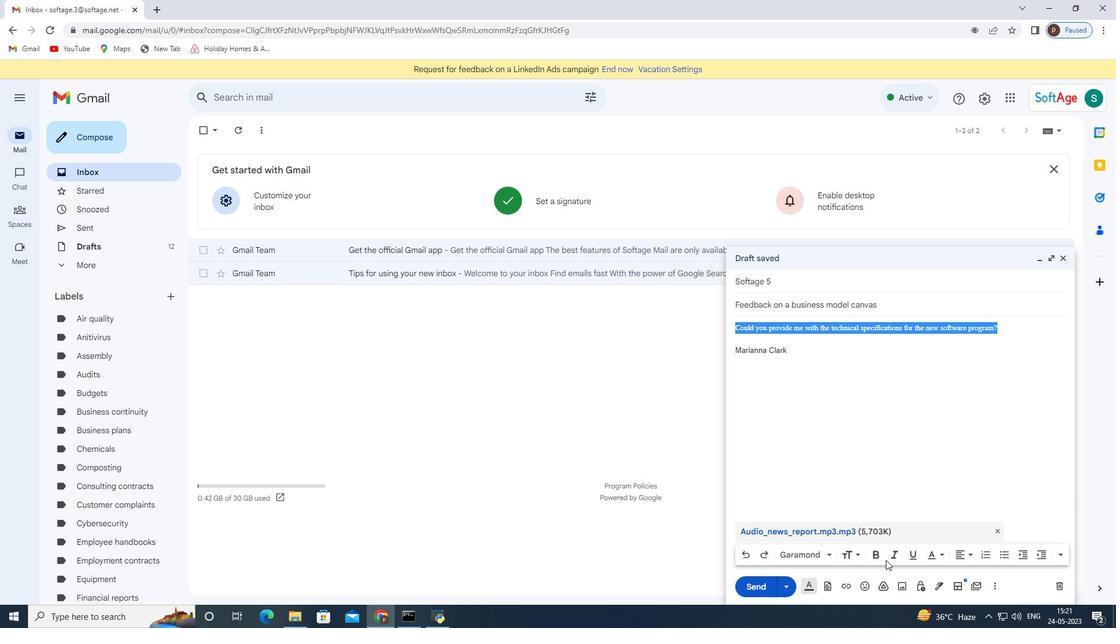 
Action: Mouse pressed left at (877, 555)
Screenshot: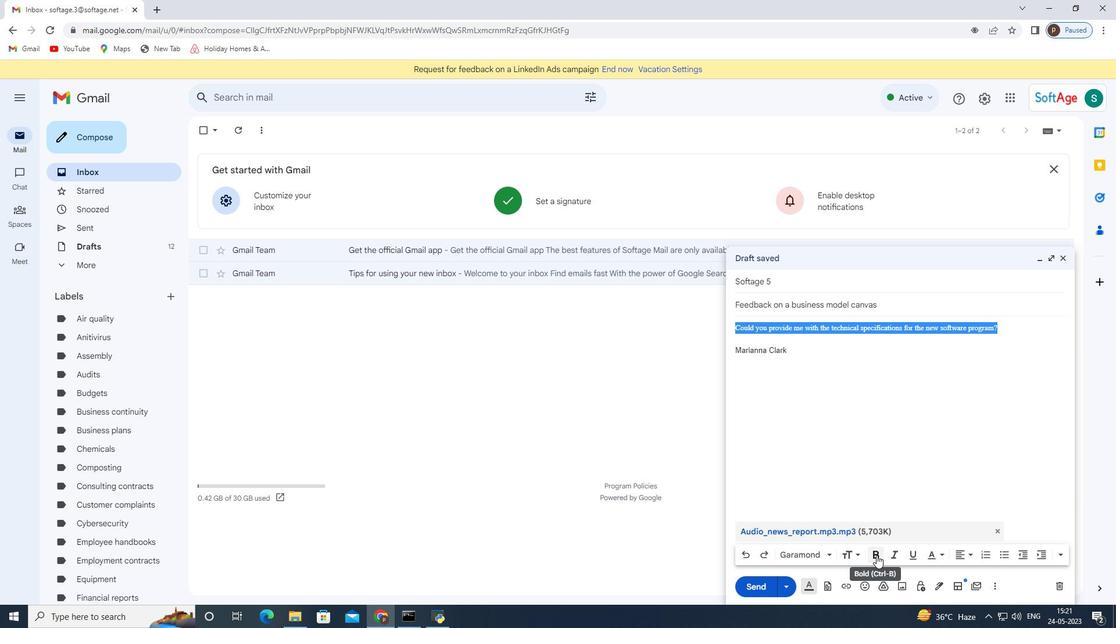 
Action: Mouse moved to (897, 556)
Screenshot: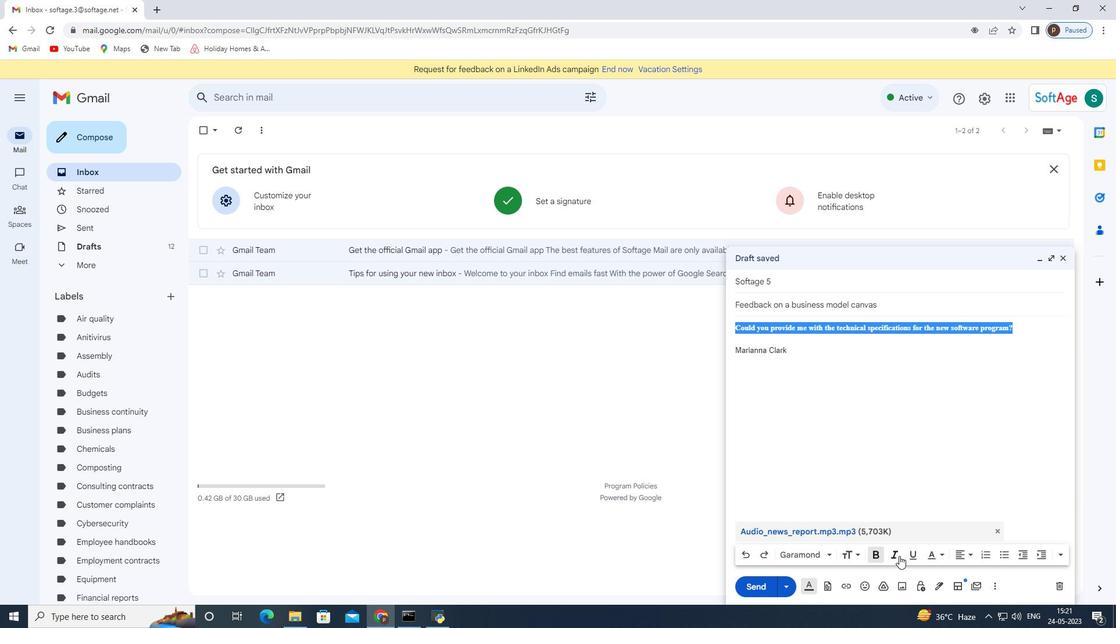 
Action: Mouse pressed left at (897, 556)
Screenshot: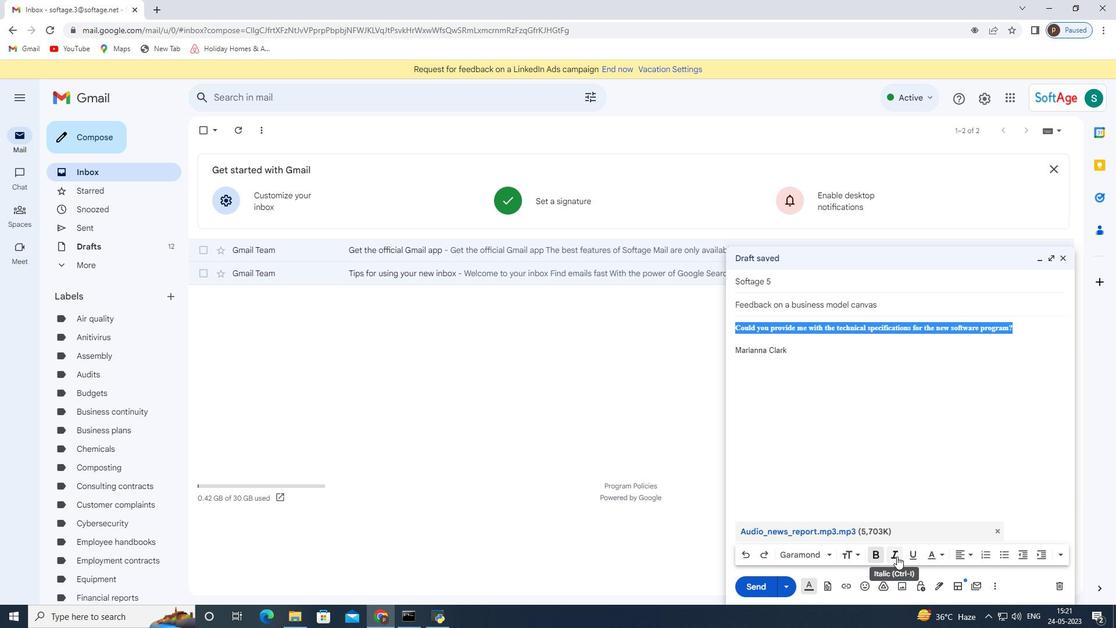 
Action: Mouse moved to (866, 450)
Screenshot: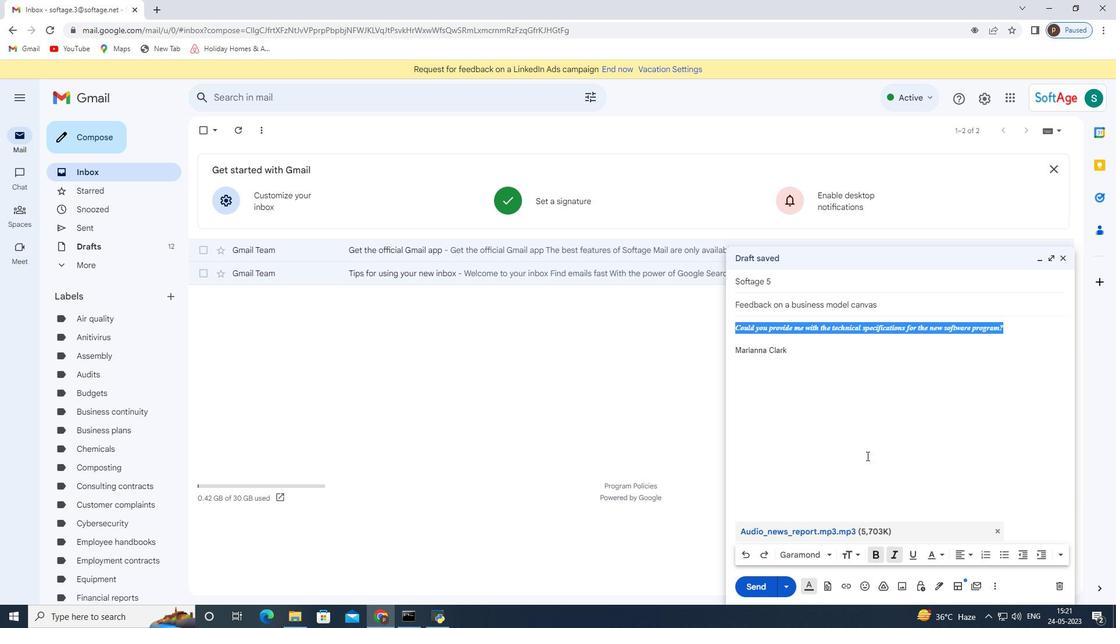 
Action: Mouse pressed left at (866, 450)
Screenshot: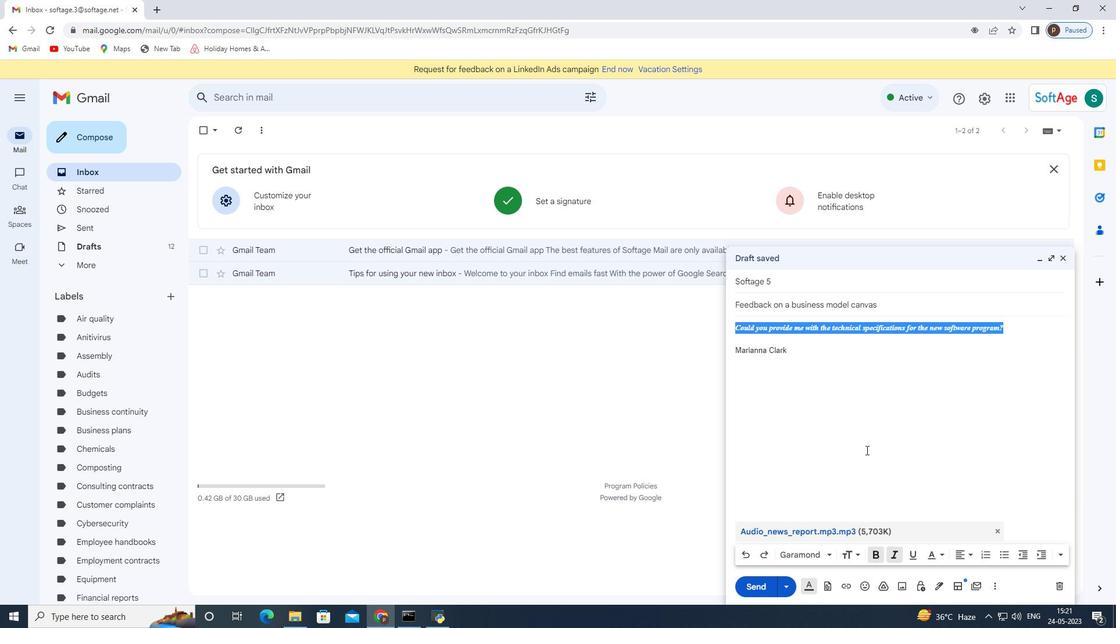 
Action: Mouse moved to (759, 582)
Screenshot: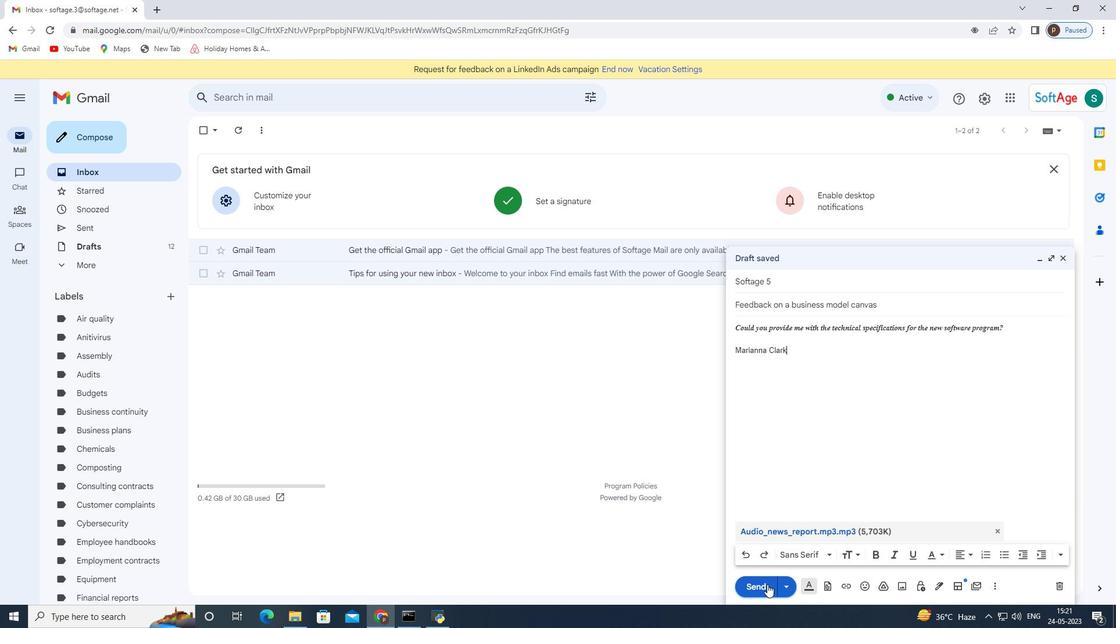 
Action: Mouse pressed left at (759, 582)
Screenshot: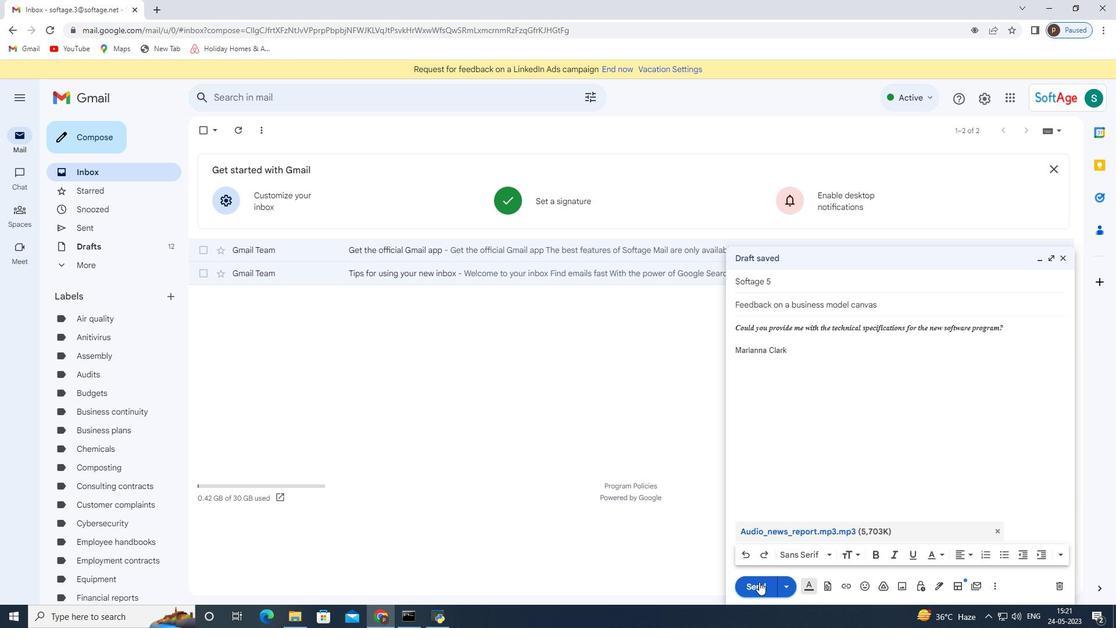 
Action: Mouse moved to (100, 227)
Screenshot: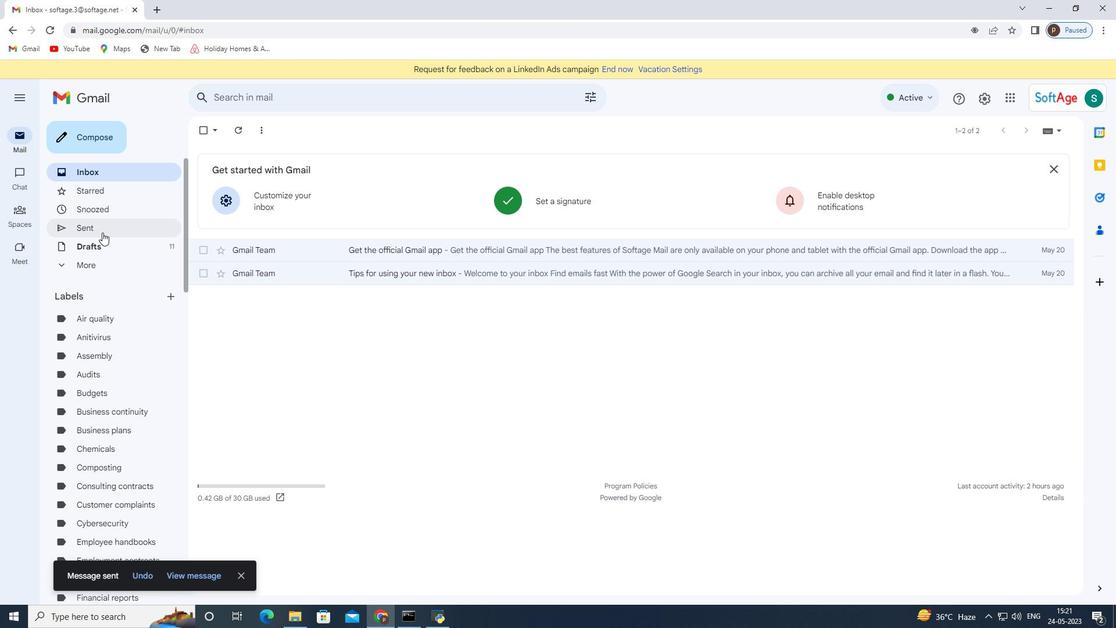 
Action: Mouse pressed left at (100, 227)
Screenshot: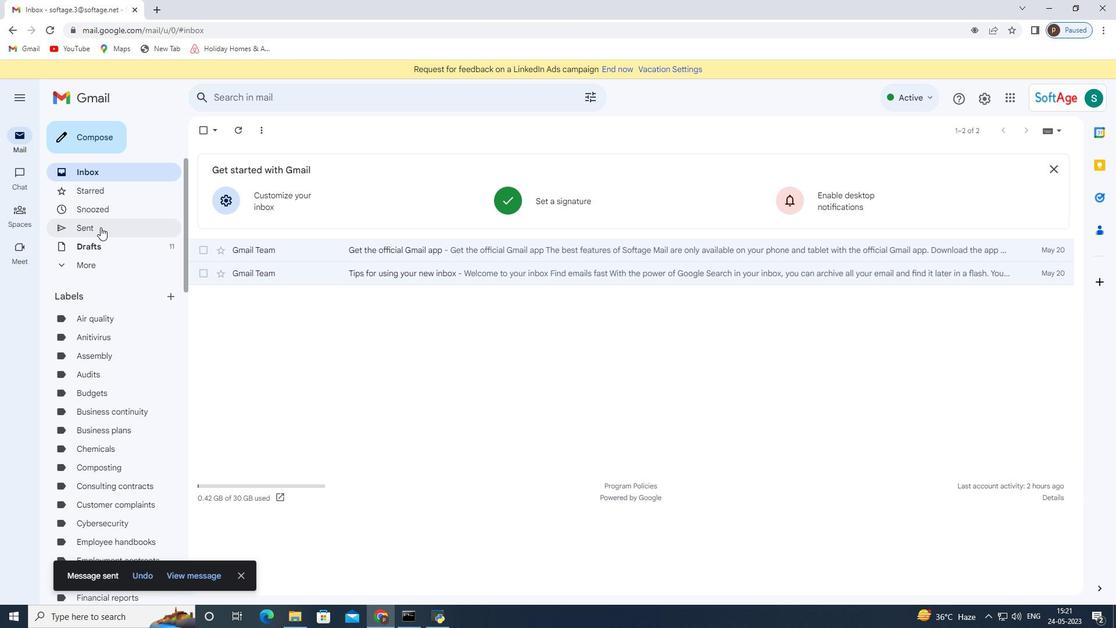 
Action: Mouse moved to (468, 209)
Screenshot: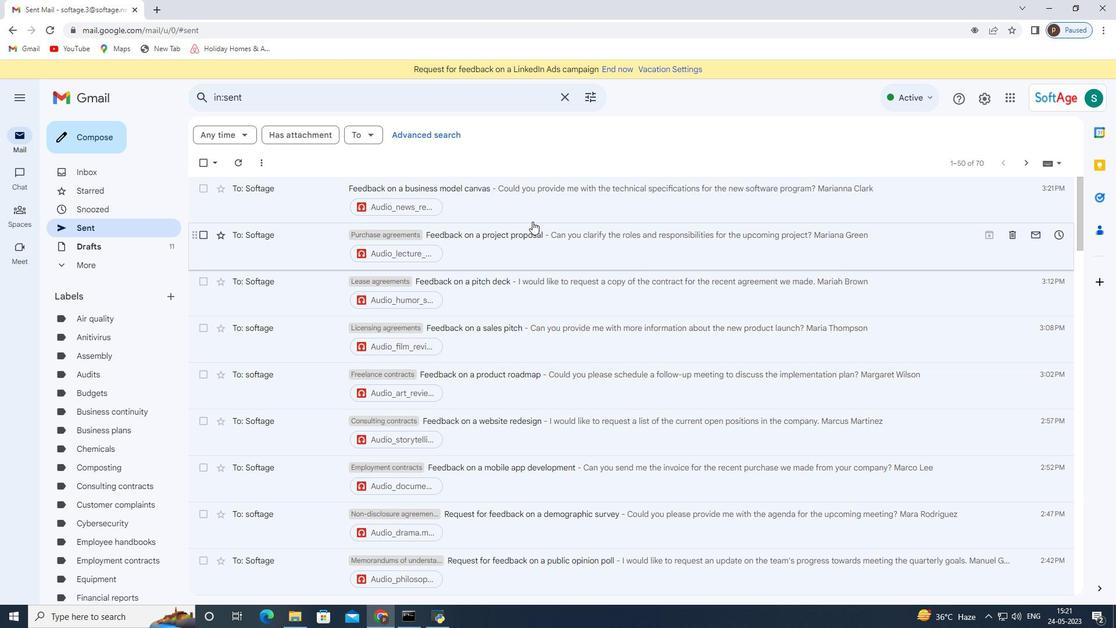 
Action: Mouse pressed right at (468, 209)
Screenshot: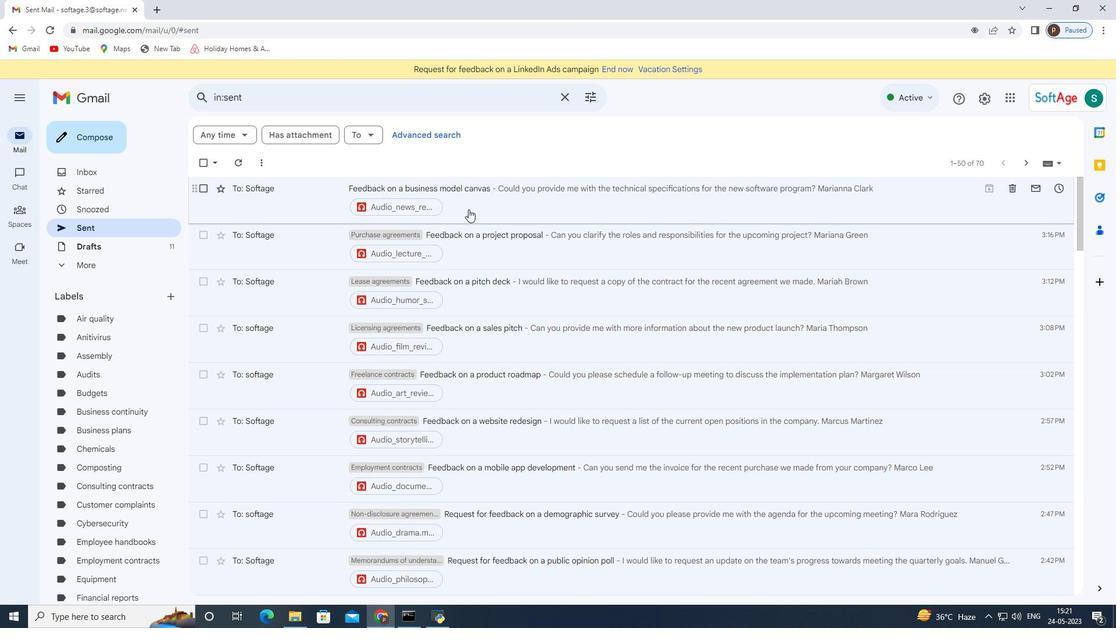 
Action: Mouse moved to (535, 400)
Screenshot: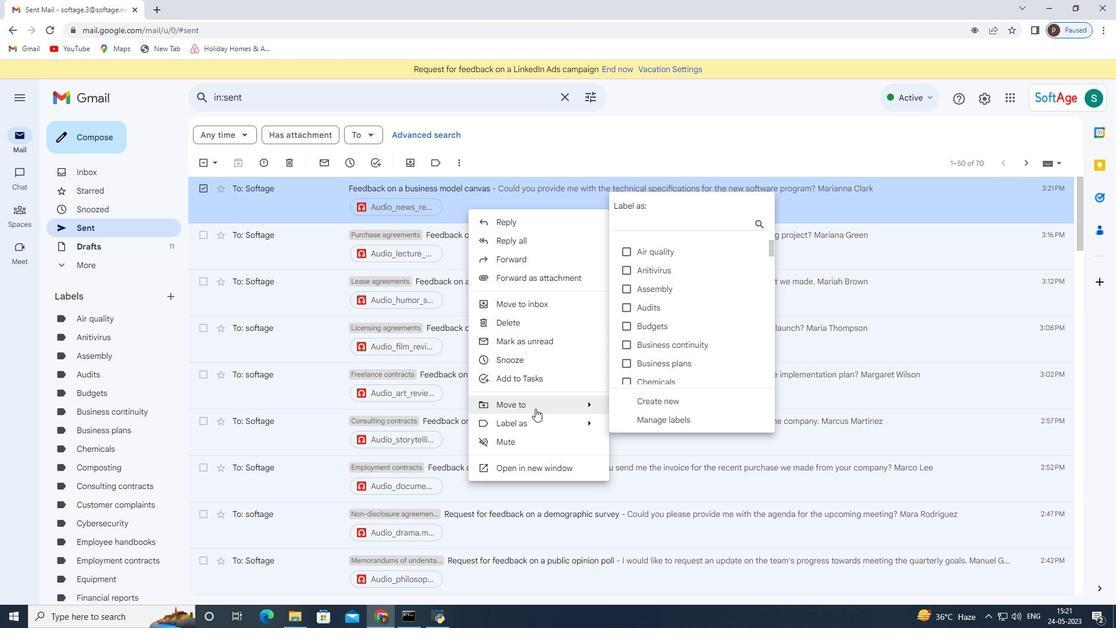 
Action: Mouse pressed left at (535, 400)
Screenshot: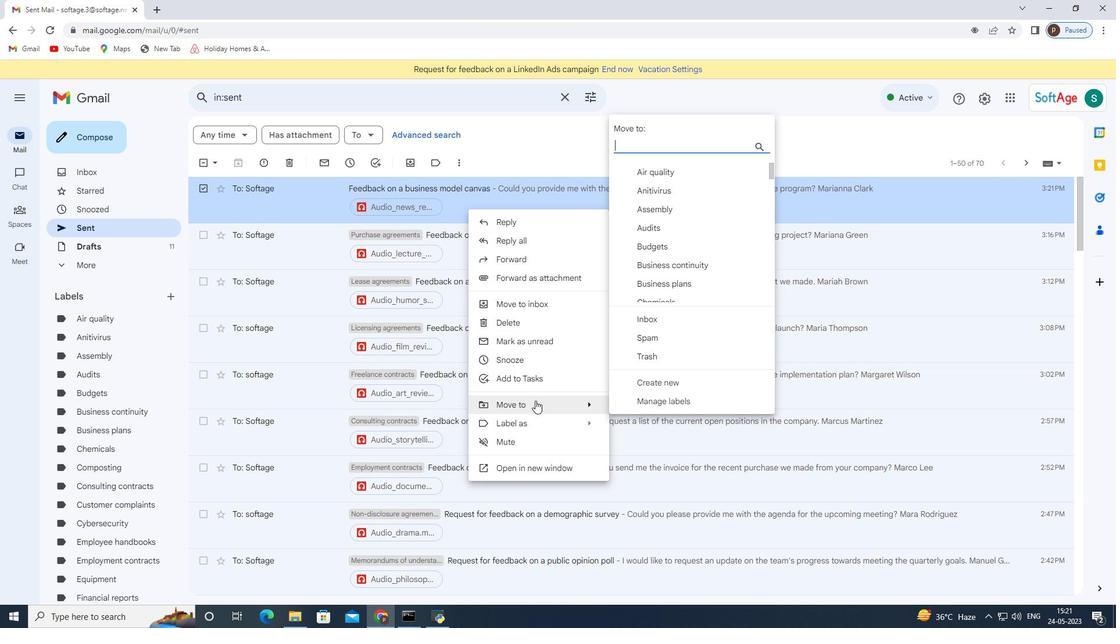 
Action: Mouse moved to (634, 380)
Screenshot: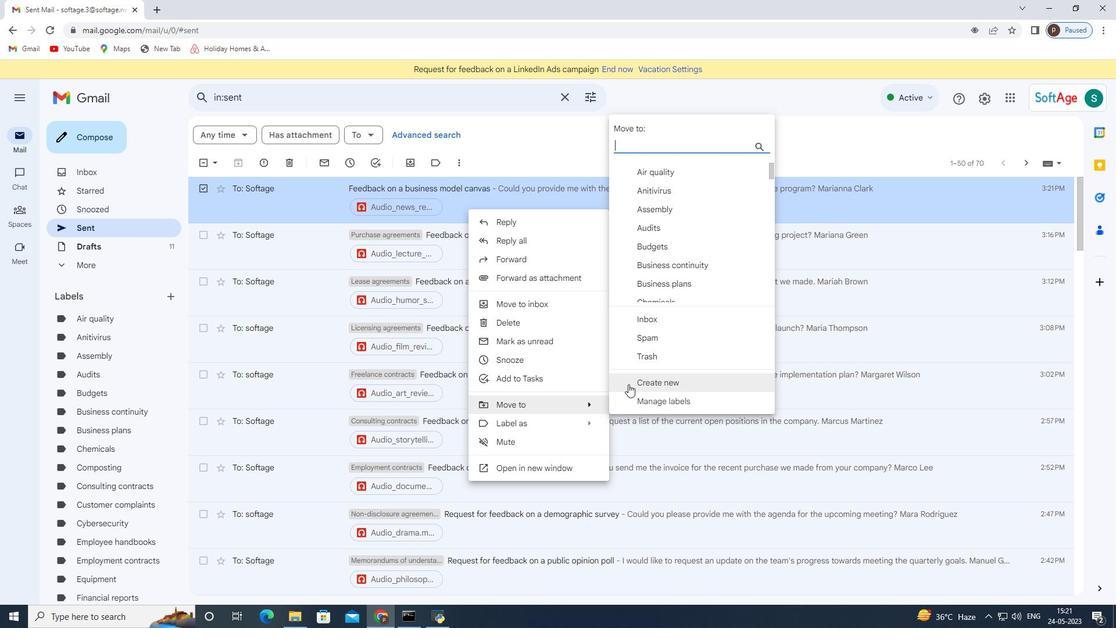 
Action: Mouse pressed left at (634, 380)
Screenshot: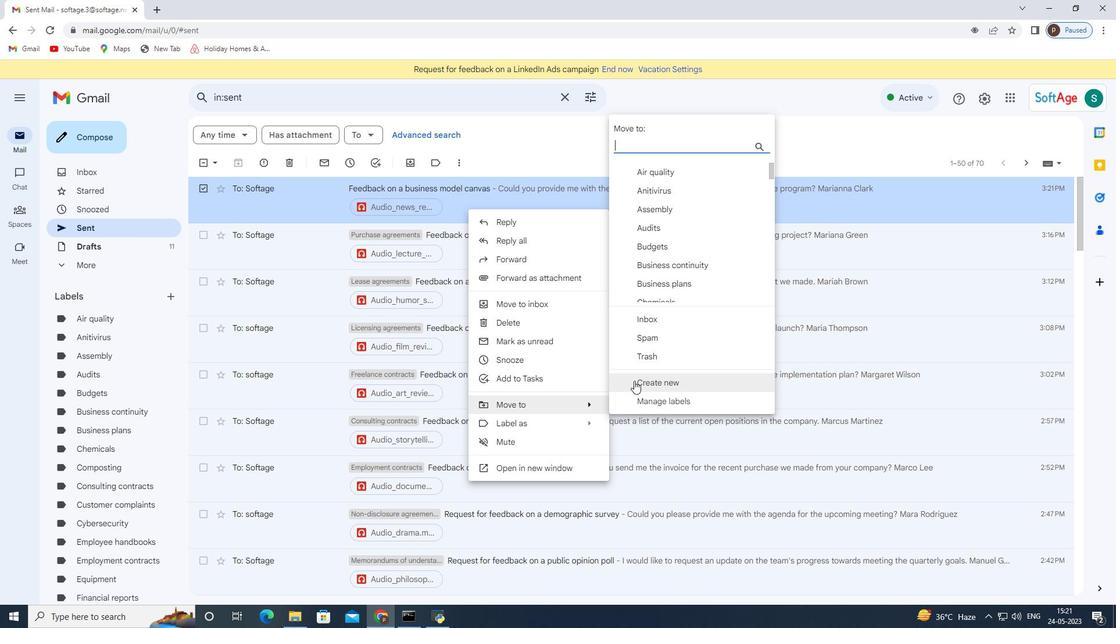 
Action: Mouse moved to (485, 321)
Screenshot: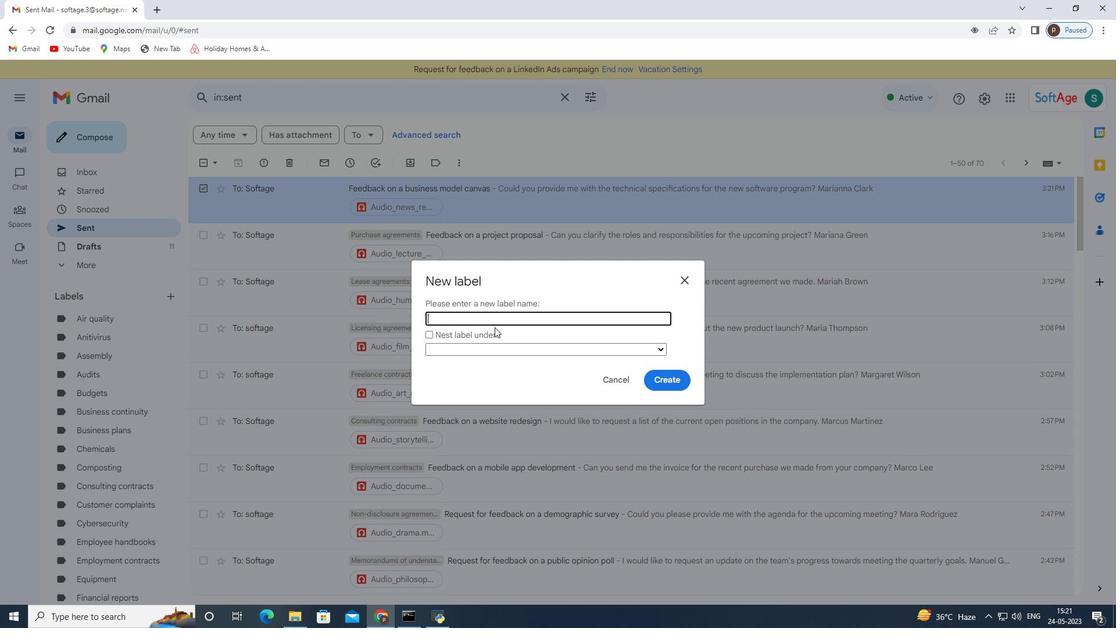 
Action: Mouse pressed left at (485, 321)
Screenshot: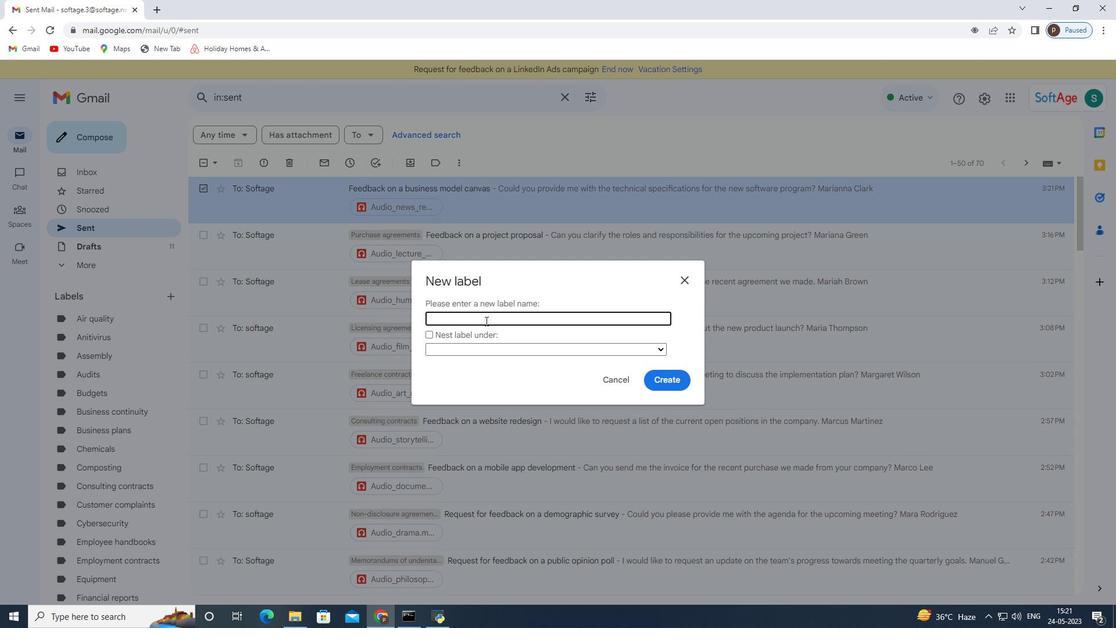 
Action: Key pressed <Key.shift><Key.shift>Sales<Key.space>contracts
Screenshot: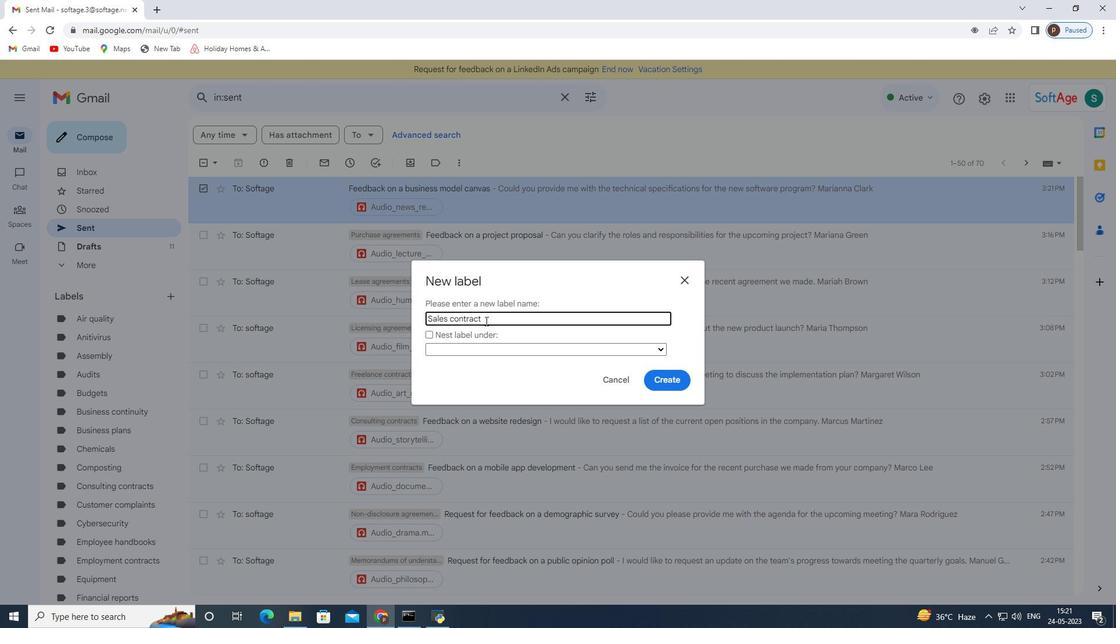 
Action: Mouse moved to (662, 379)
Screenshot: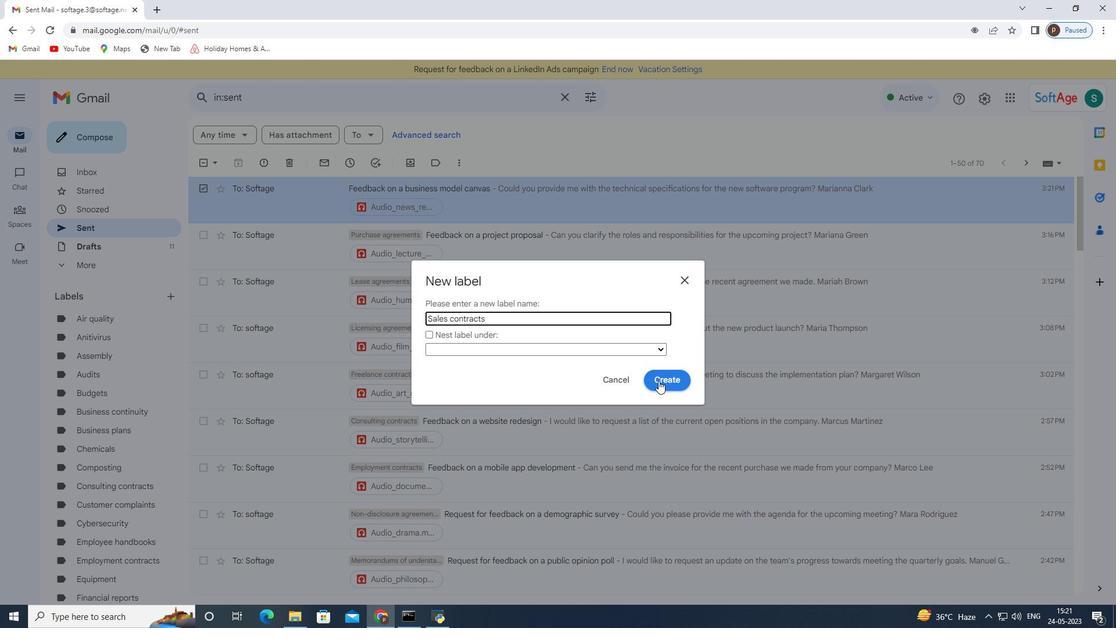 
Action: Mouse pressed left at (662, 379)
Screenshot: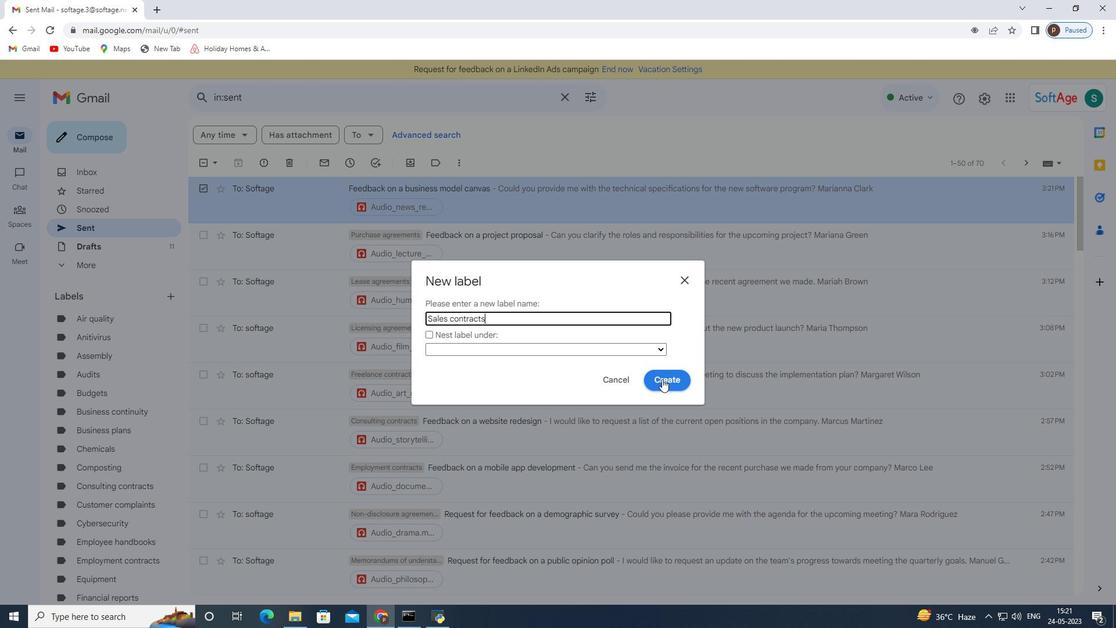 
Action: Mouse moved to (662, 378)
Screenshot: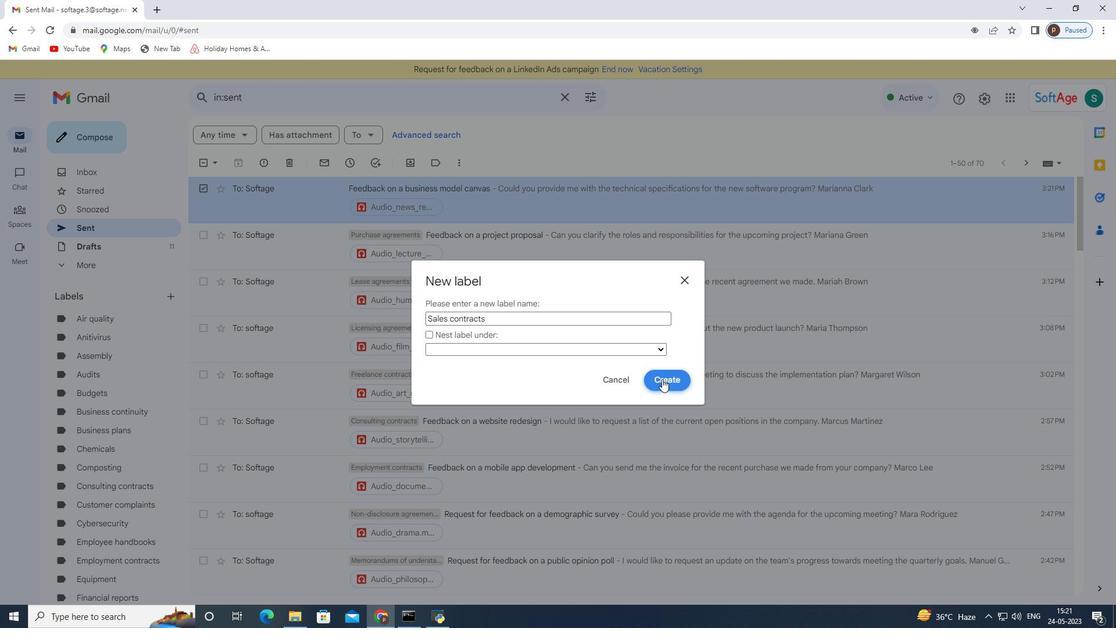 
